 Task: Search for a house in Ayapel, Colombia on Airbnb for 9 guests from July 5 to July 15, with 3 bedrooms, a washing machine, and a price range of 15000 to 25000.
Action: Mouse moved to (527, 117)
Screenshot: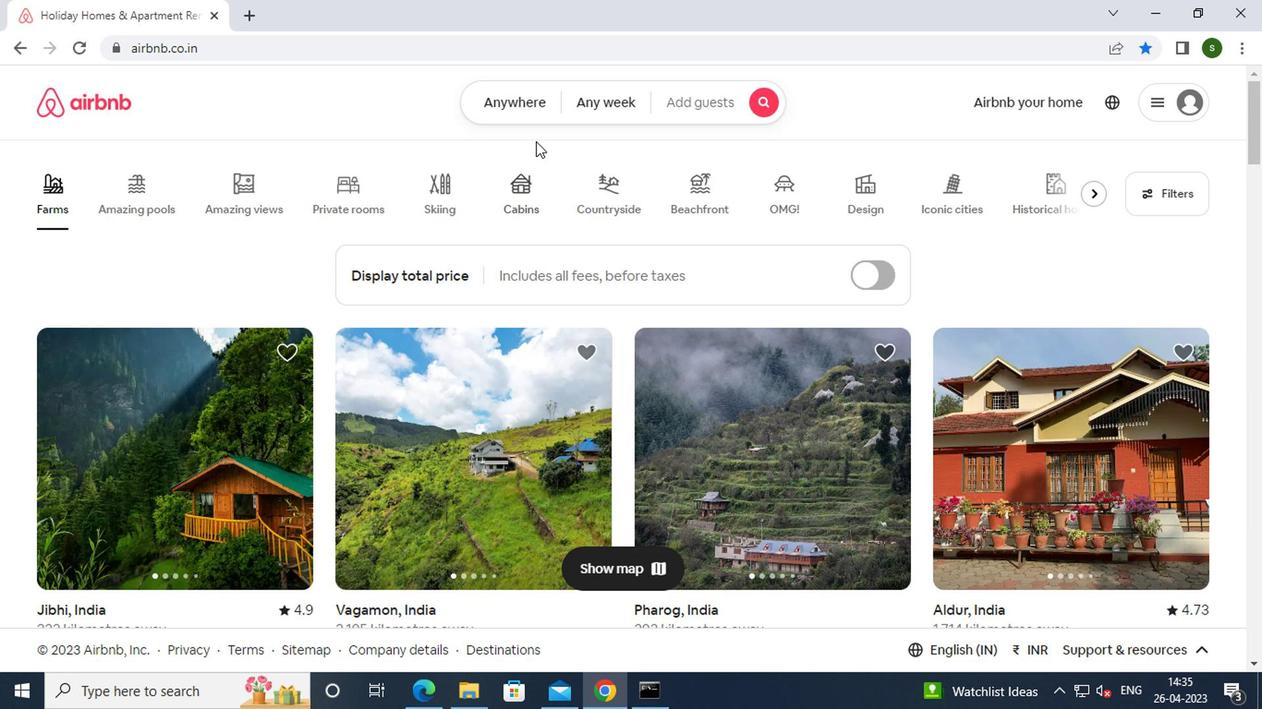 
Action: Mouse pressed left at (527, 117)
Screenshot: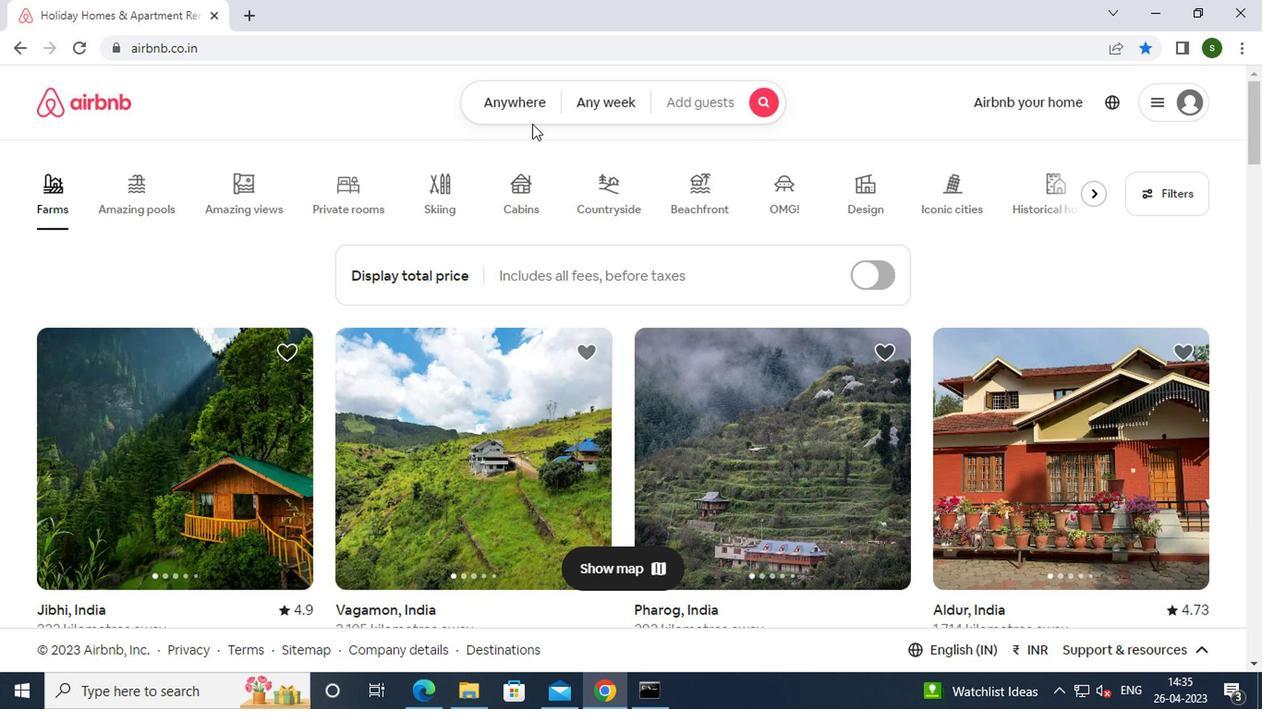 
Action: Mouse moved to (414, 176)
Screenshot: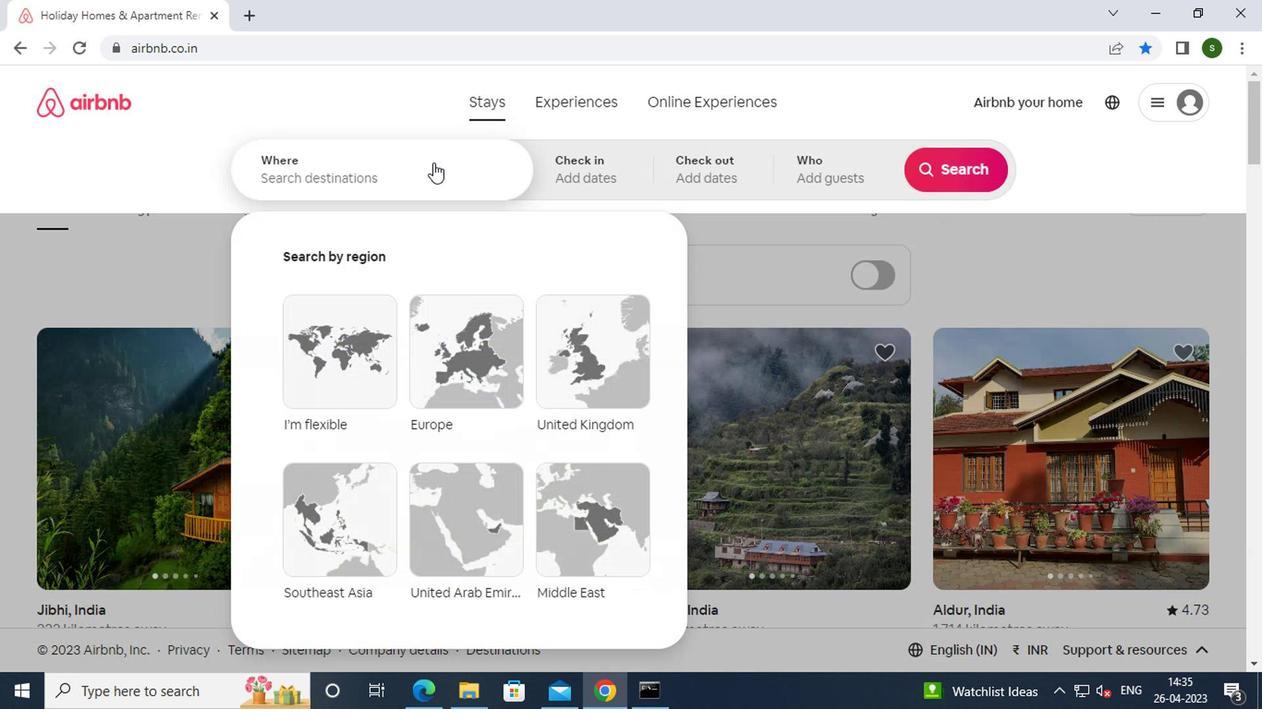 
Action: Mouse pressed left at (414, 176)
Screenshot: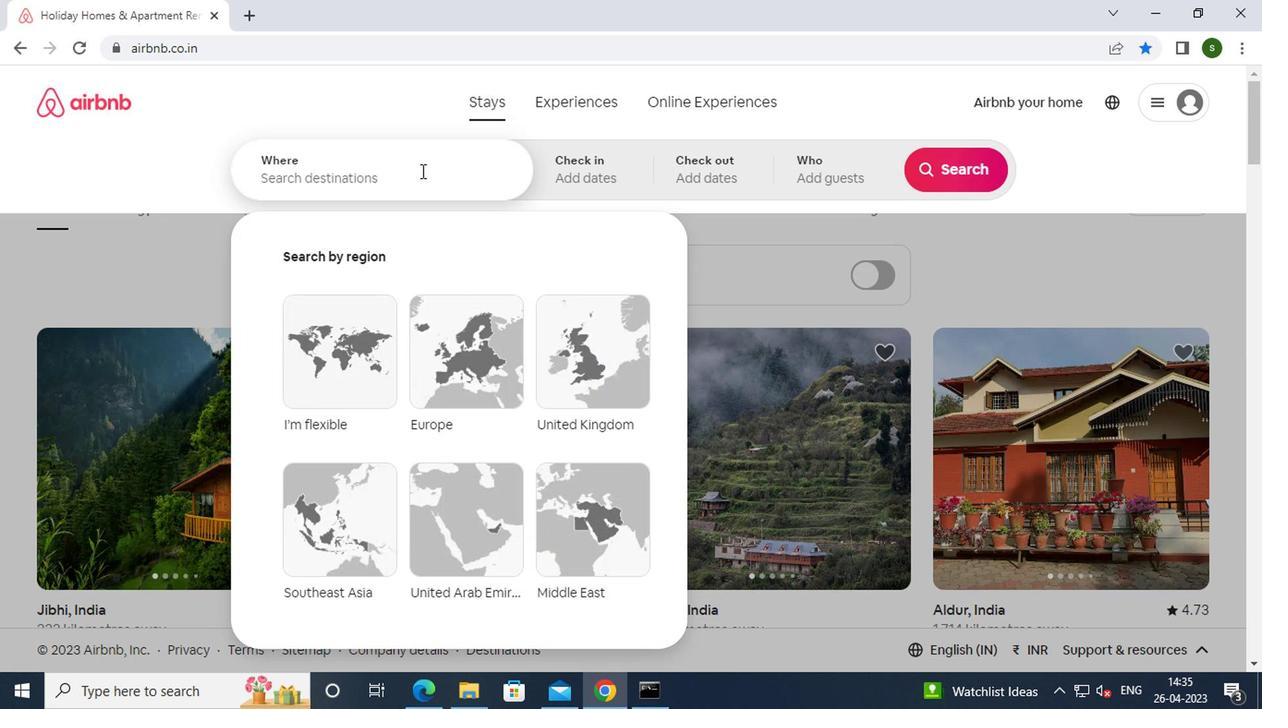 
Action: Key pressed a<Key.caps_lock>yapel,<Key.space><Key.caps_lock>c<Key.caps_lock>olombia<Key.enter>
Screenshot: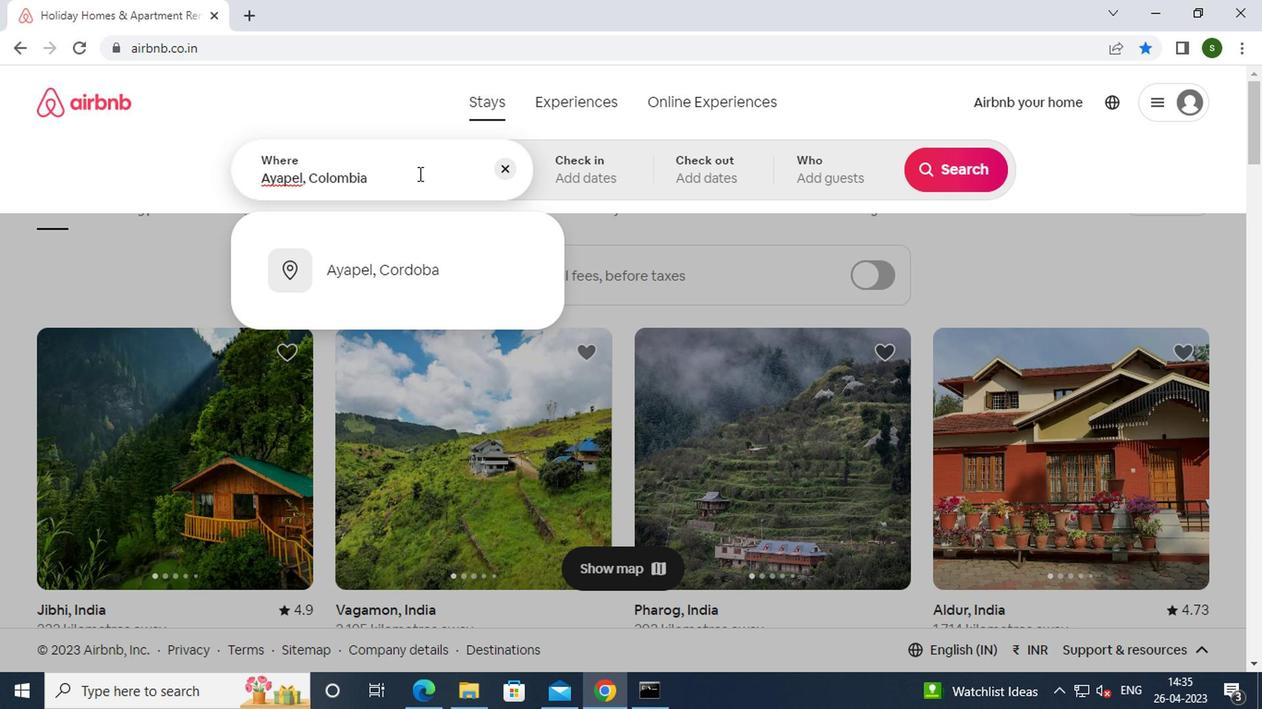 
Action: Mouse moved to (945, 316)
Screenshot: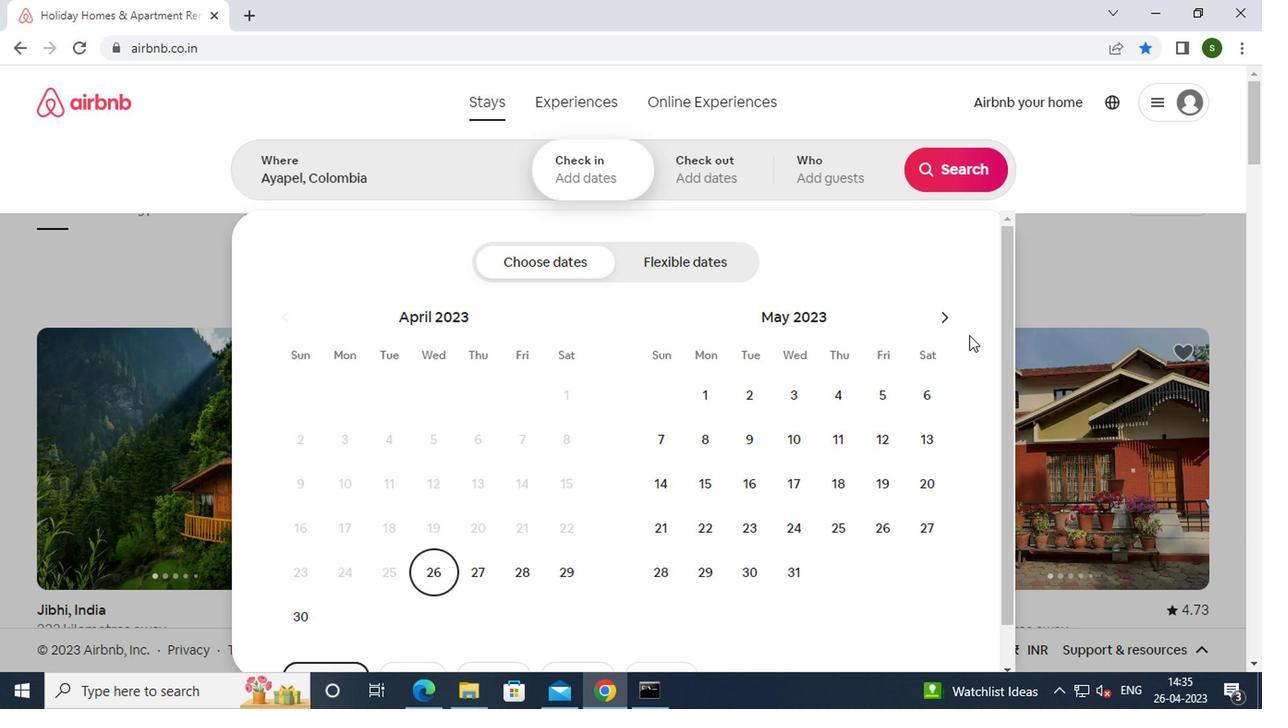 
Action: Mouse pressed left at (945, 316)
Screenshot: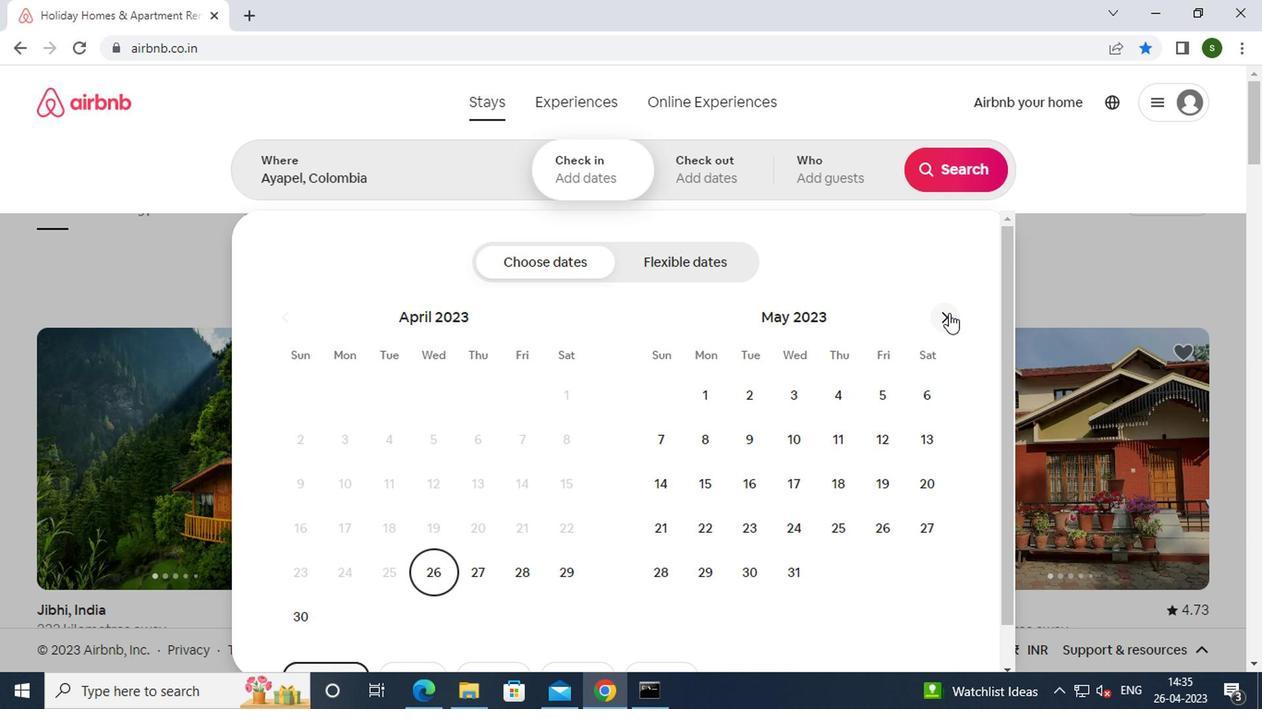 
Action: Mouse pressed left at (945, 316)
Screenshot: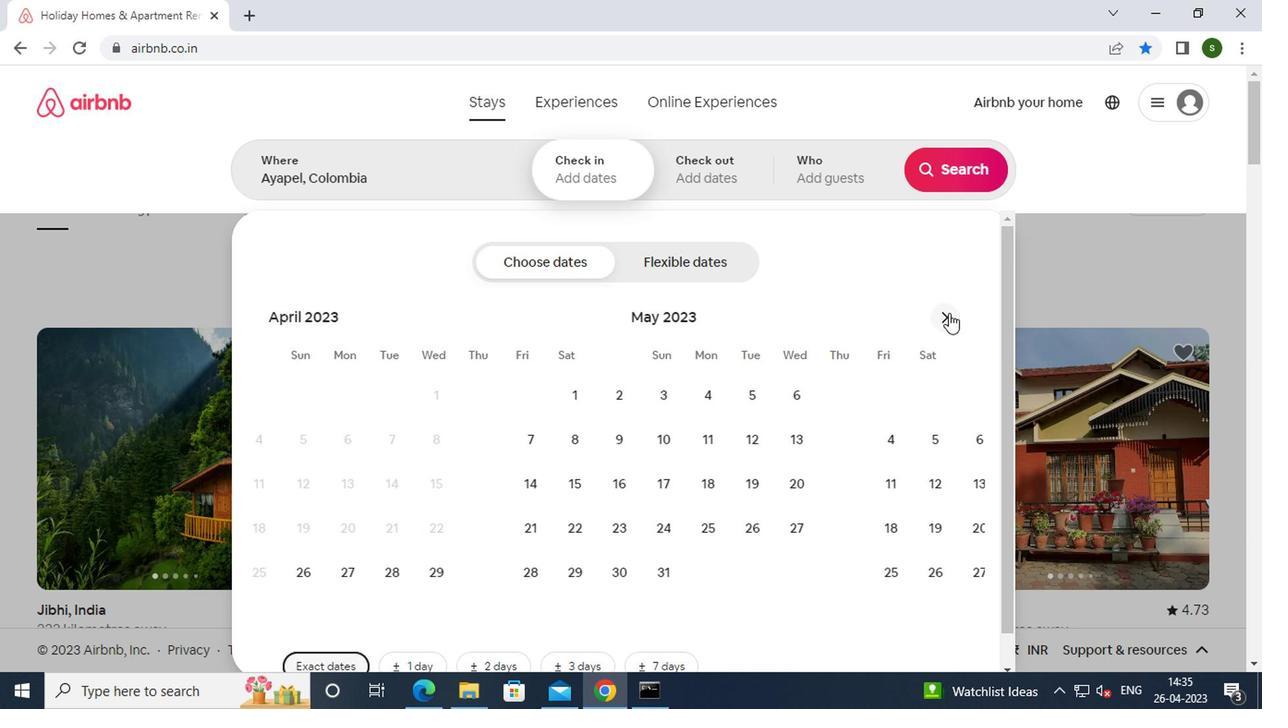 
Action: Mouse moved to (784, 429)
Screenshot: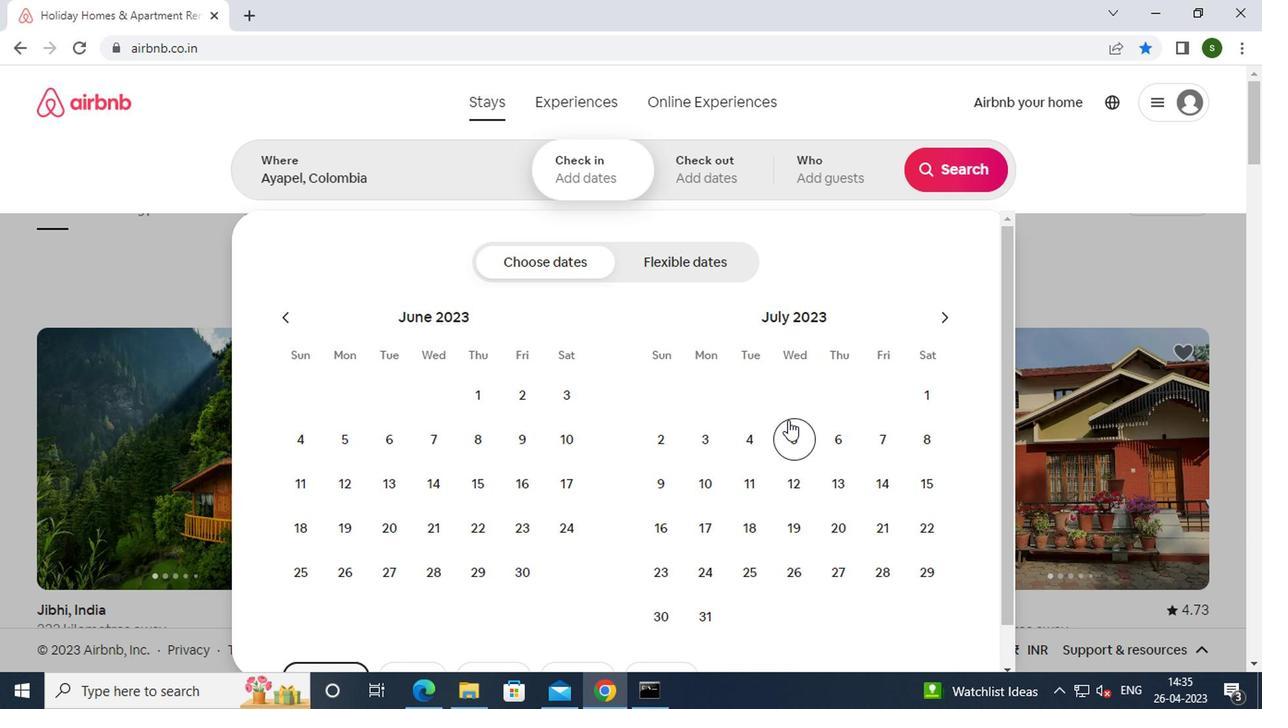 
Action: Mouse pressed left at (784, 429)
Screenshot: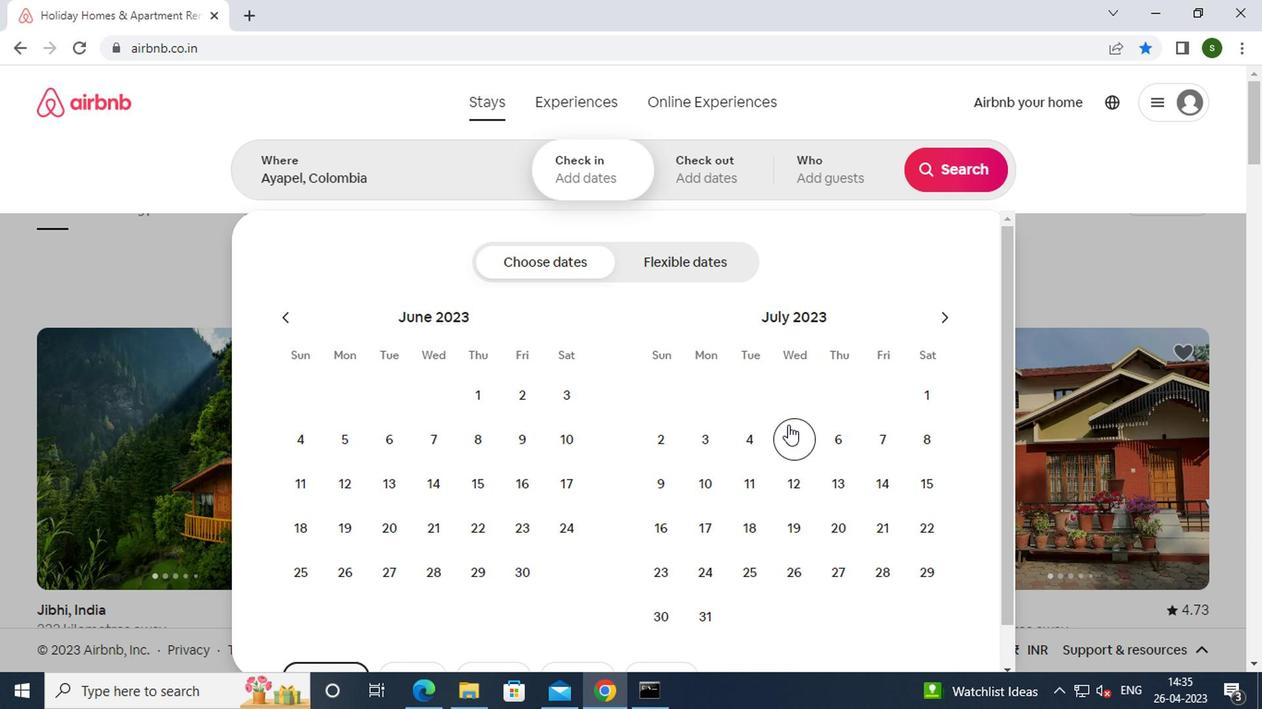 
Action: Mouse moved to (916, 483)
Screenshot: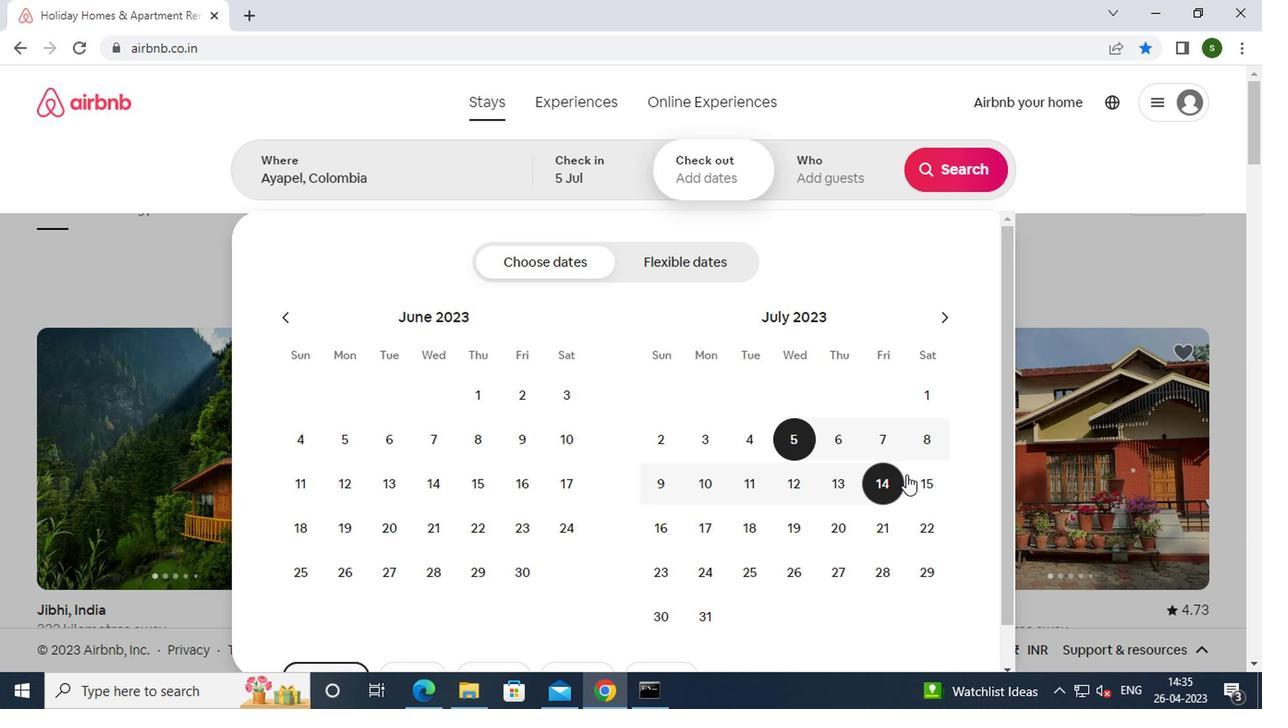 
Action: Mouse pressed left at (916, 483)
Screenshot: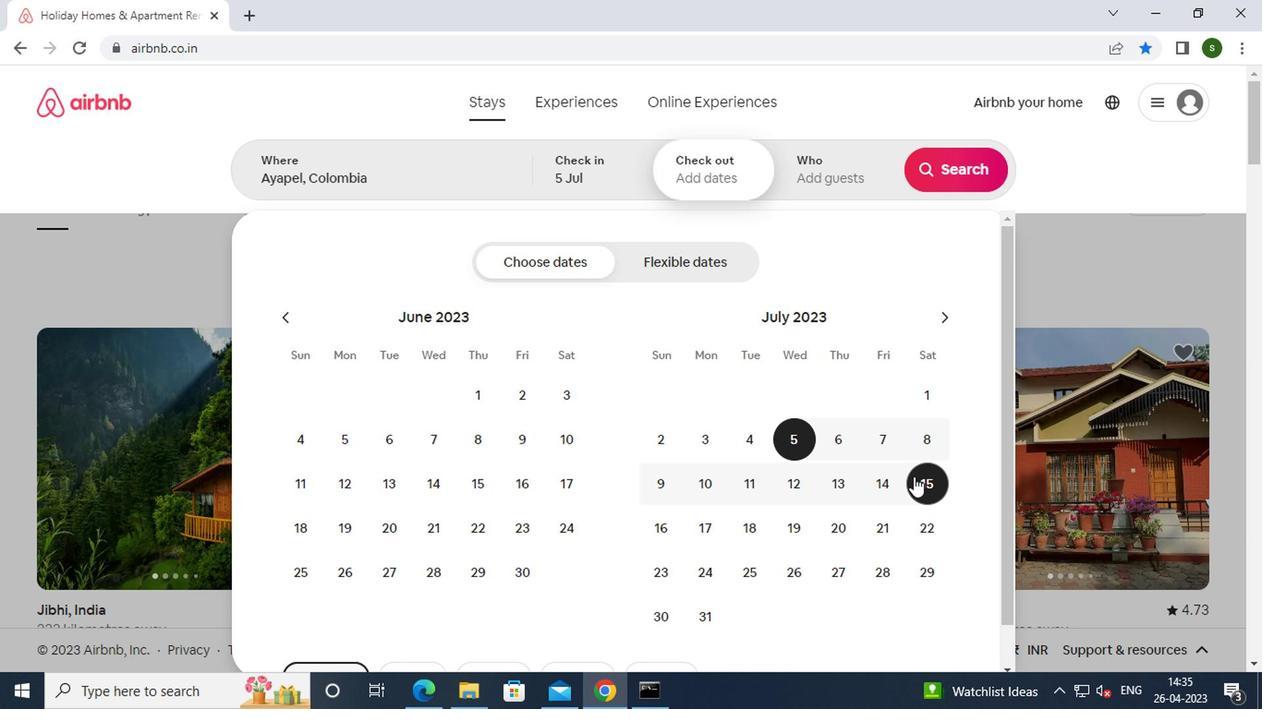 
Action: Mouse moved to (825, 183)
Screenshot: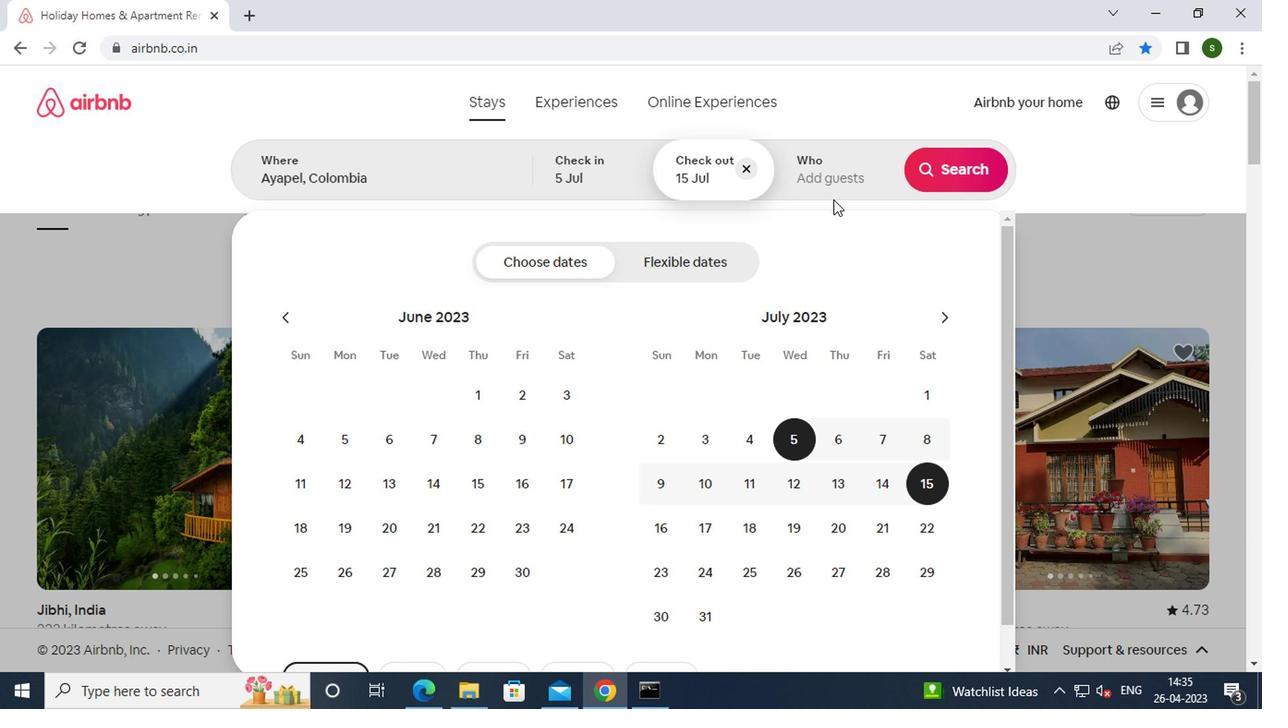 
Action: Mouse pressed left at (825, 183)
Screenshot: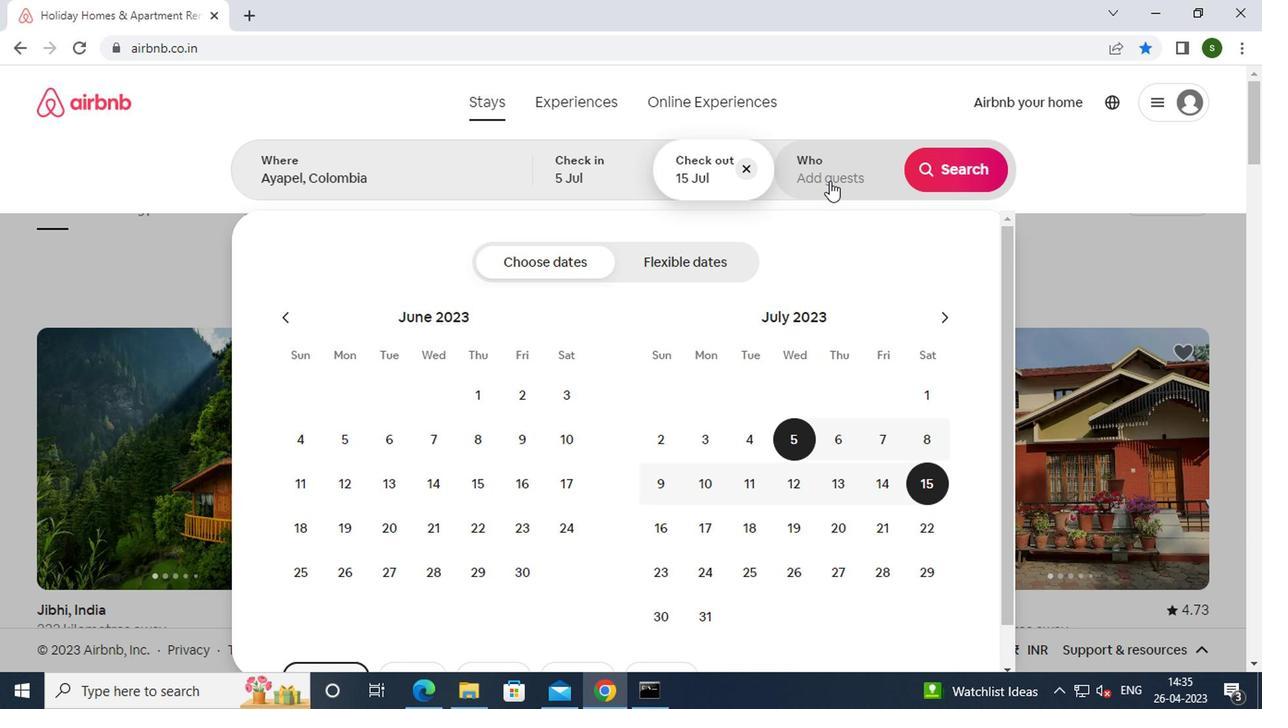
Action: Mouse moved to (959, 265)
Screenshot: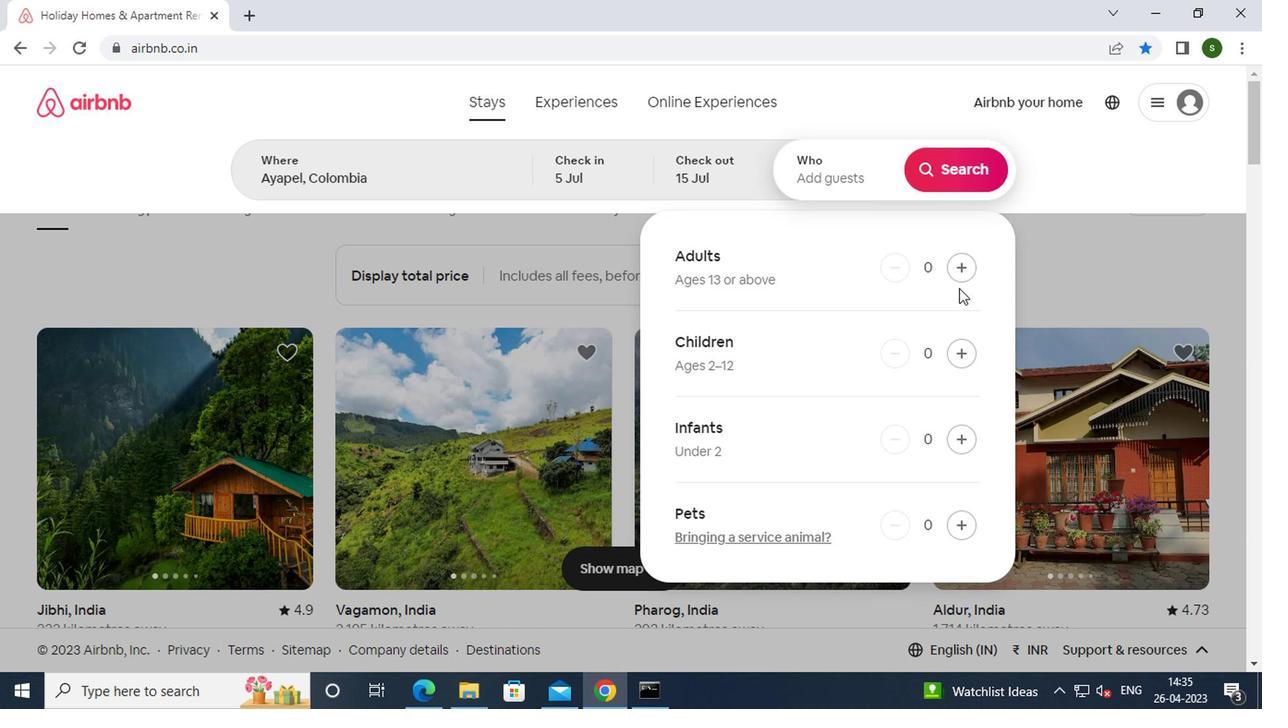 
Action: Mouse pressed left at (959, 265)
Screenshot: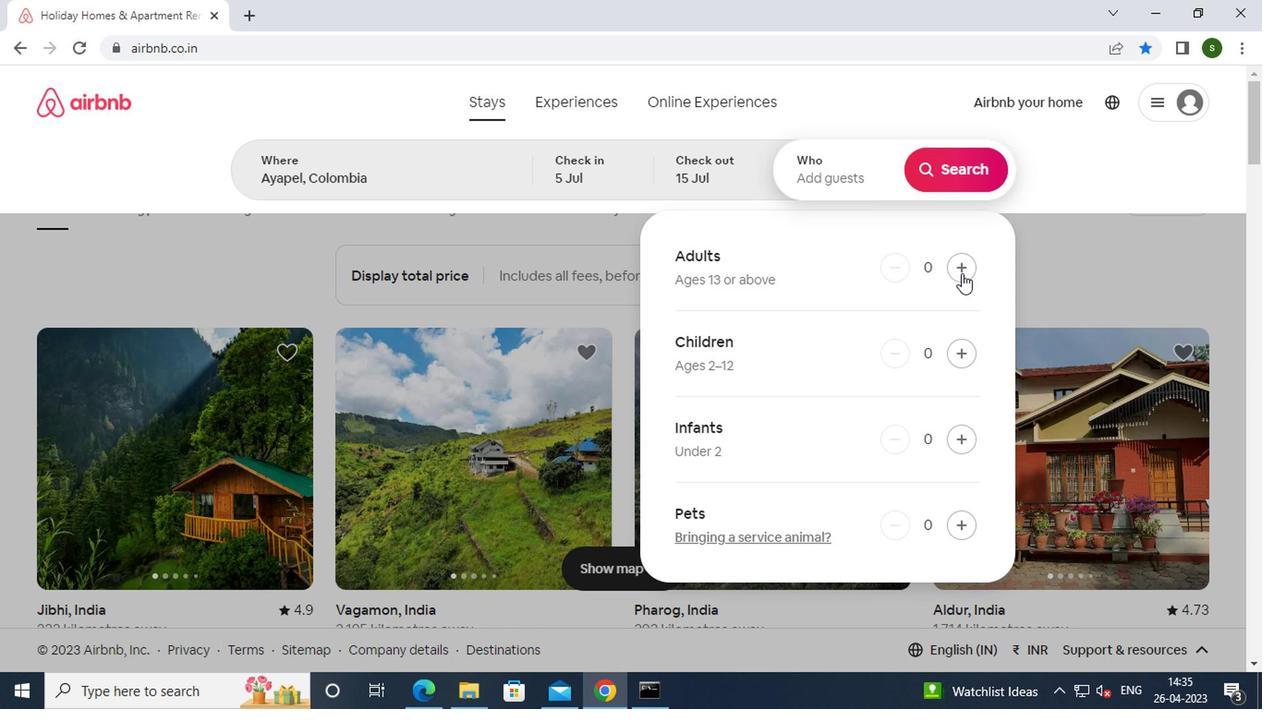 
Action: Mouse pressed left at (959, 265)
Screenshot: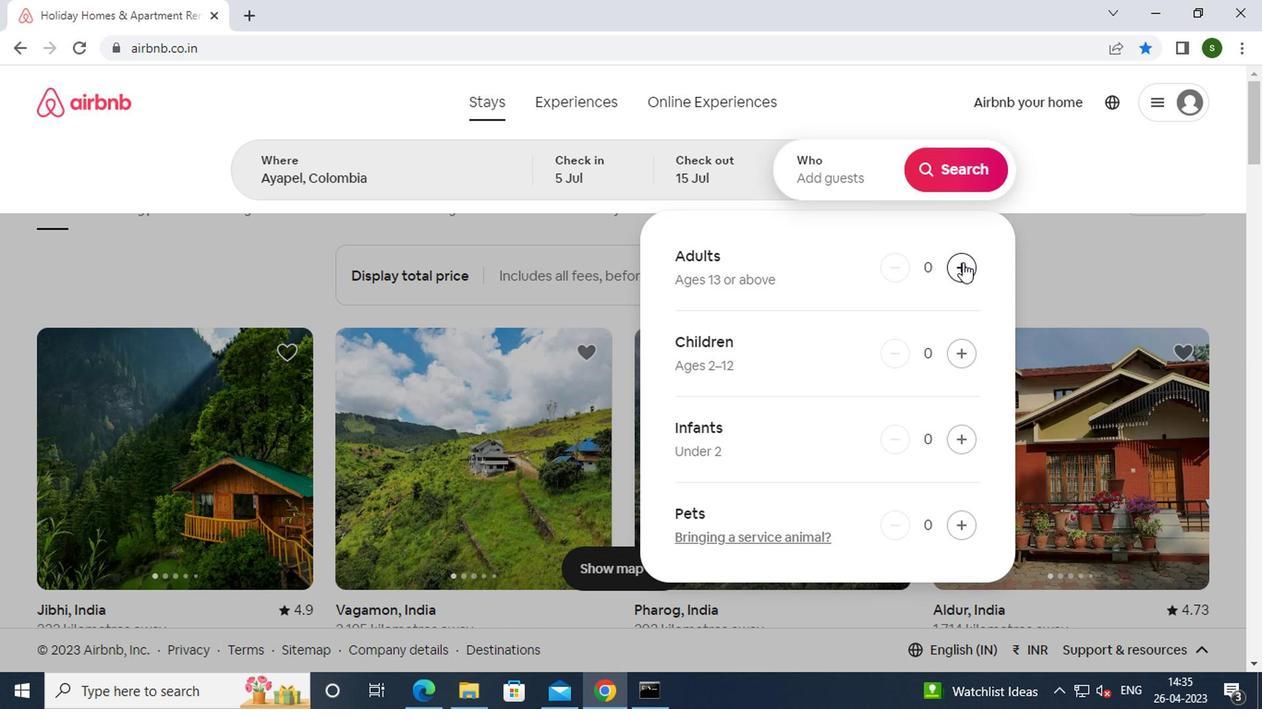 
Action: Mouse pressed left at (959, 265)
Screenshot: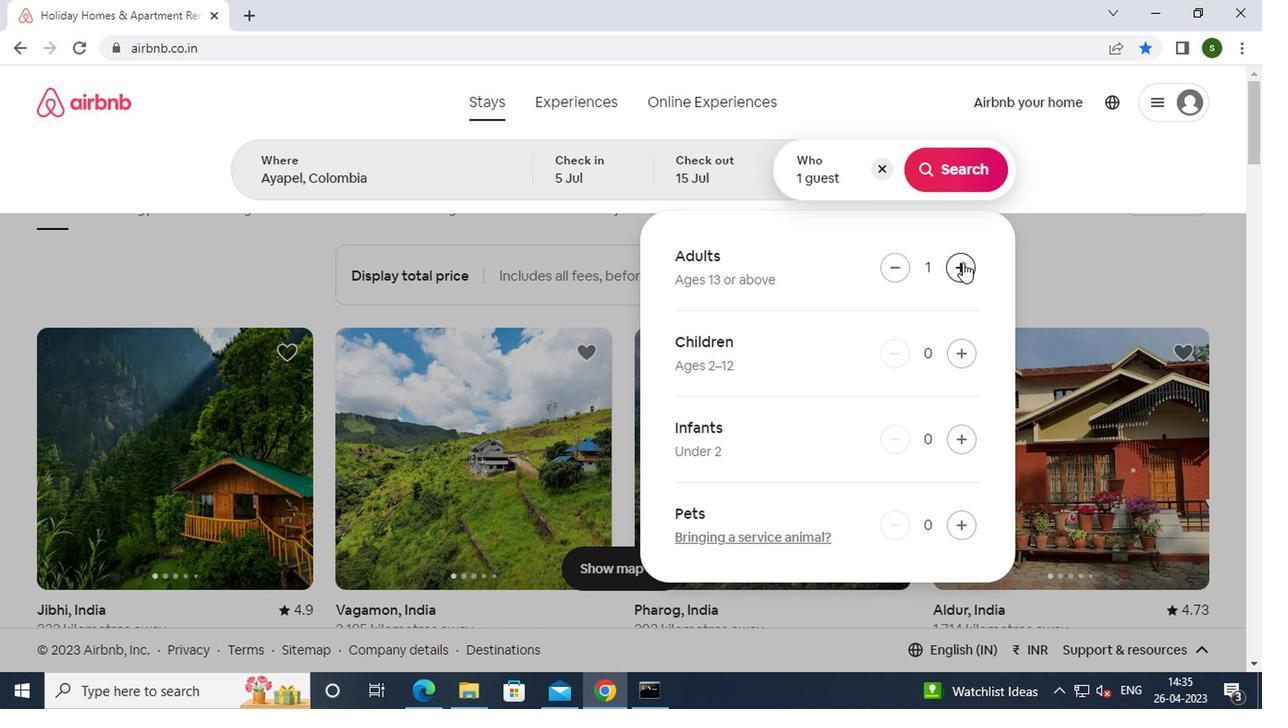 
Action: Mouse pressed left at (959, 265)
Screenshot: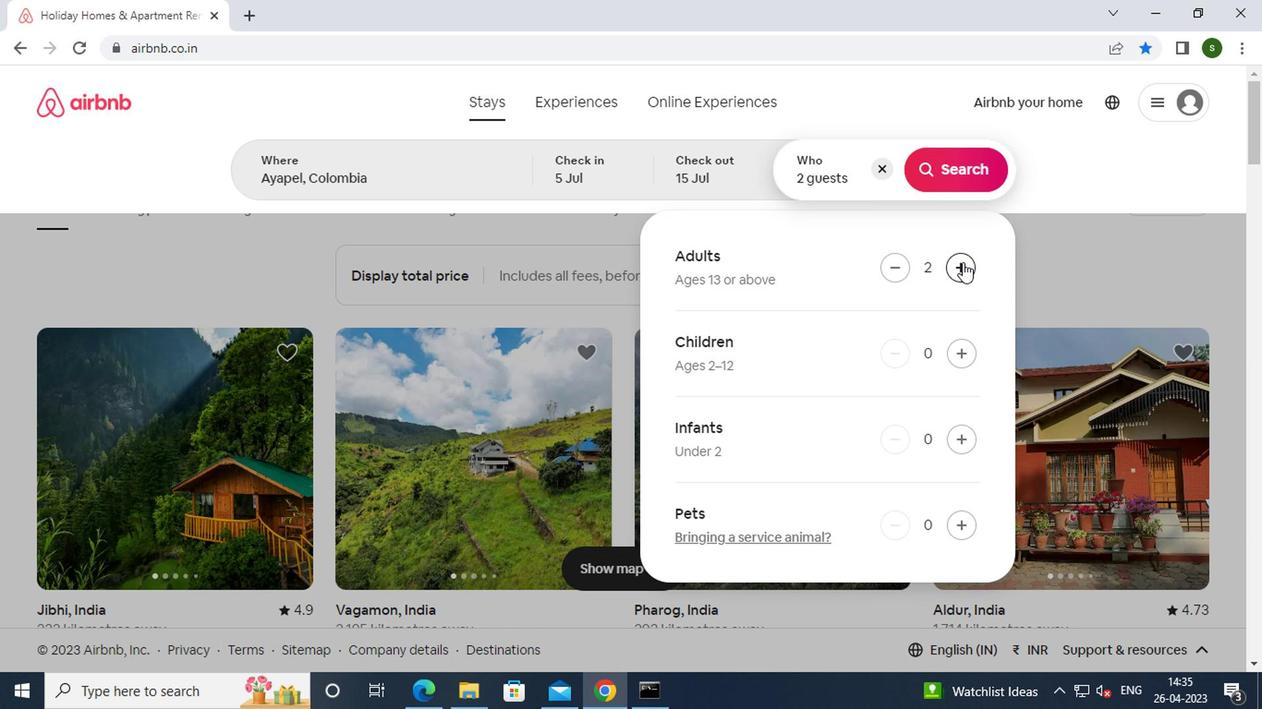 
Action: Mouse pressed left at (959, 265)
Screenshot: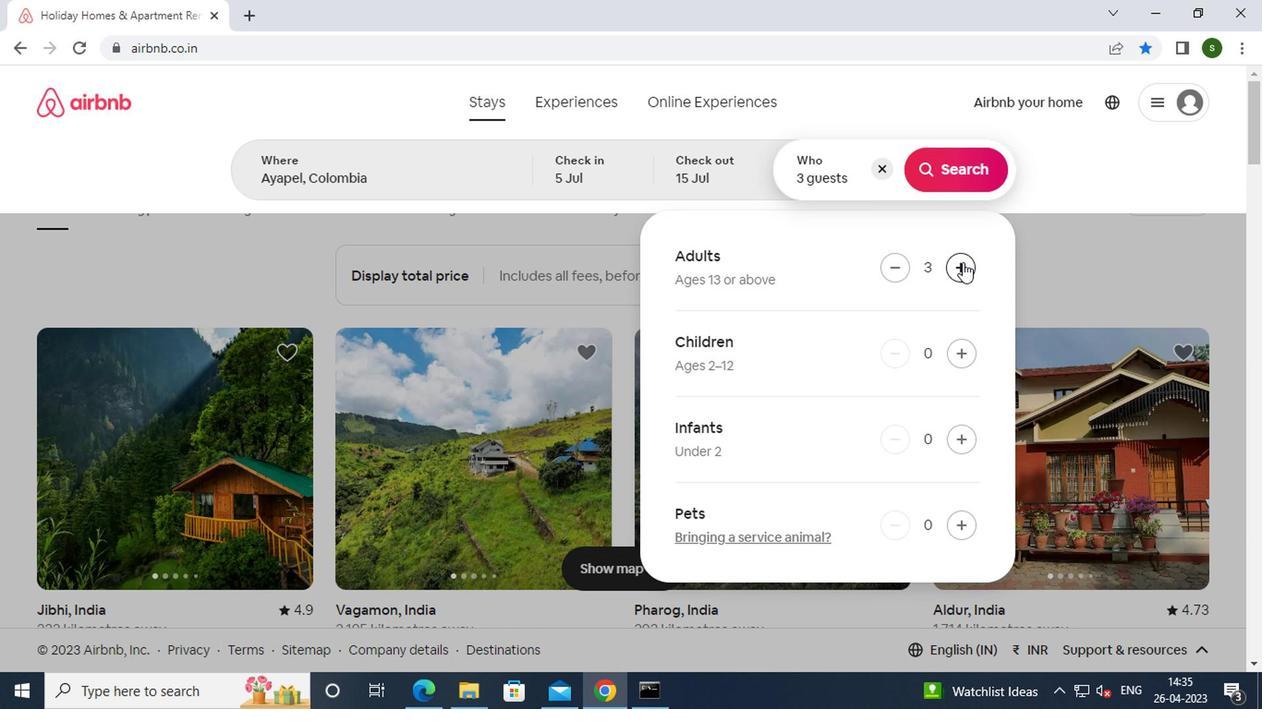 
Action: Mouse pressed left at (959, 265)
Screenshot: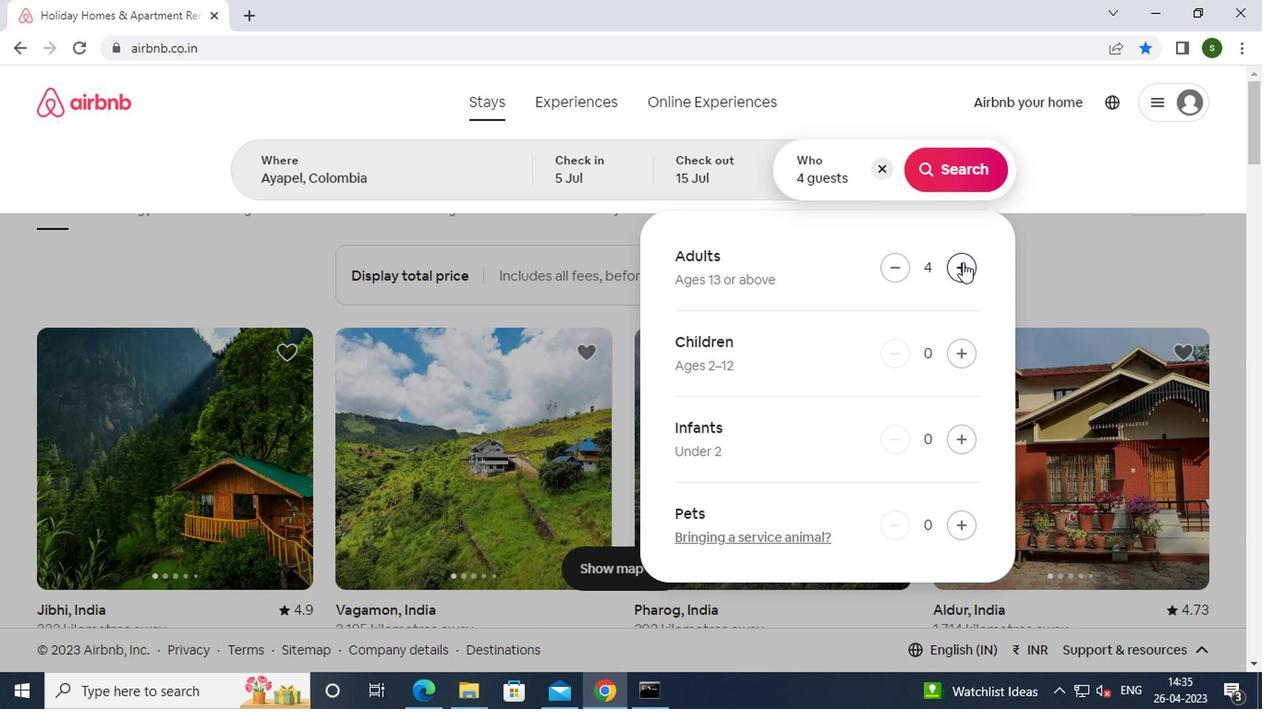 
Action: Mouse pressed left at (959, 265)
Screenshot: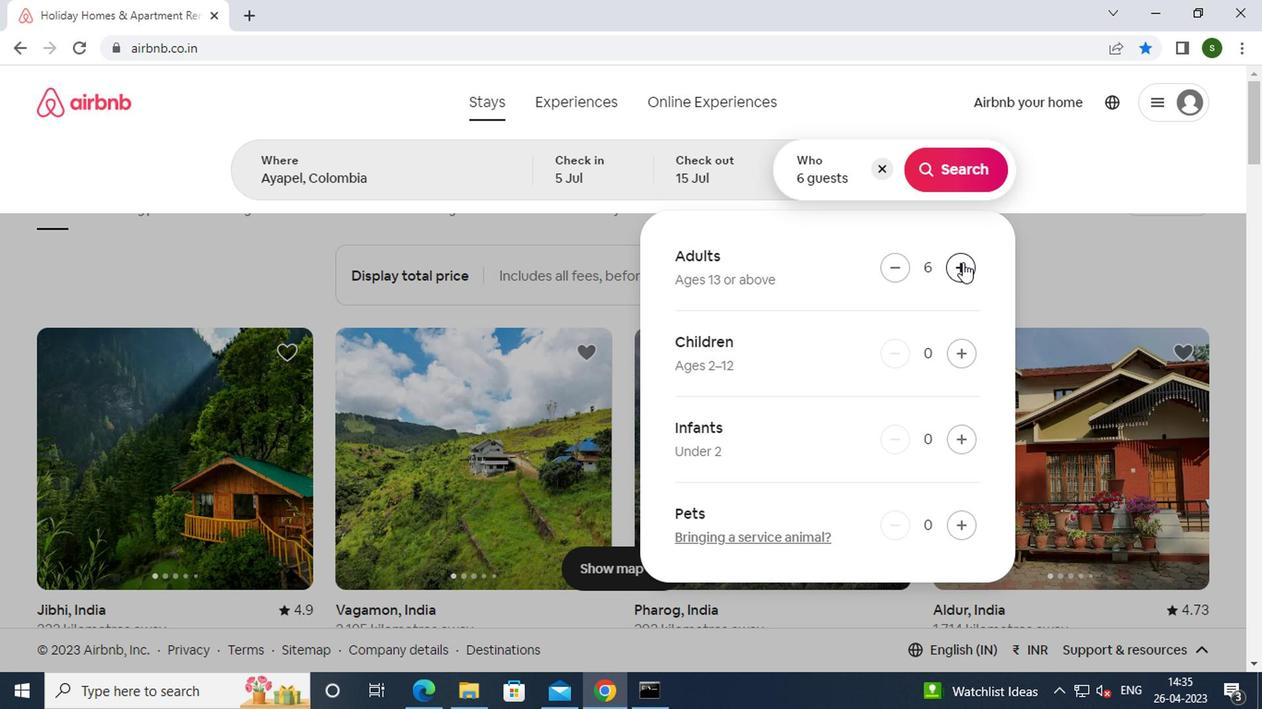 
Action: Mouse pressed left at (959, 265)
Screenshot: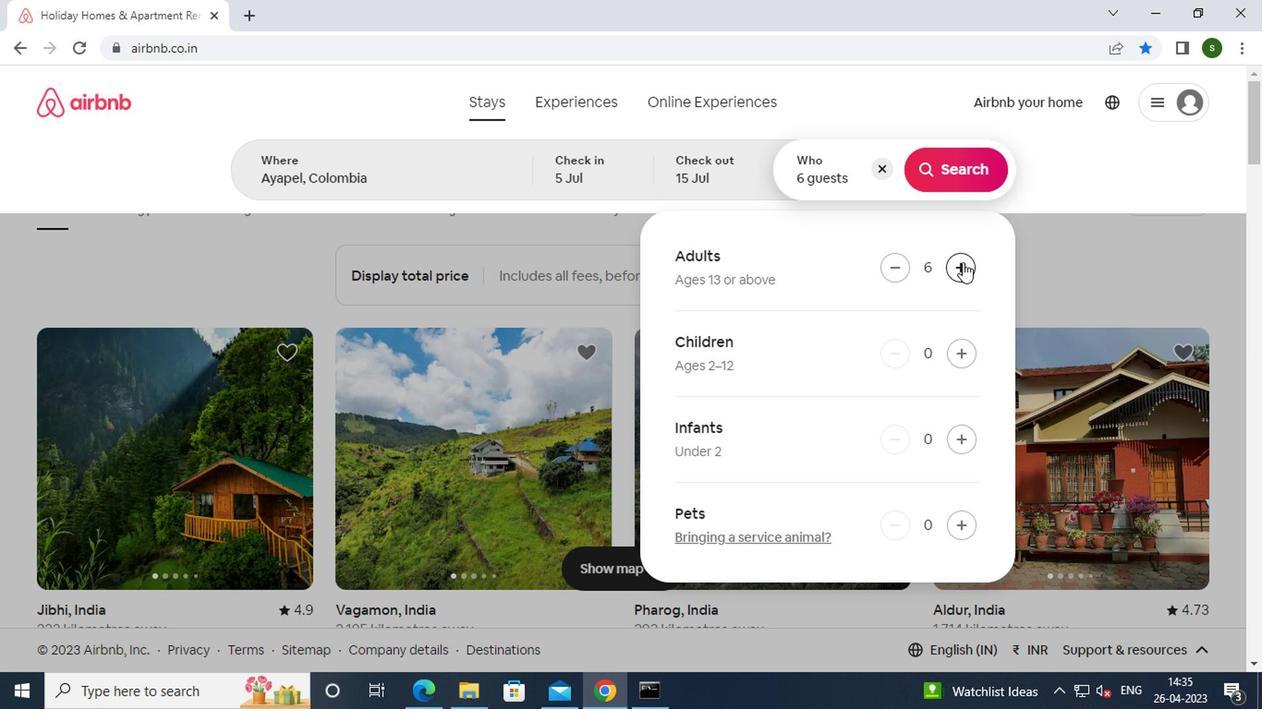
Action: Mouse pressed left at (959, 265)
Screenshot: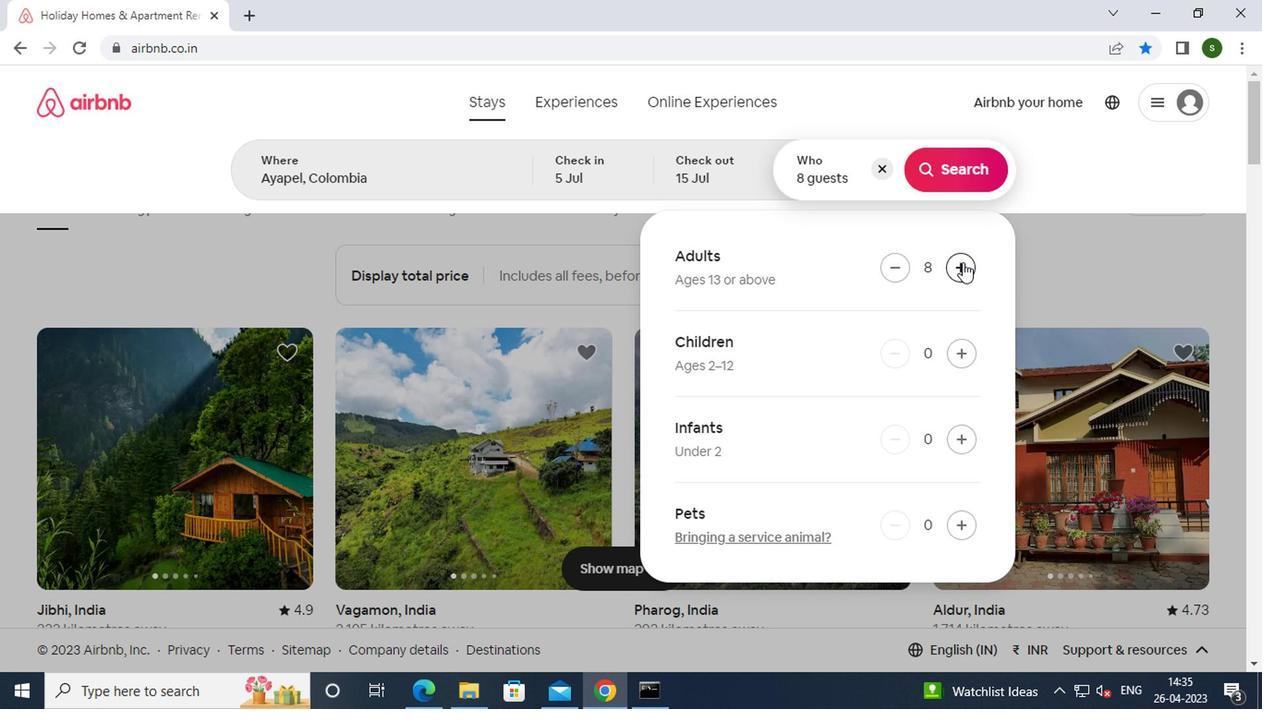 
Action: Mouse moved to (948, 182)
Screenshot: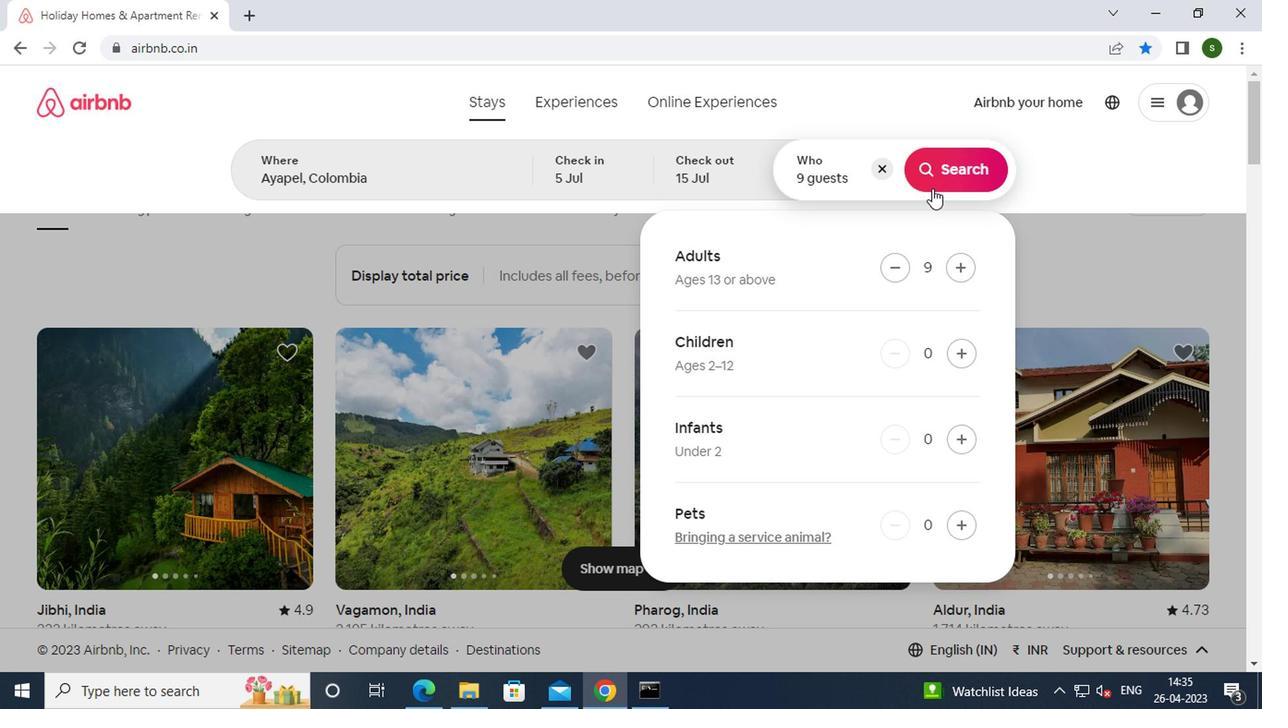 
Action: Mouse pressed left at (948, 182)
Screenshot: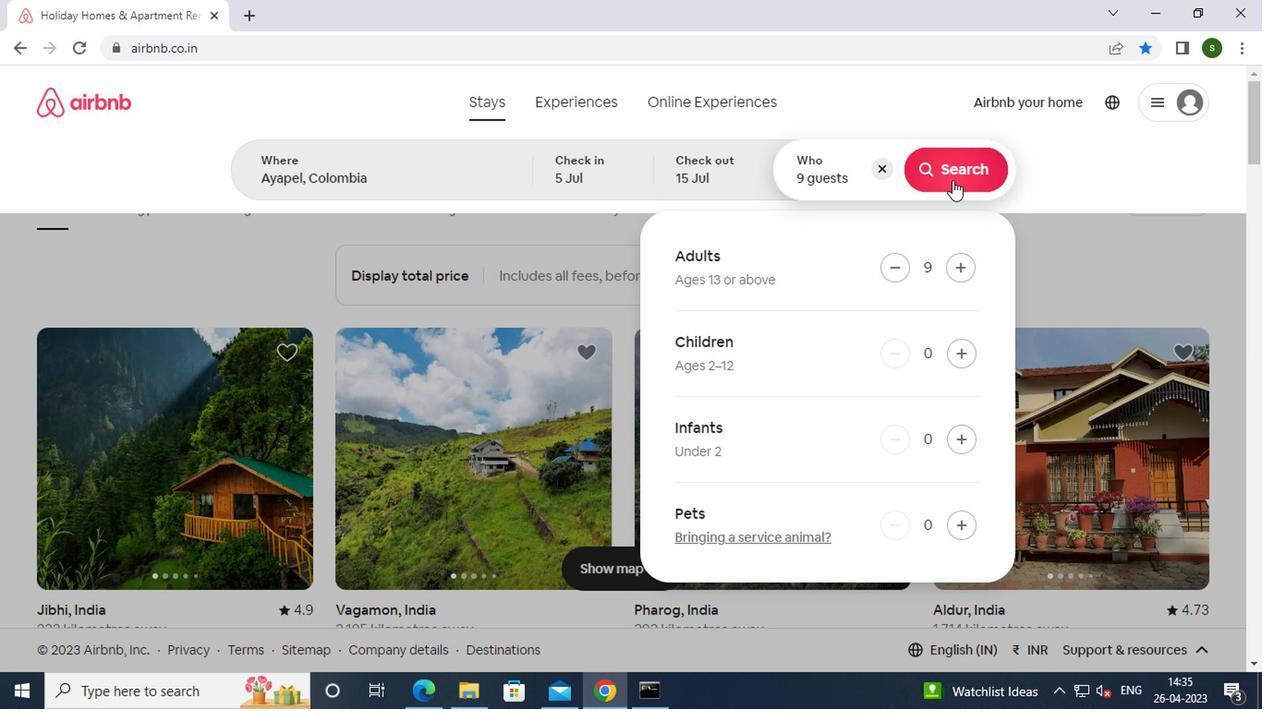 
Action: Mouse moved to (1170, 176)
Screenshot: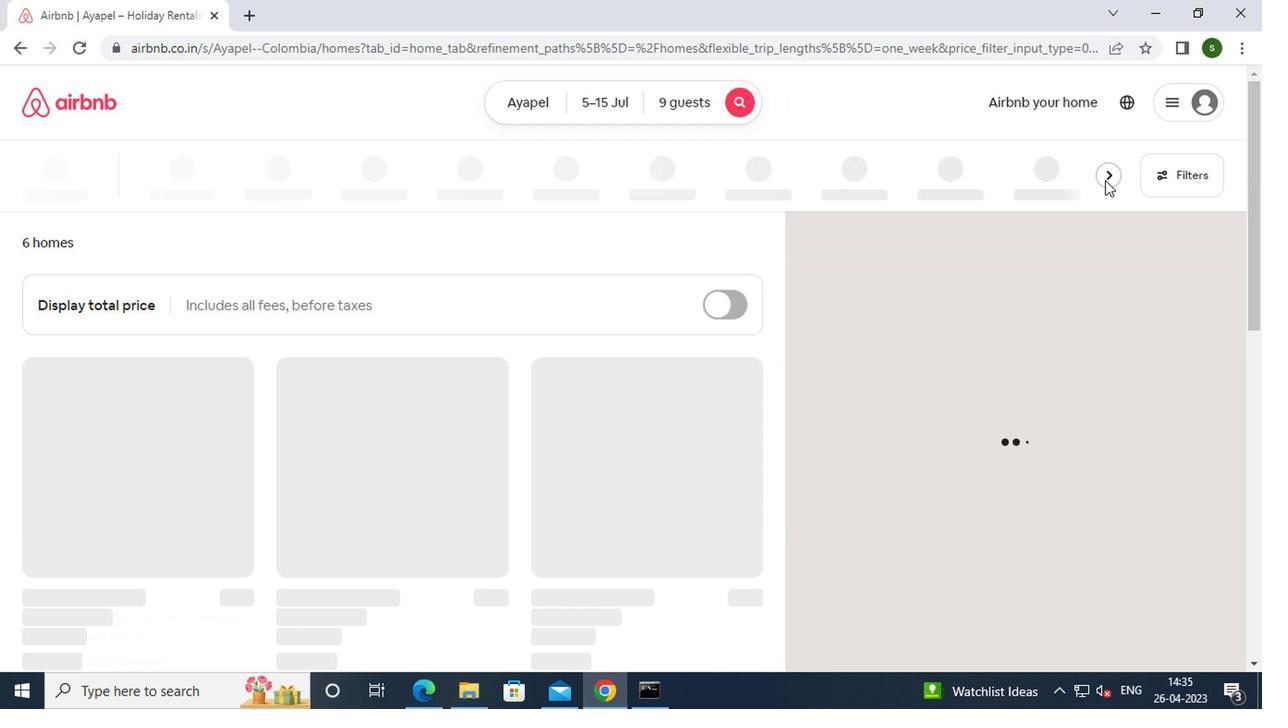 
Action: Mouse pressed left at (1170, 176)
Screenshot: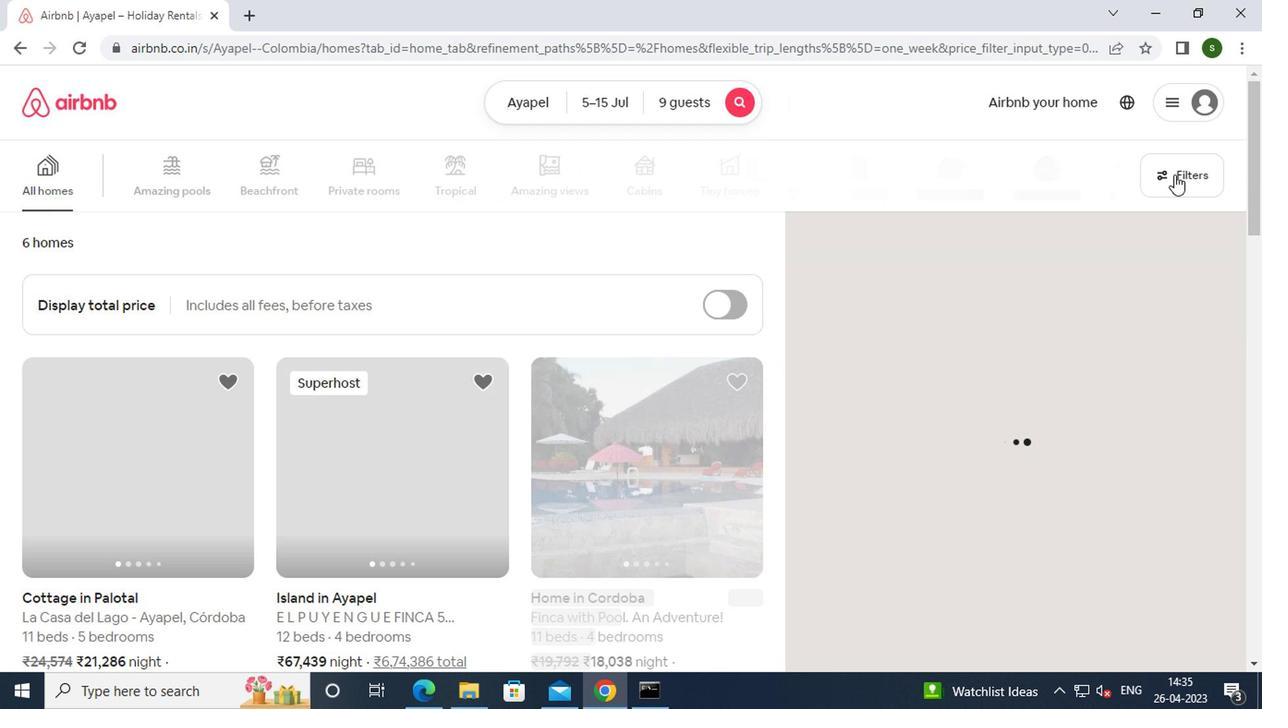 
Action: Mouse moved to (448, 410)
Screenshot: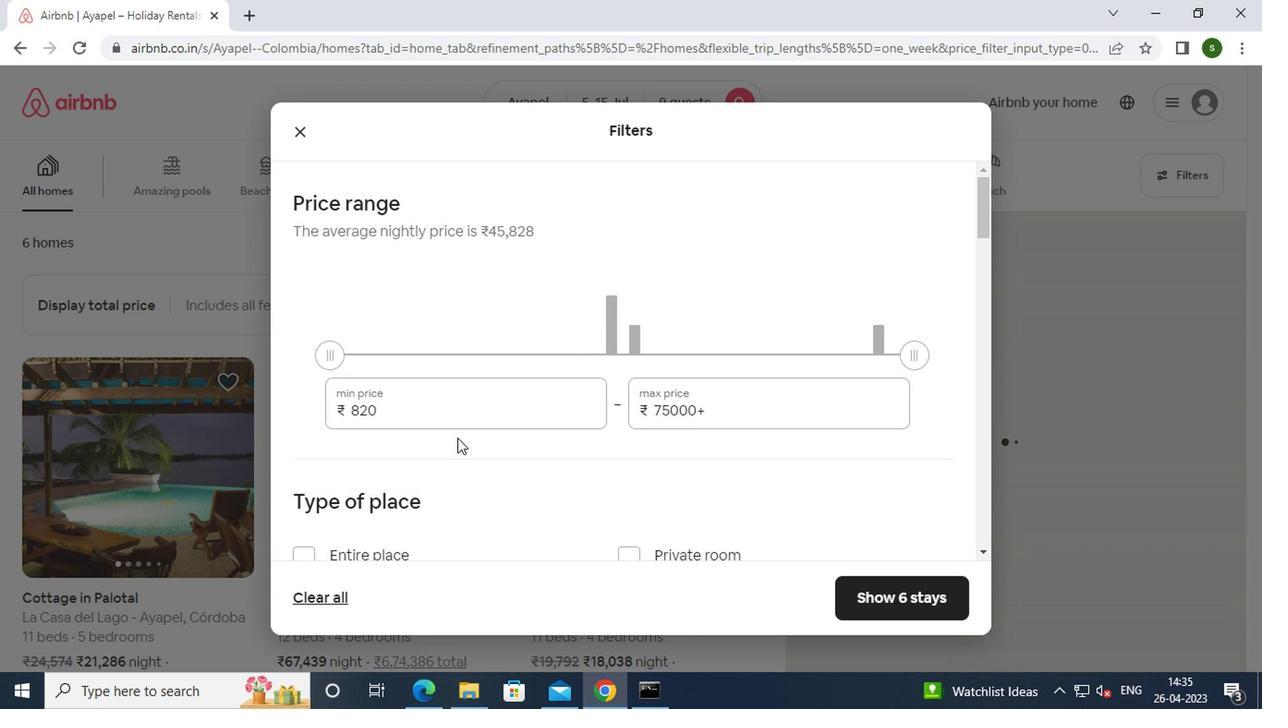 
Action: Mouse pressed left at (448, 410)
Screenshot: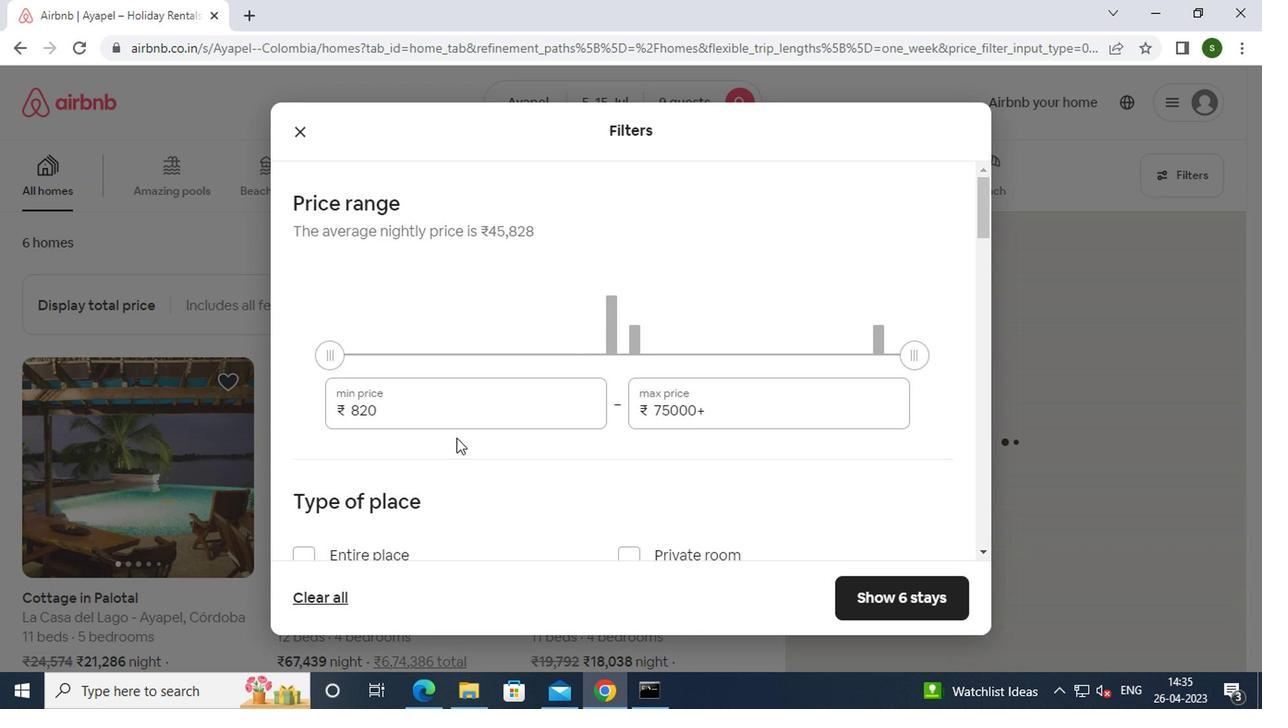 
Action: Key pressed <Key.backspace><Key.backspace><Key.backspace><Key.backspace><Key.backspace><Key.backspace><Key.backspace><Key.backspace>15000
Screenshot: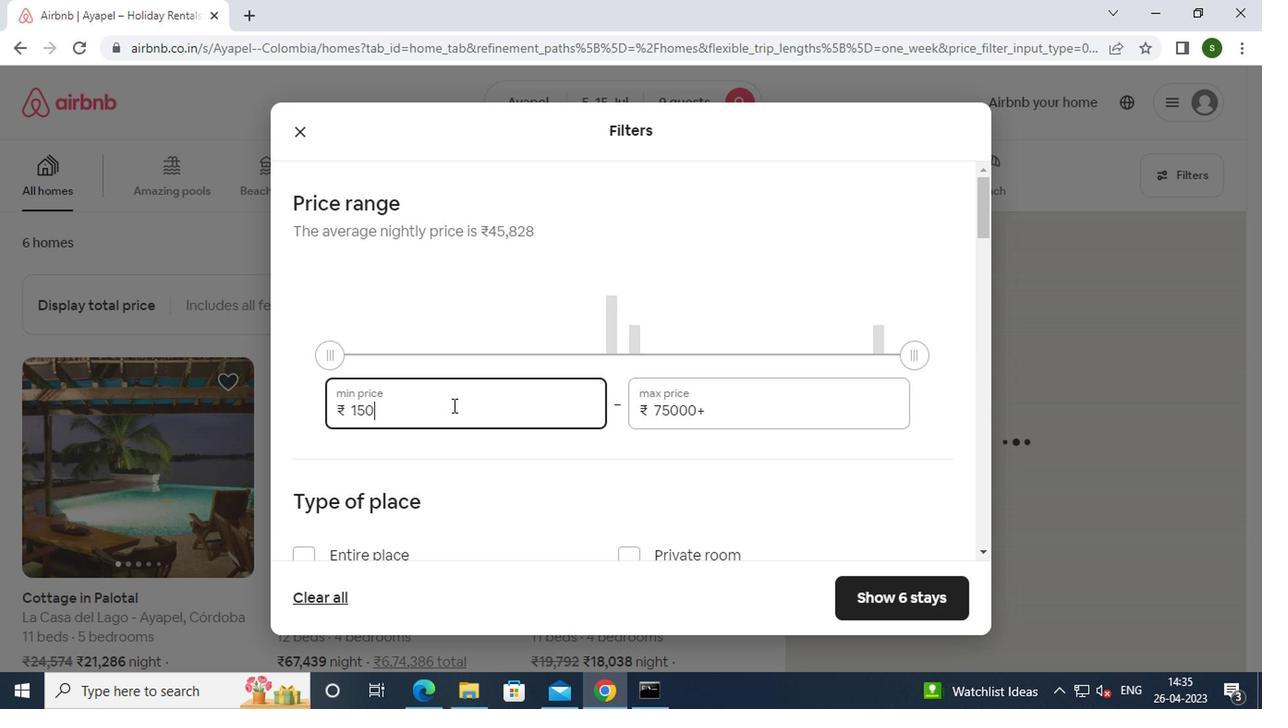 
Action: Mouse moved to (702, 413)
Screenshot: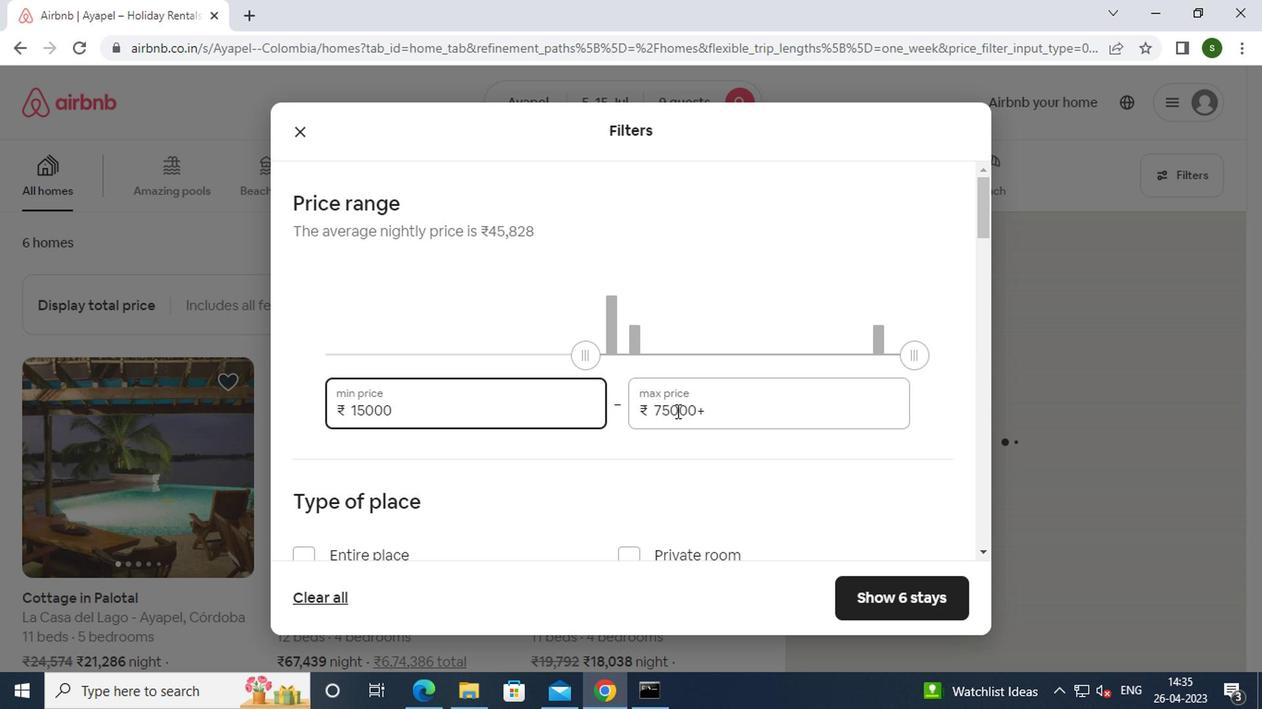 
Action: Mouse pressed left at (702, 413)
Screenshot: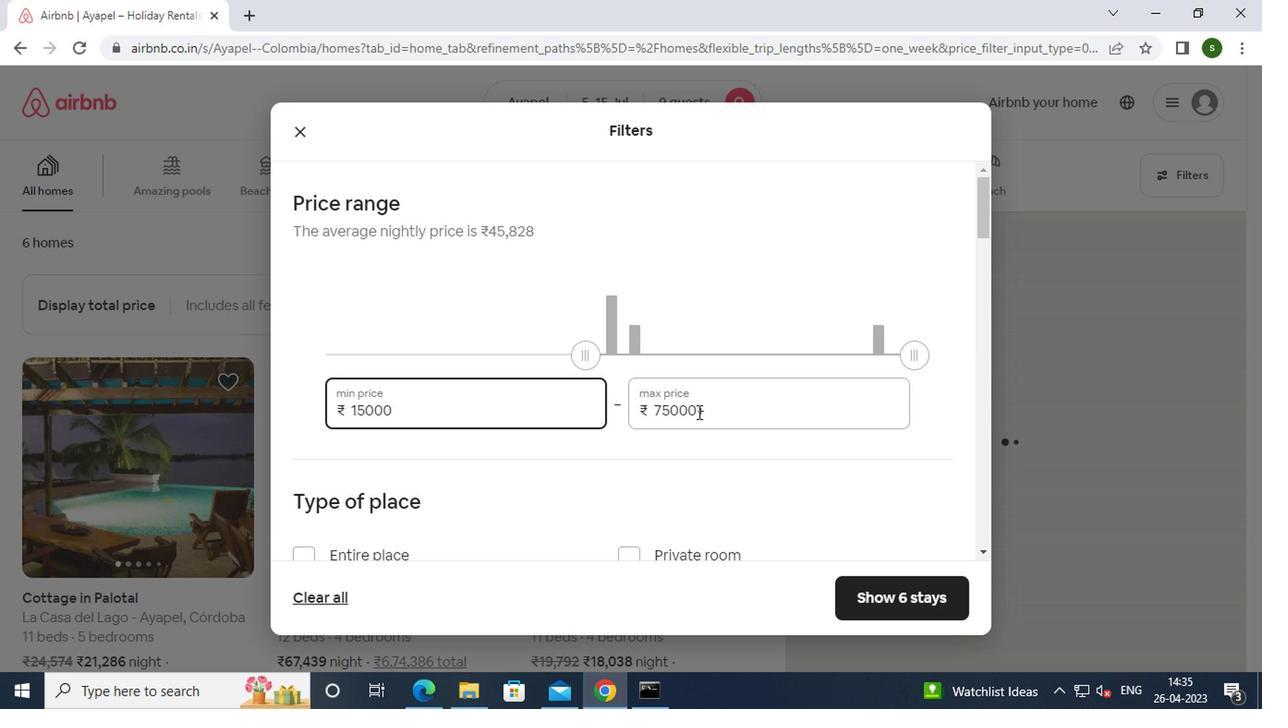 
Action: Key pressed <Key.backspace><Key.backspace><Key.backspace><Key.backspace><Key.backspace><Key.backspace><Key.backspace><Key.backspace><Key.backspace><Key.backspace><Key.backspace>25000
Screenshot: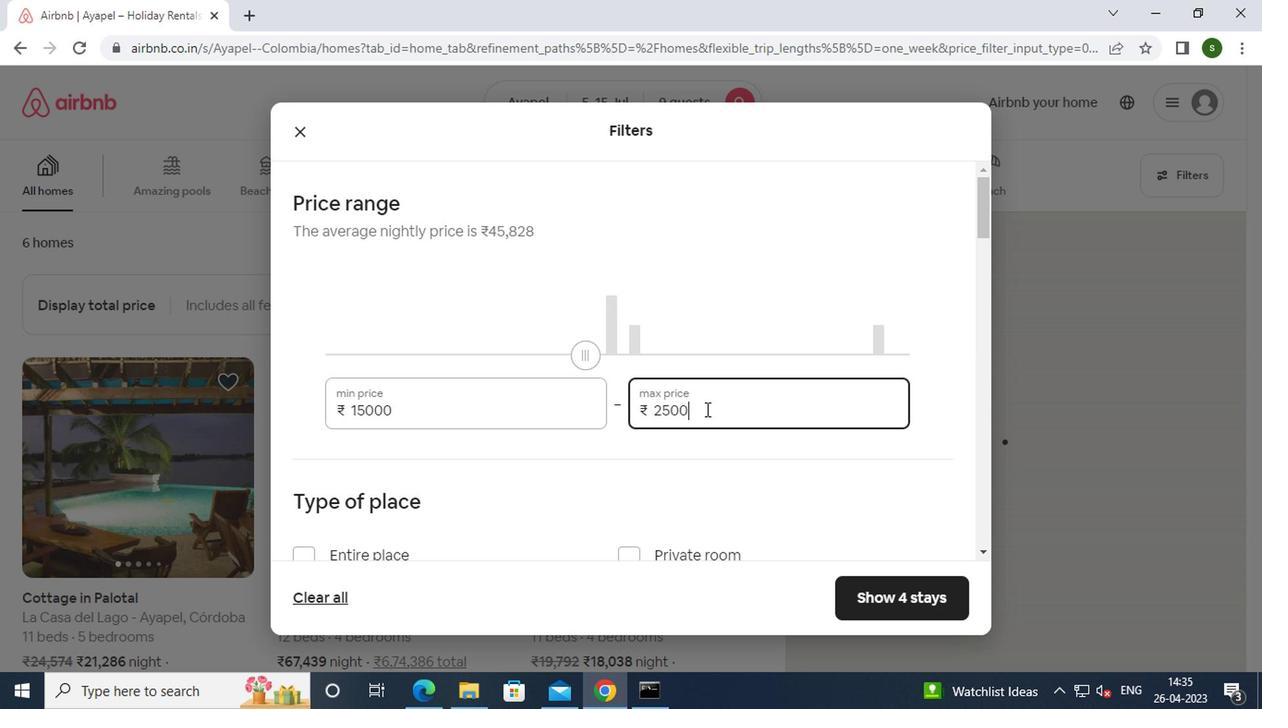 
Action: Mouse moved to (554, 430)
Screenshot: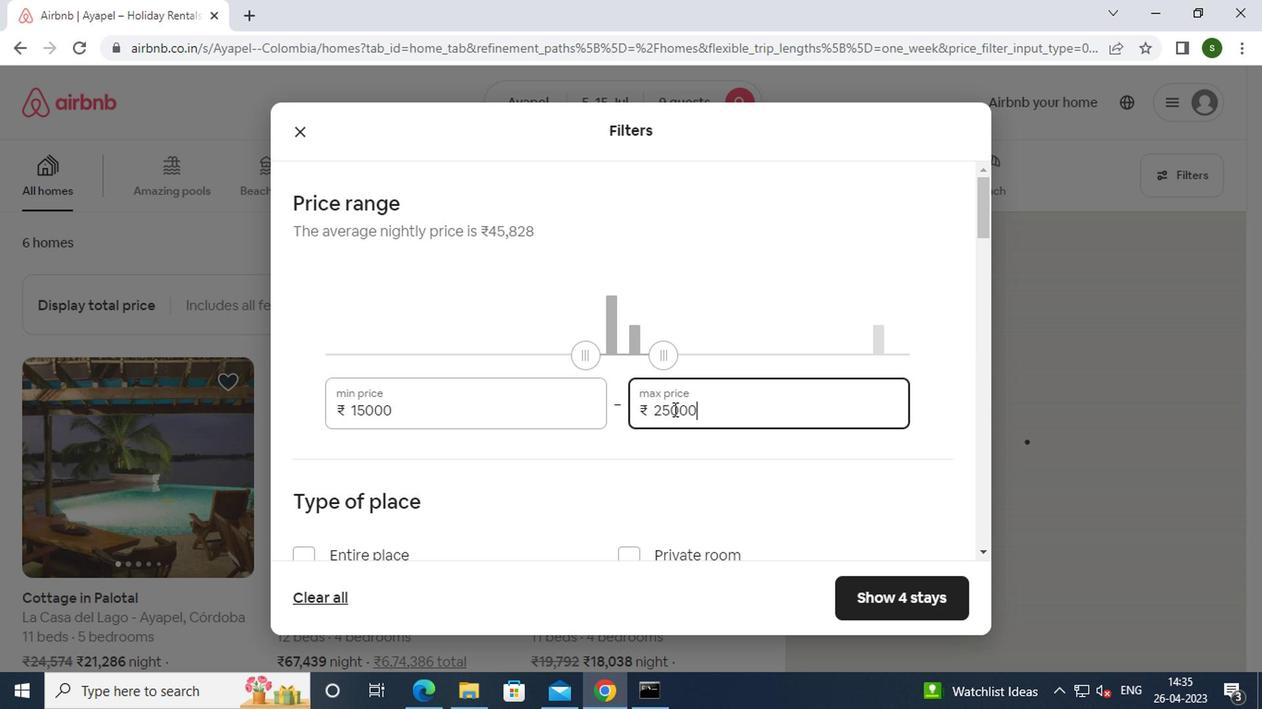 
Action: Mouse scrolled (554, 429) with delta (0, 0)
Screenshot: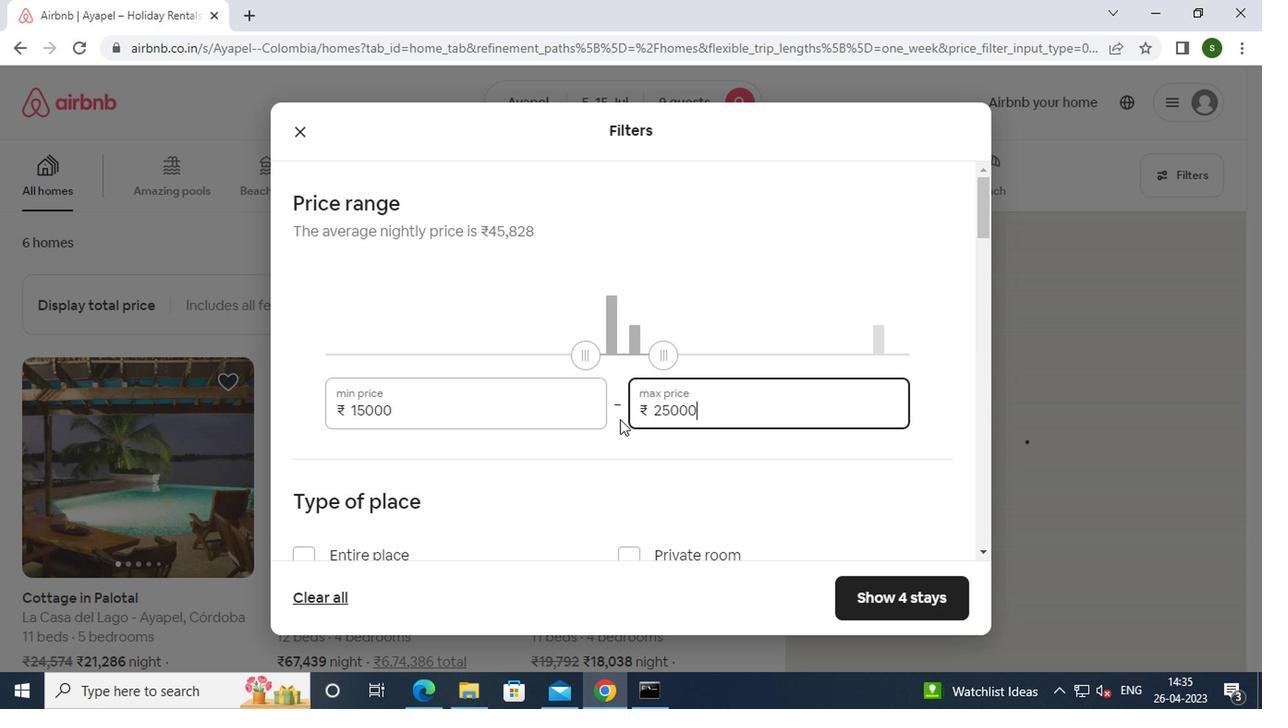 
Action: Mouse moved to (554, 430)
Screenshot: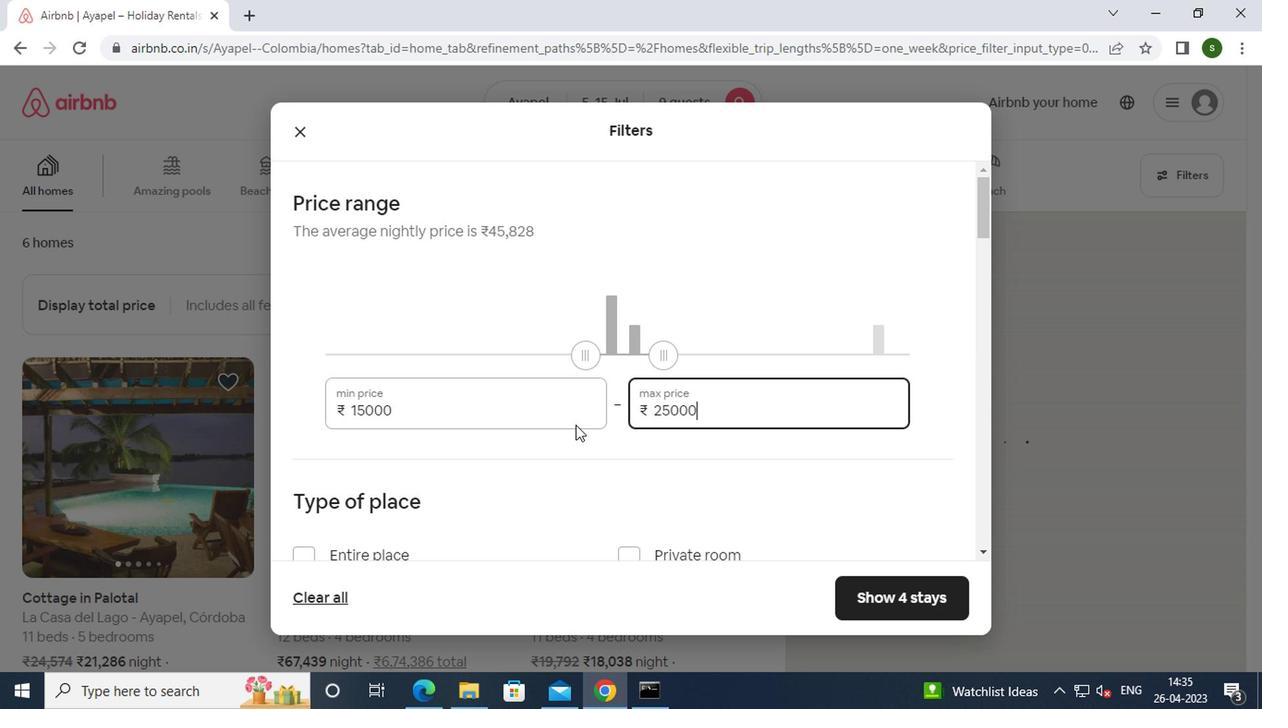 
Action: Mouse scrolled (554, 429) with delta (0, 0)
Screenshot: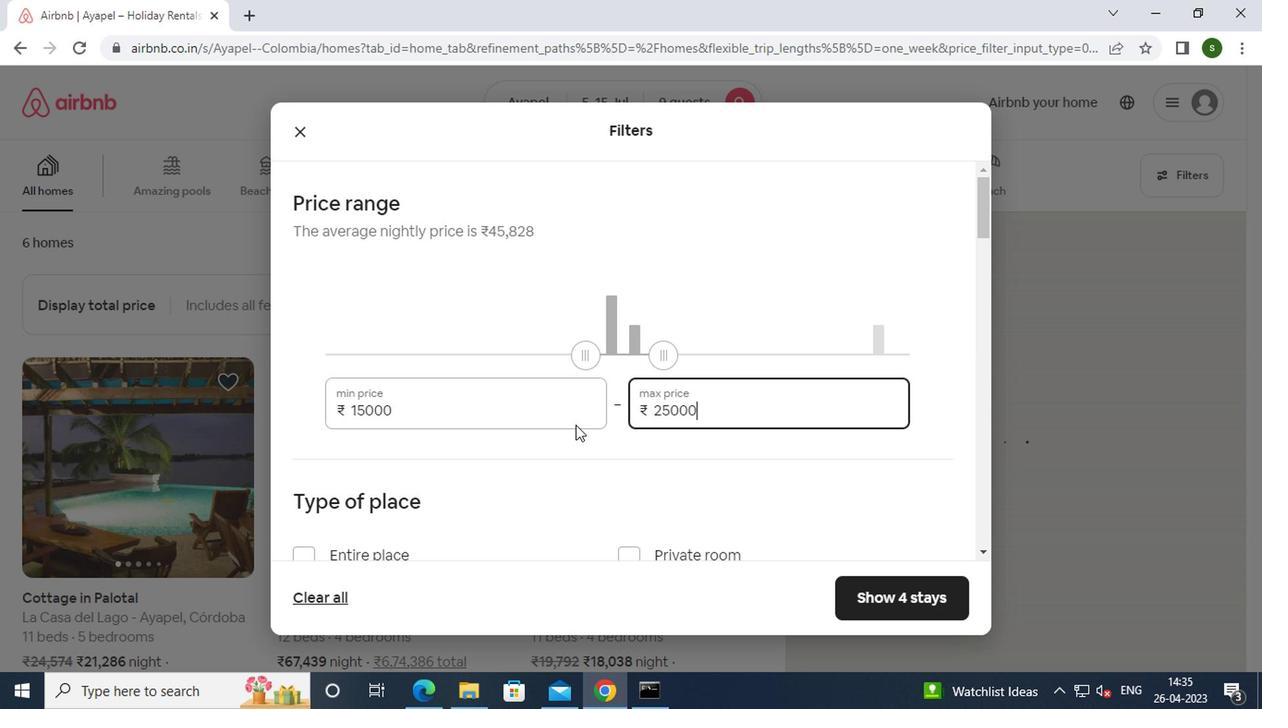 
Action: Mouse moved to (341, 384)
Screenshot: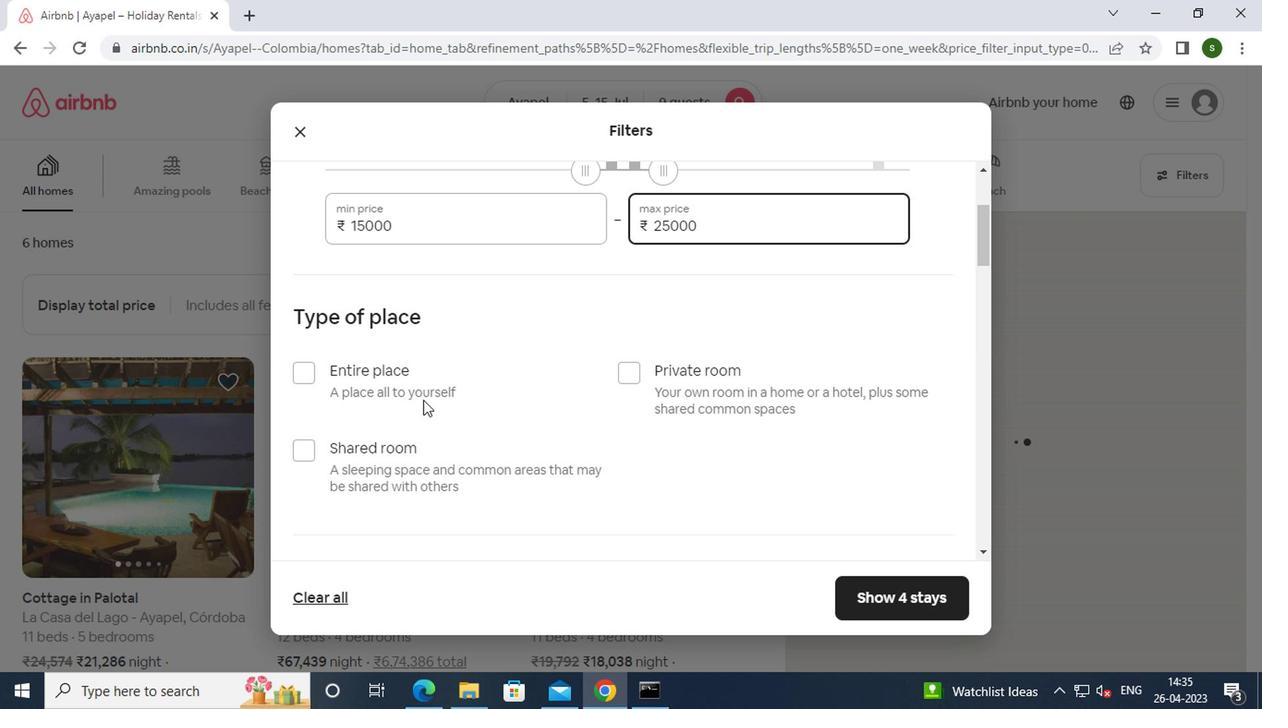 
Action: Mouse pressed left at (341, 384)
Screenshot: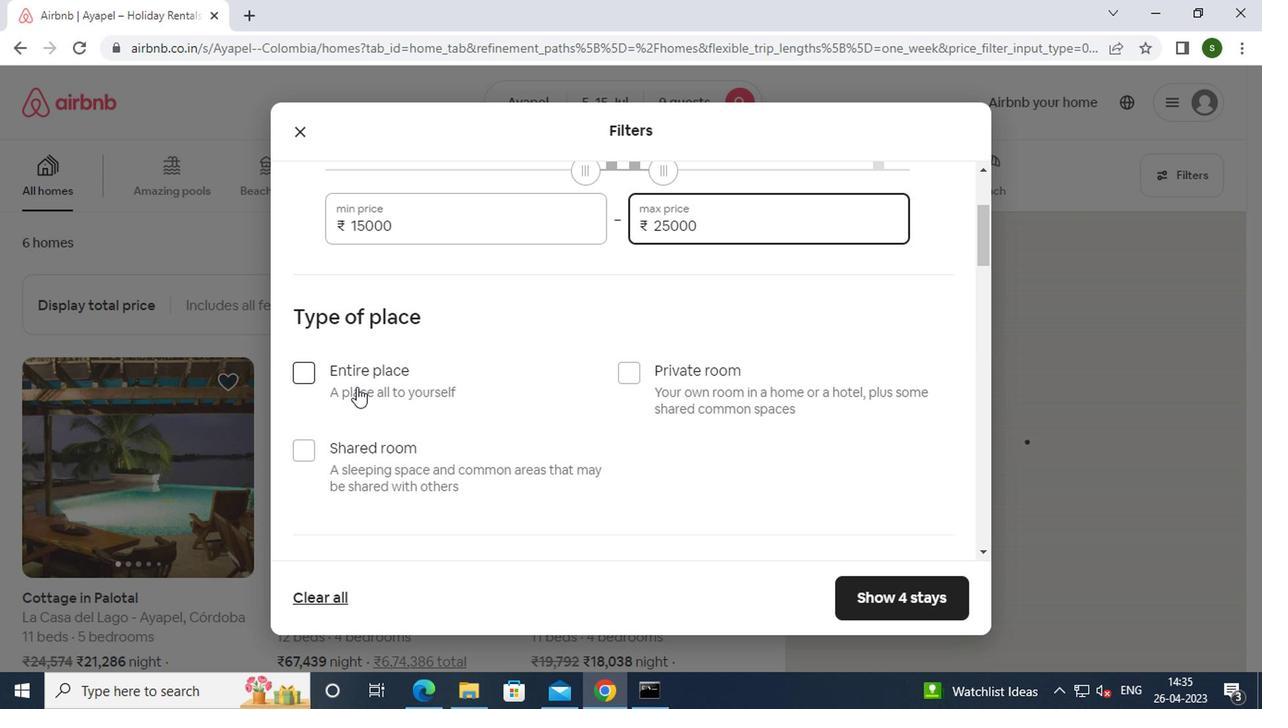 
Action: Mouse moved to (538, 391)
Screenshot: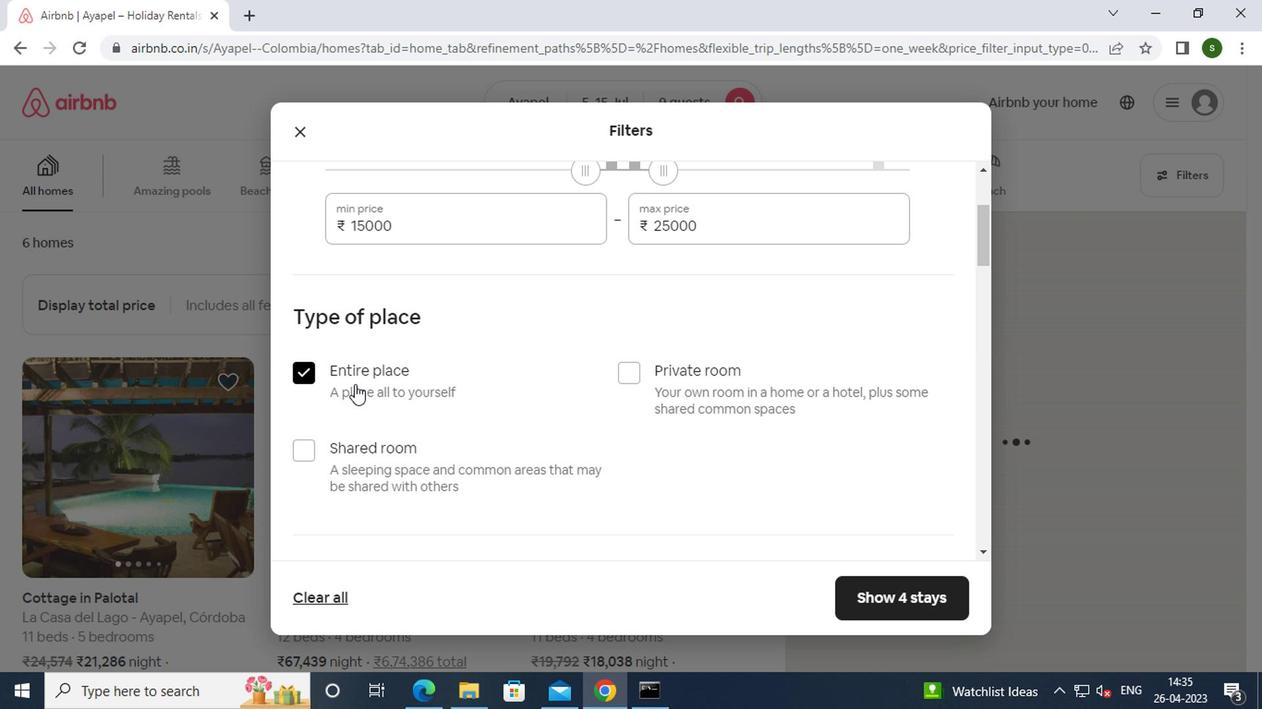
Action: Mouse scrolled (538, 390) with delta (0, 0)
Screenshot: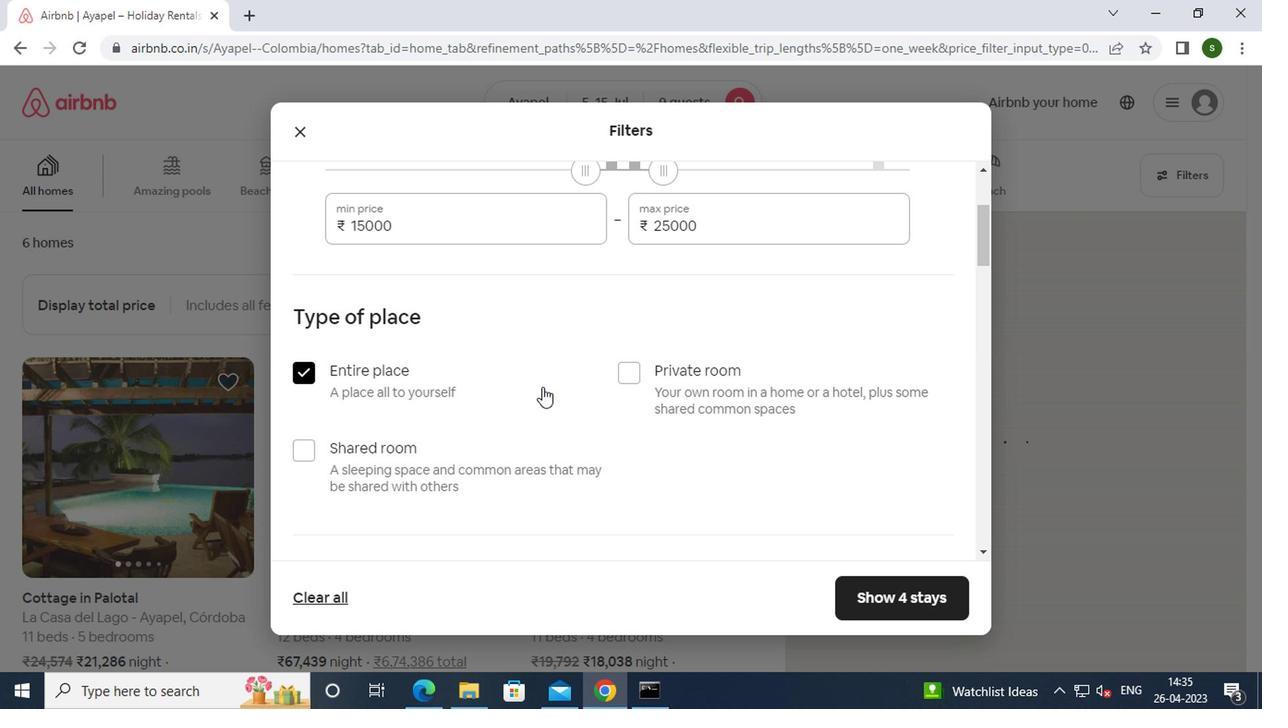 
Action: Mouse scrolled (538, 390) with delta (0, 0)
Screenshot: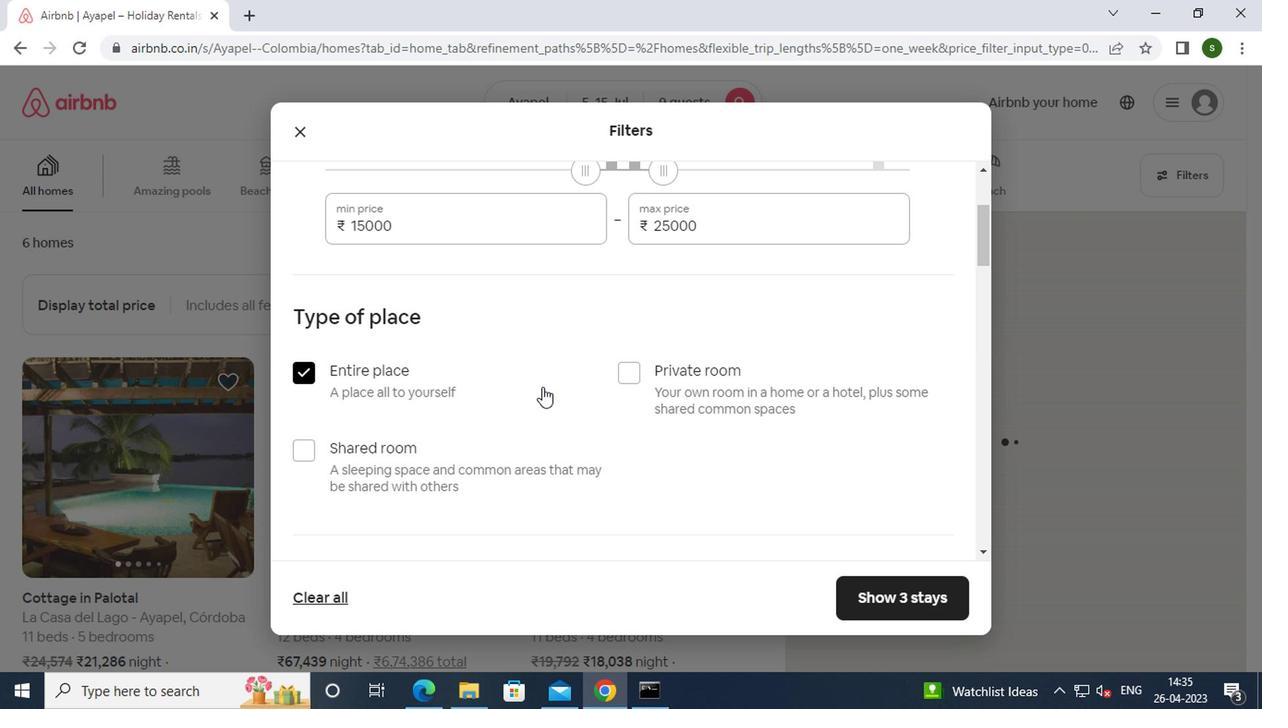 
Action: Mouse scrolled (538, 390) with delta (0, 0)
Screenshot: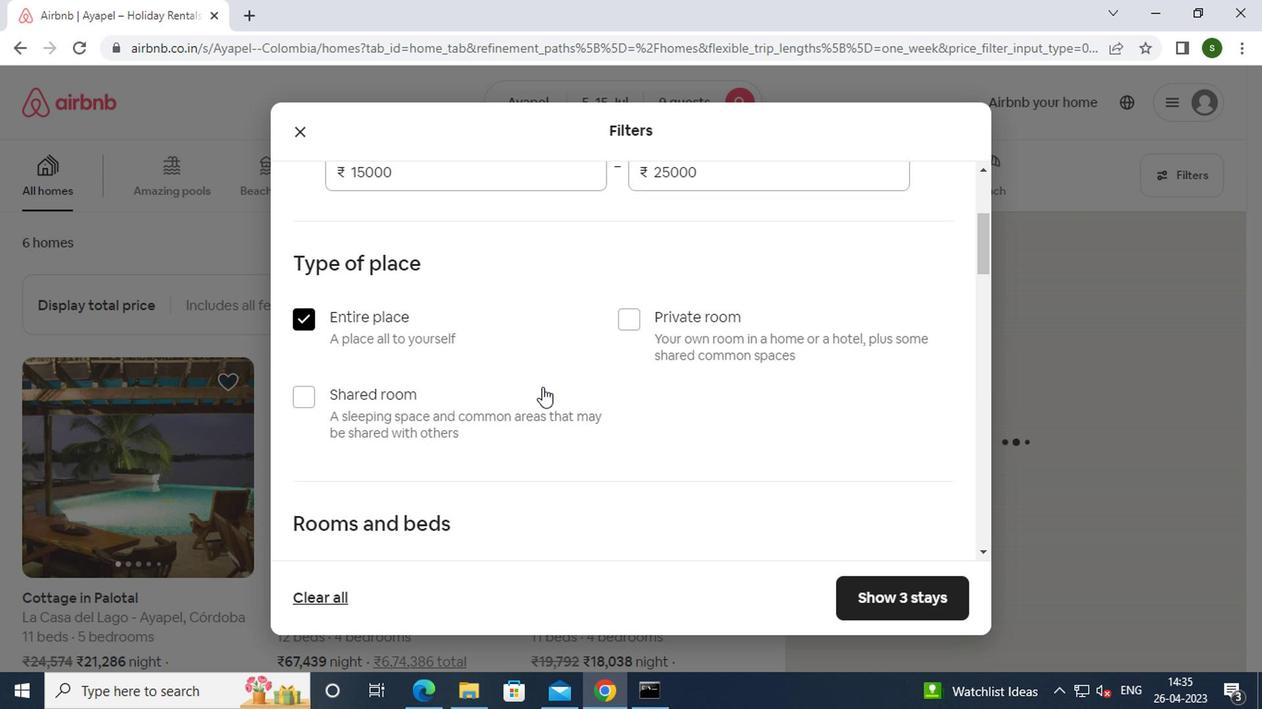 
Action: Mouse scrolled (538, 390) with delta (0, 0)
Screenshot: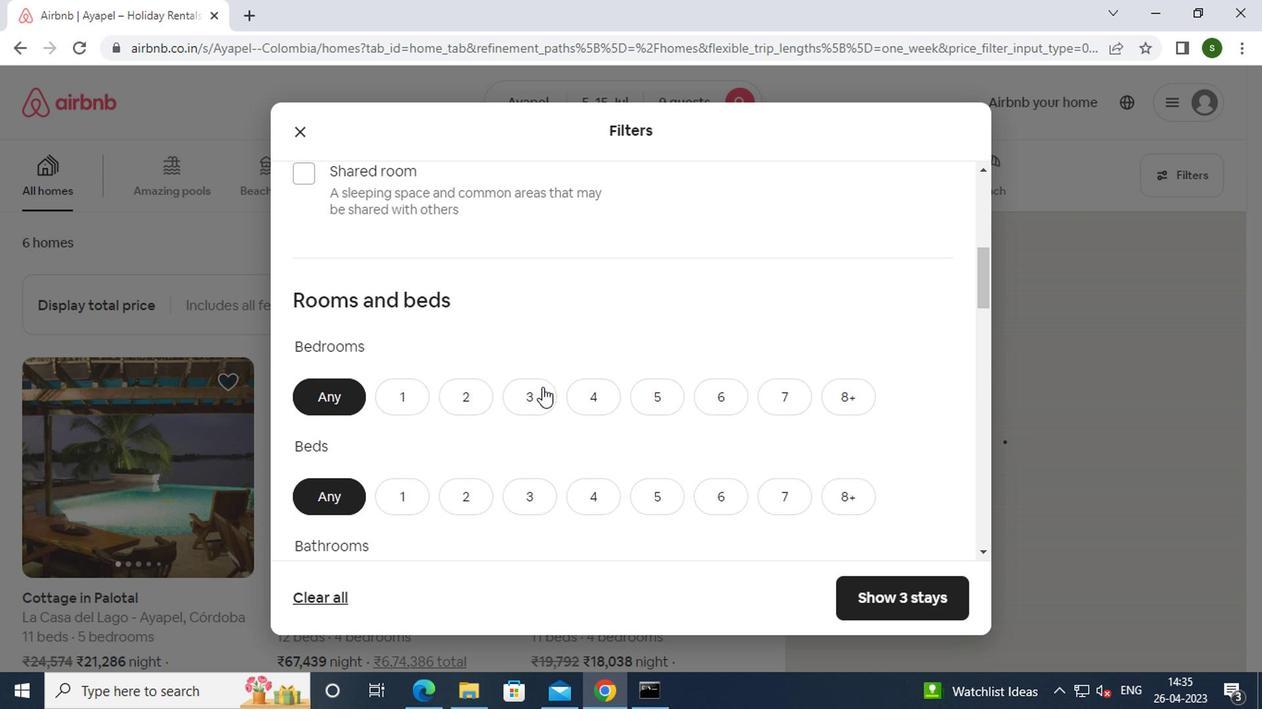 
Action: Mouse scrolled (538, 390) with delta (0, 0)
Screenshot: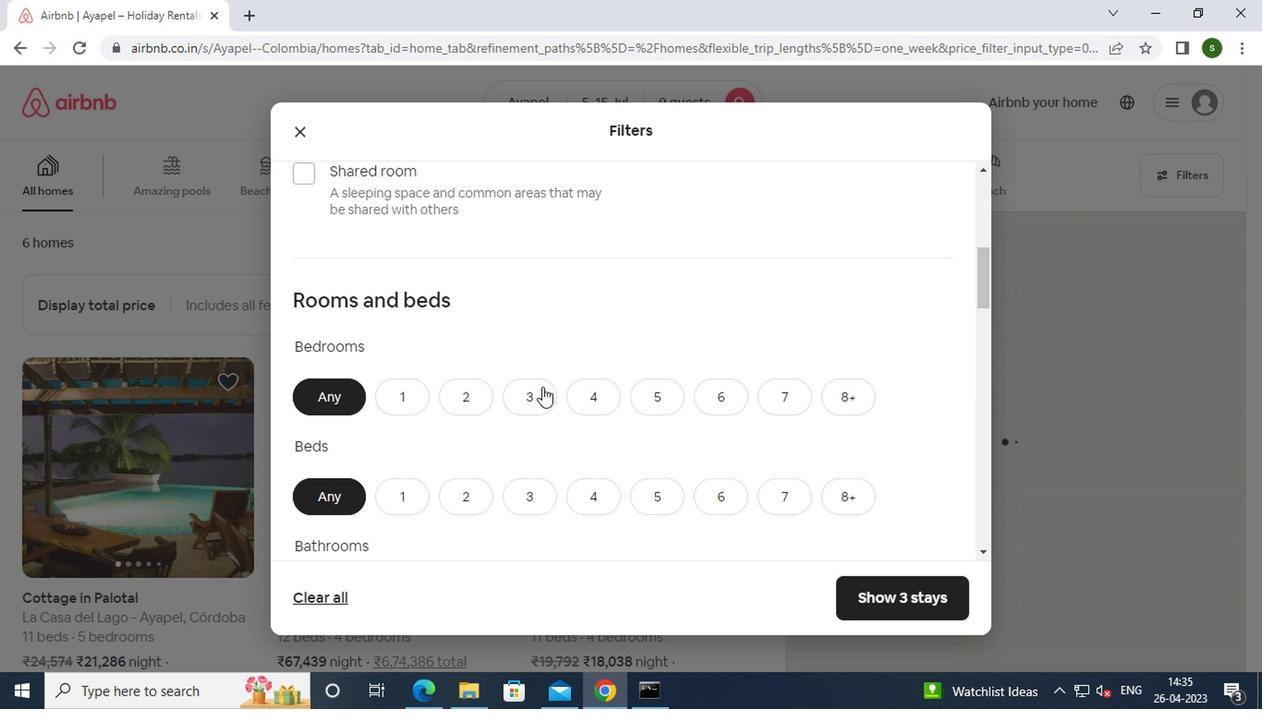 
Action: Mouse moved to (661, 223)
Screenshot: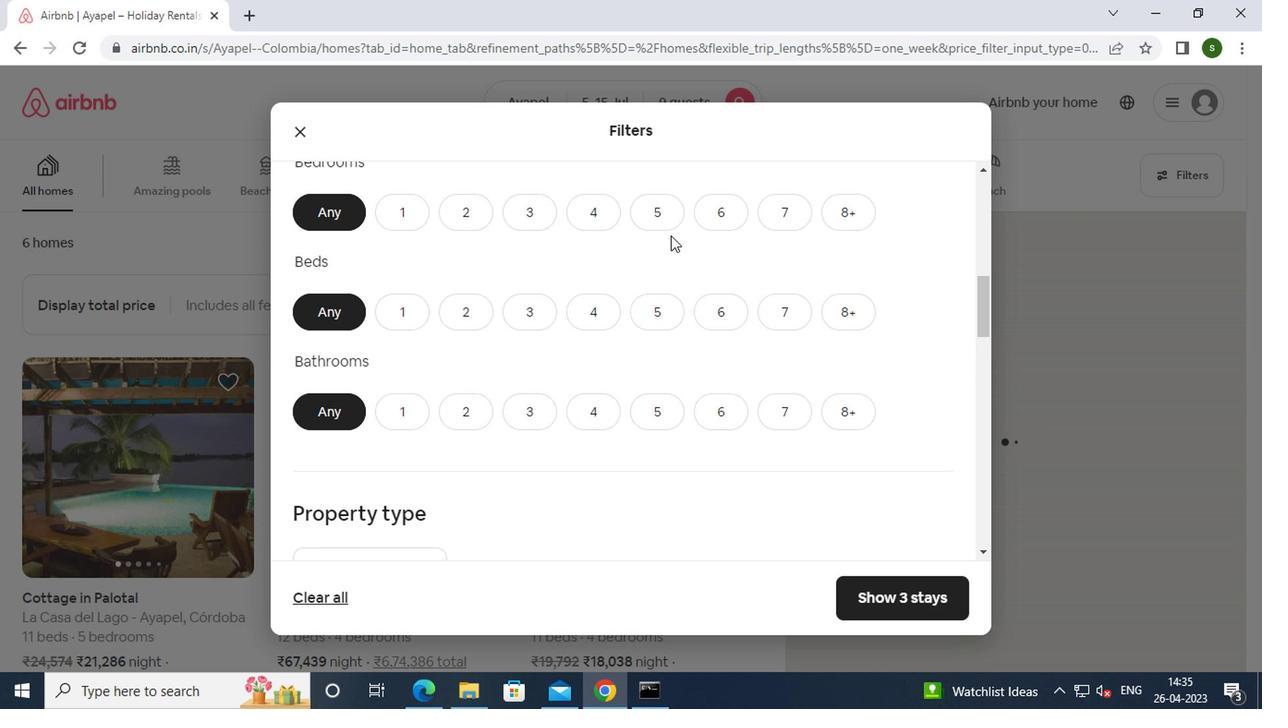 
Action: Mouse pressed left at (661, 223)
Screenshot: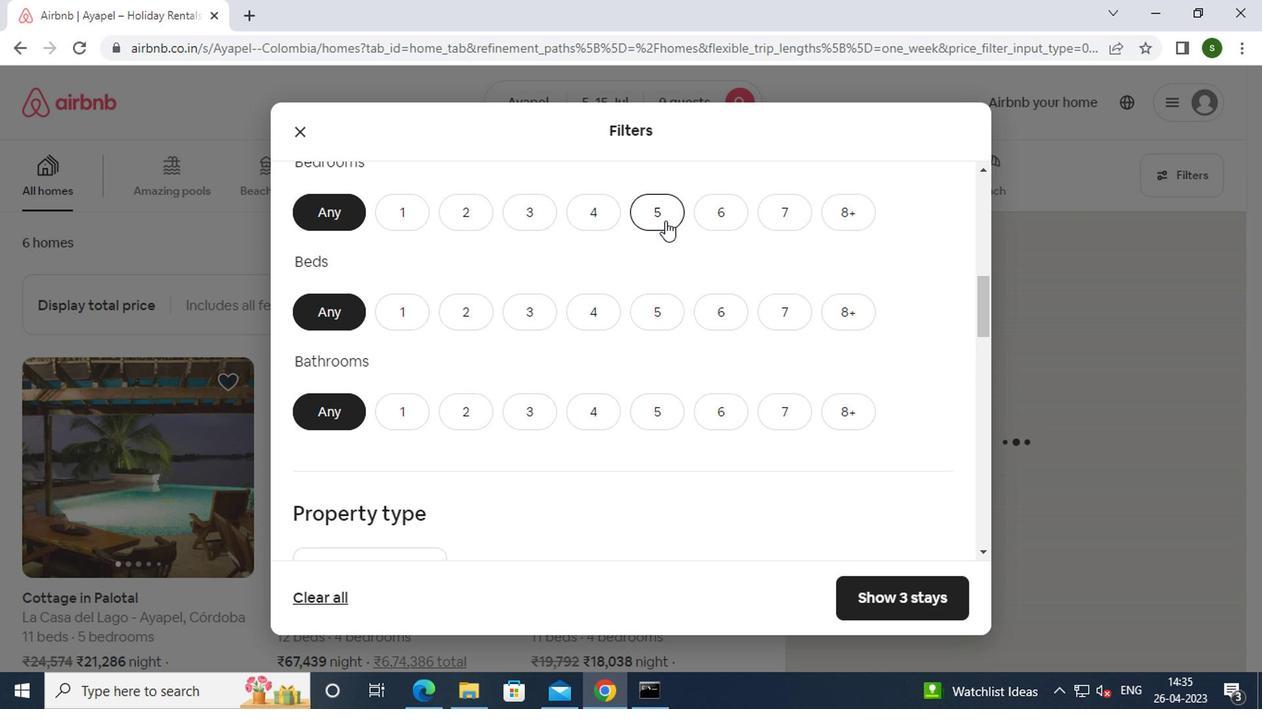 
Action: Mouse moved to (645, 317)
Screenshot: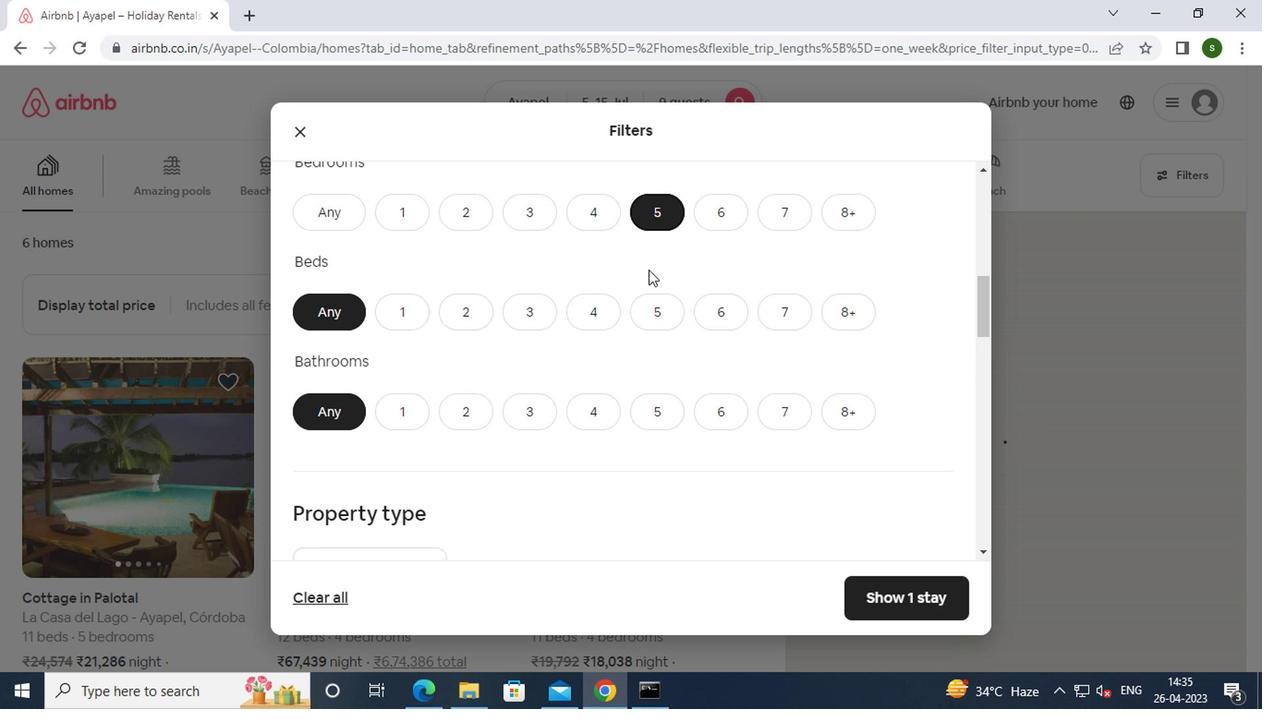 
Action: Mouse pressed left at (645, 317)
Screenshot: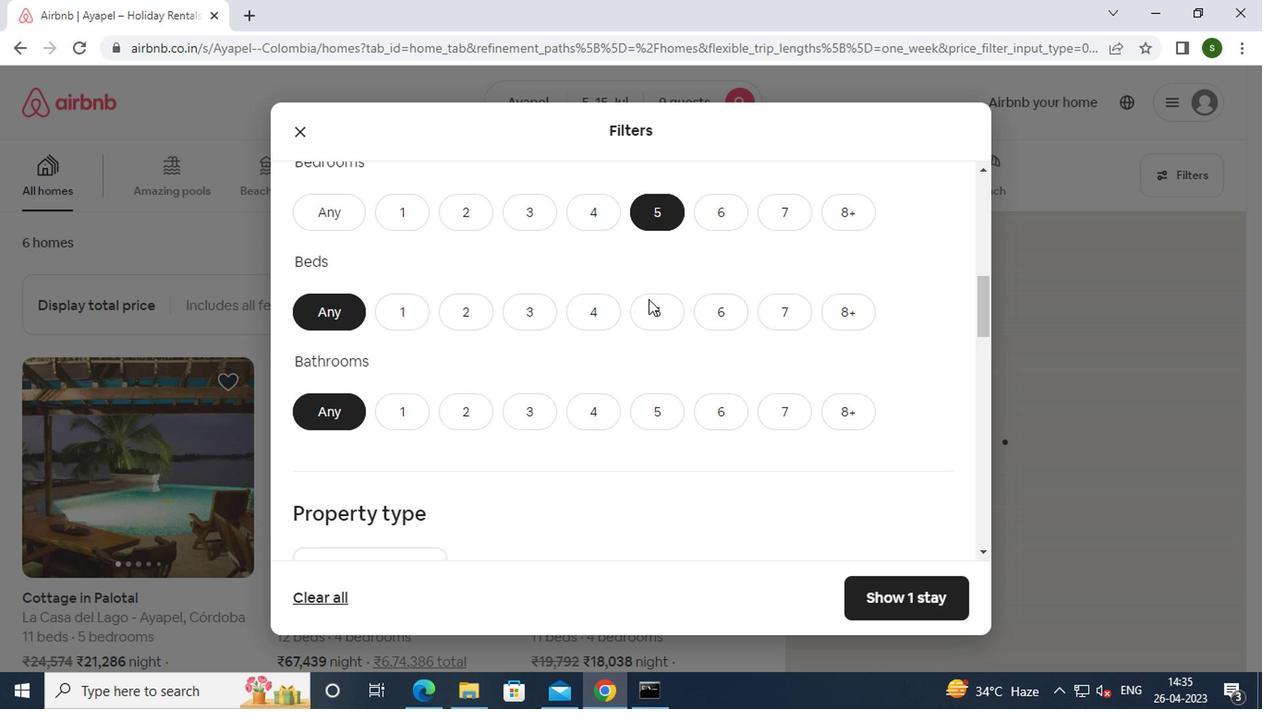 
Action: Mouse moved to (659, 406)
Screenshot: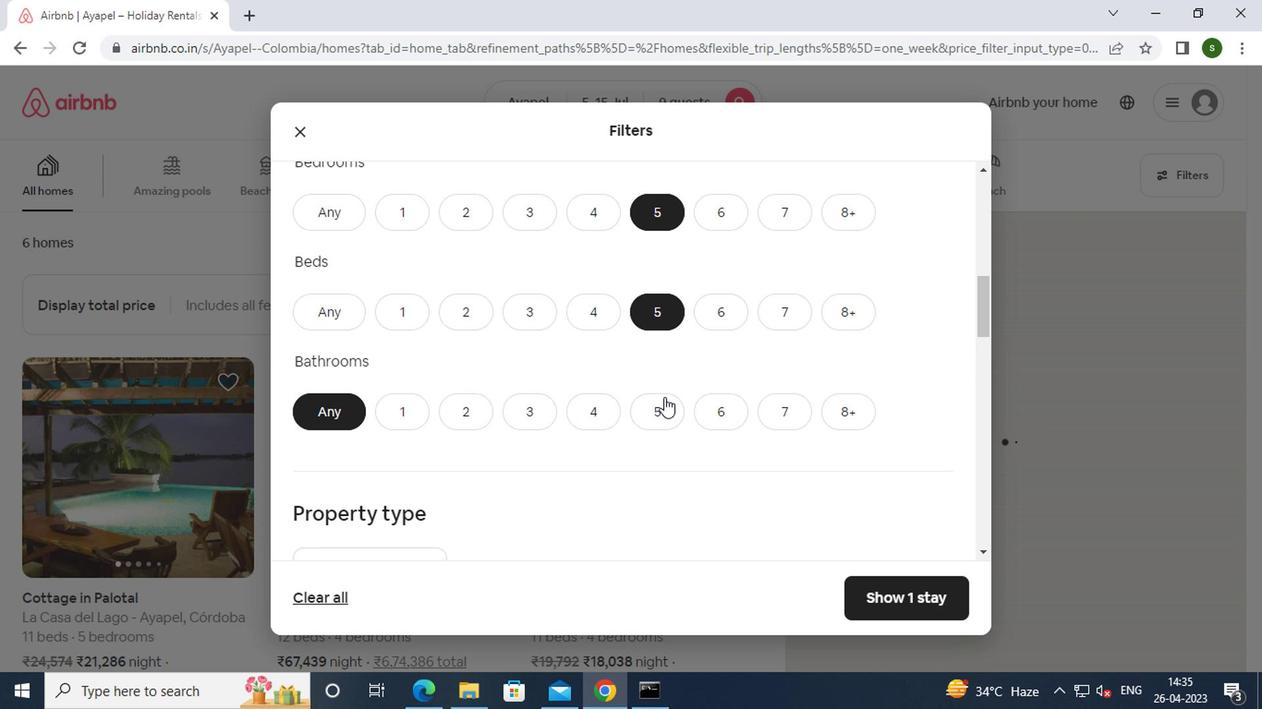 
Action: Mouse pressed left at (659, 406)
Screenshot: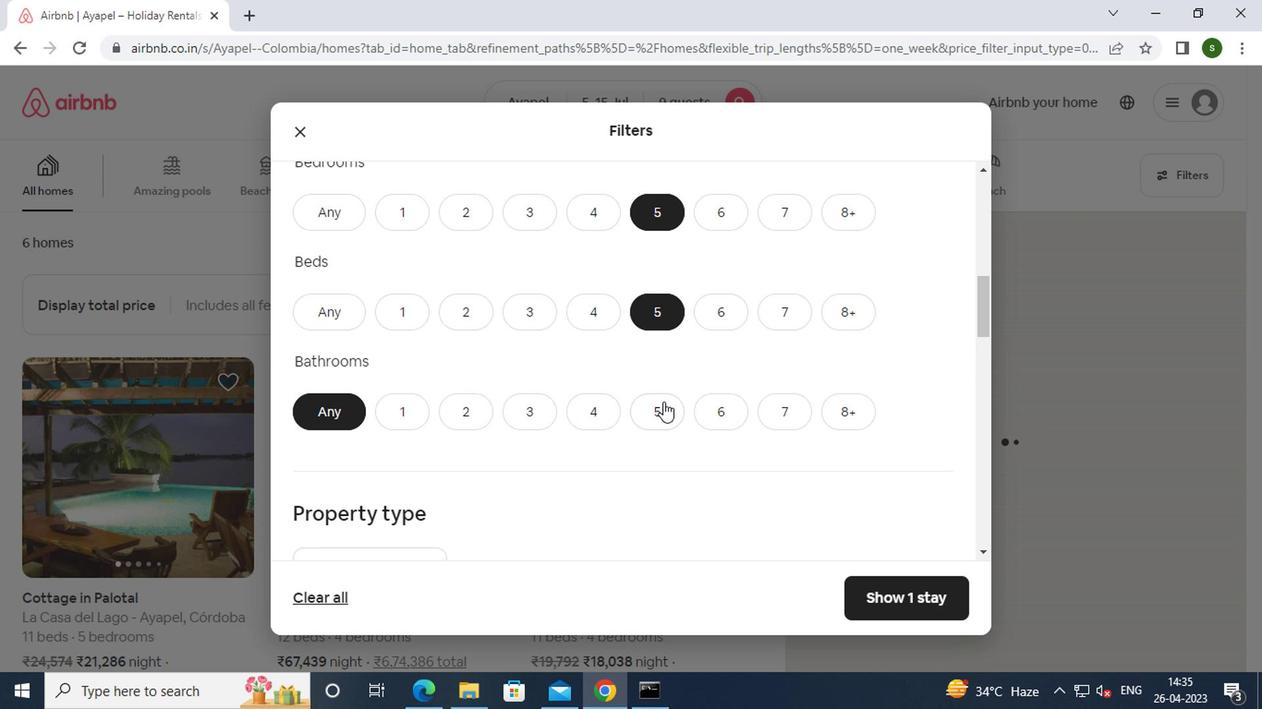 
Action: Mouse moved to (659, 368)
Screenshot: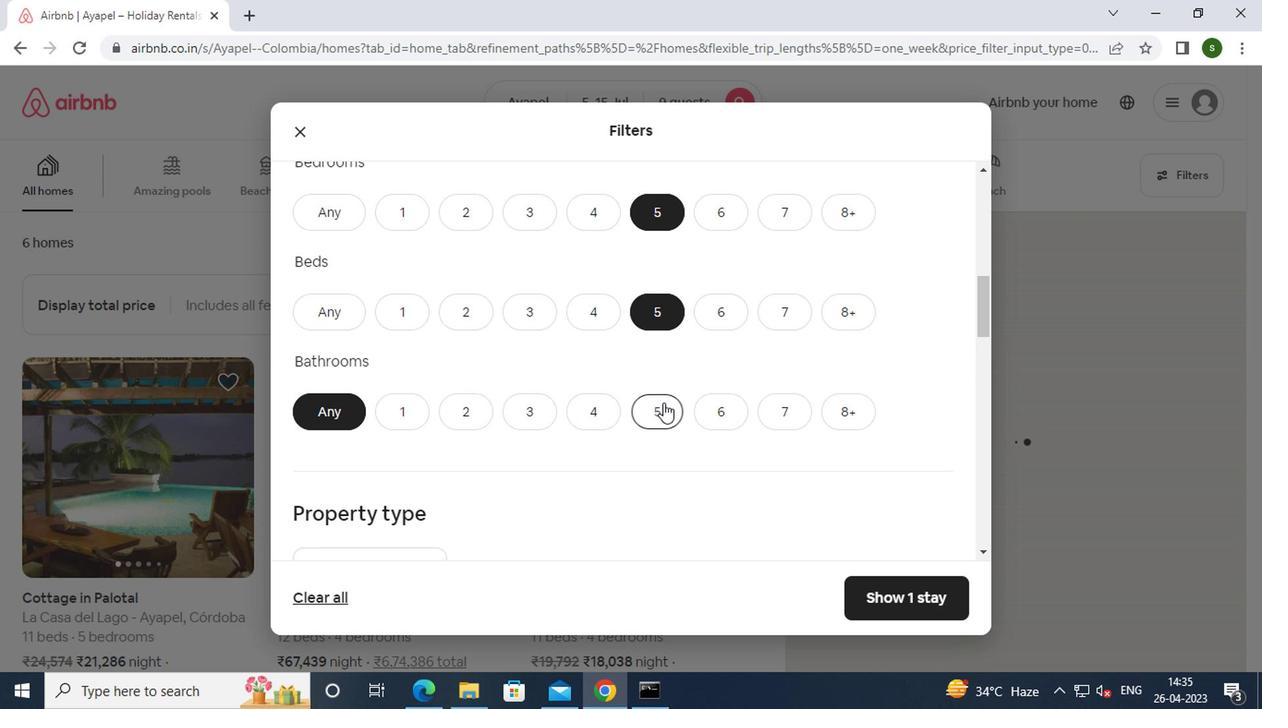 
Action: Mouse scrolled (659, 368) with delta (0, 0)
Screenshot: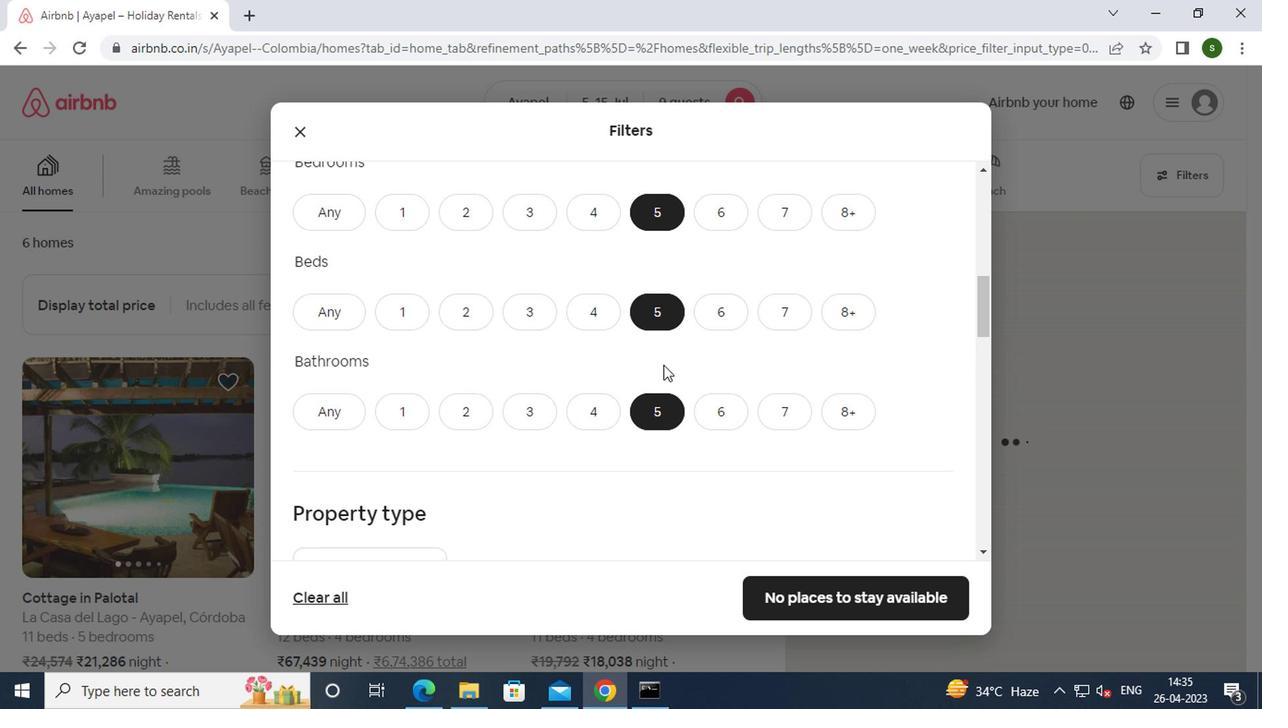 
Action: Mouse scrolled (659, 368) with delta (0, 0)
Screenshot: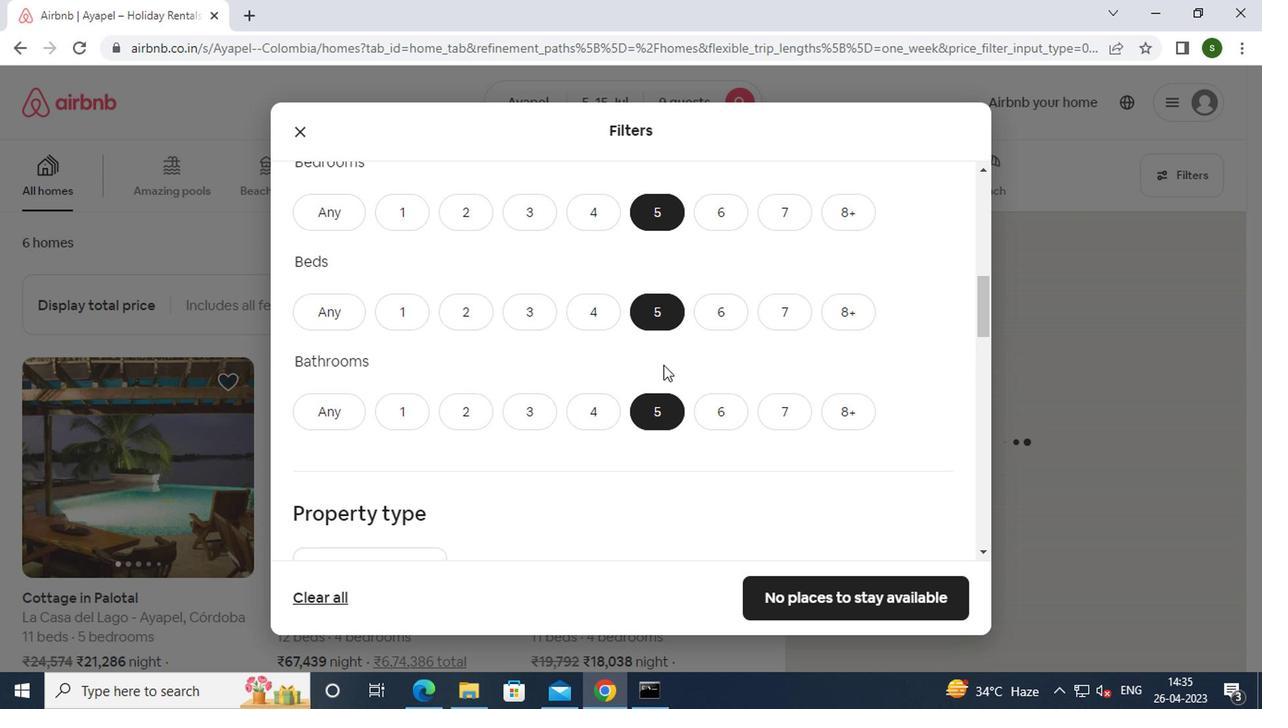 
Action: Mouse scrolled (659, 368) with delta (0, 0)
Screenshot: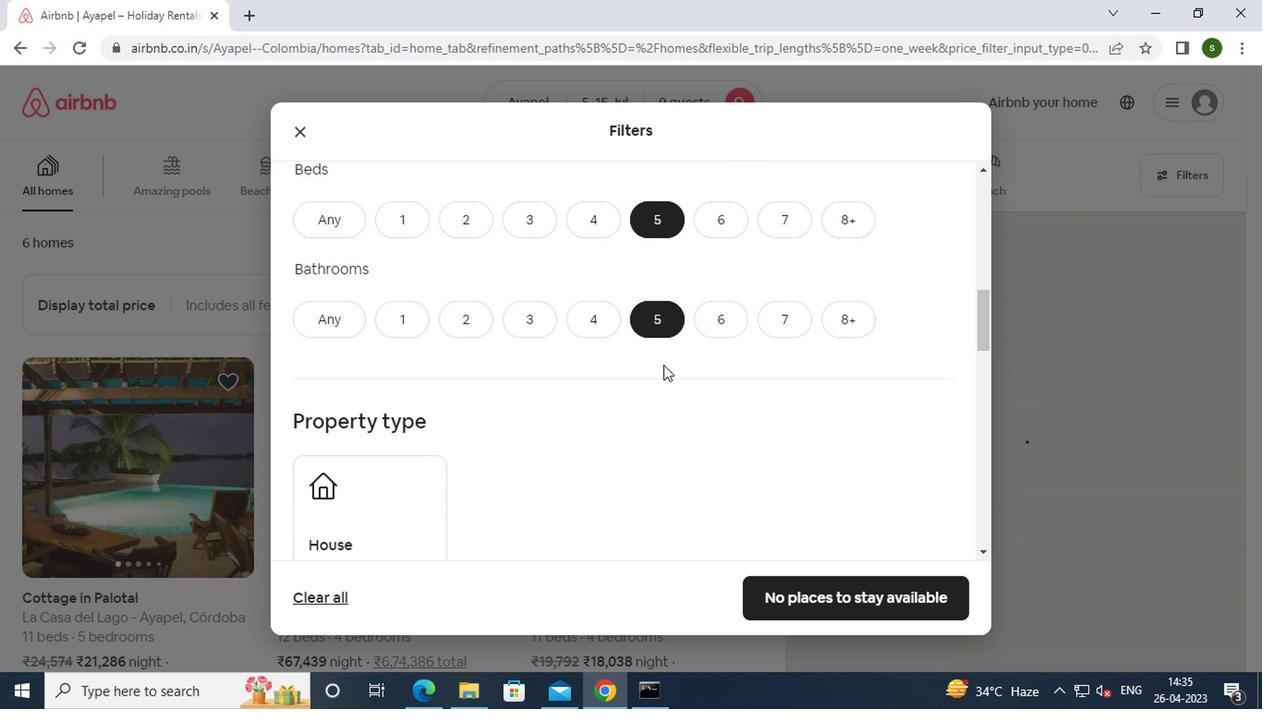 
Action: Mouse moved to (335, 328)
Screenshot: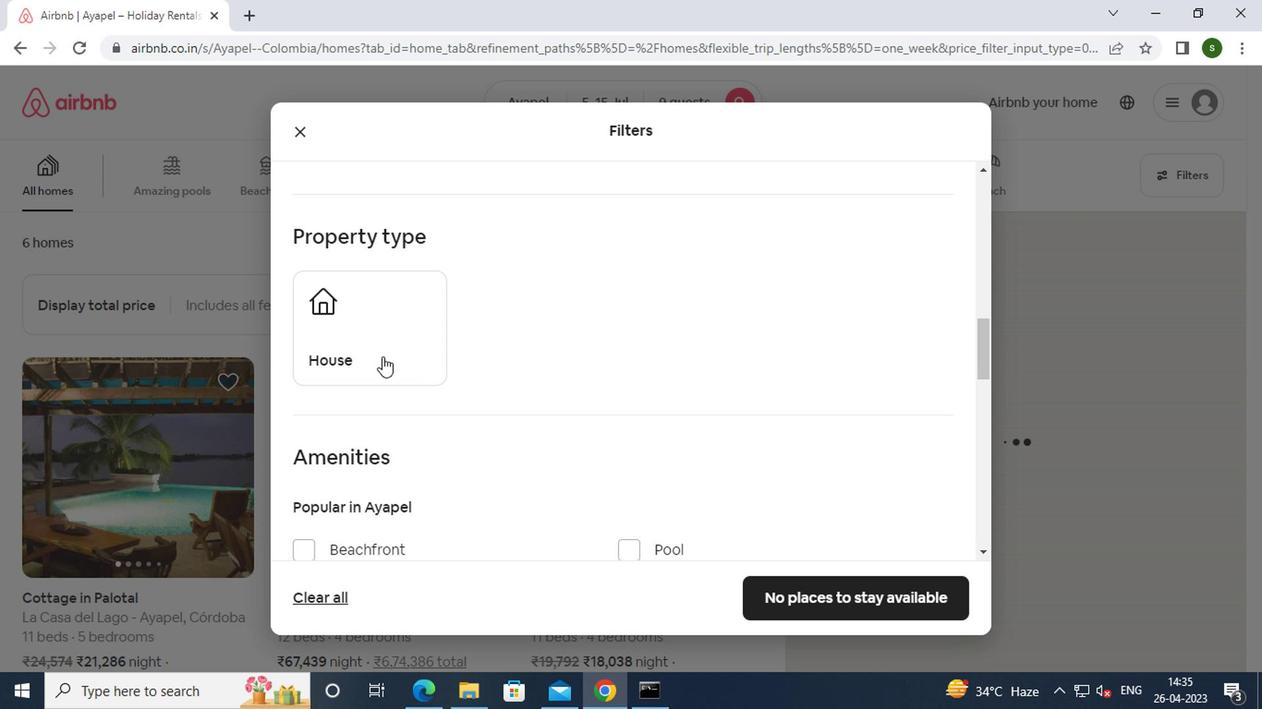 
Action: Mouse pressed left at (335, 328)
Screenshot: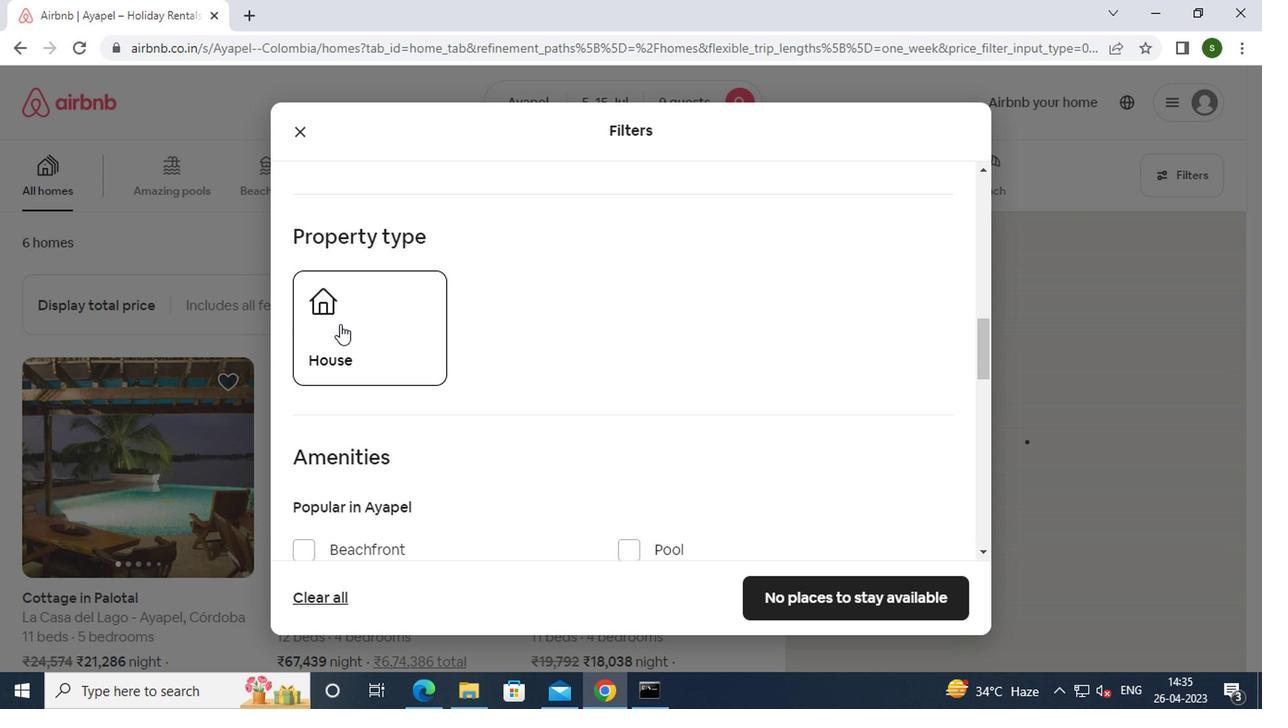 
Action: Mouse moved to (596, 365)
Screenshot: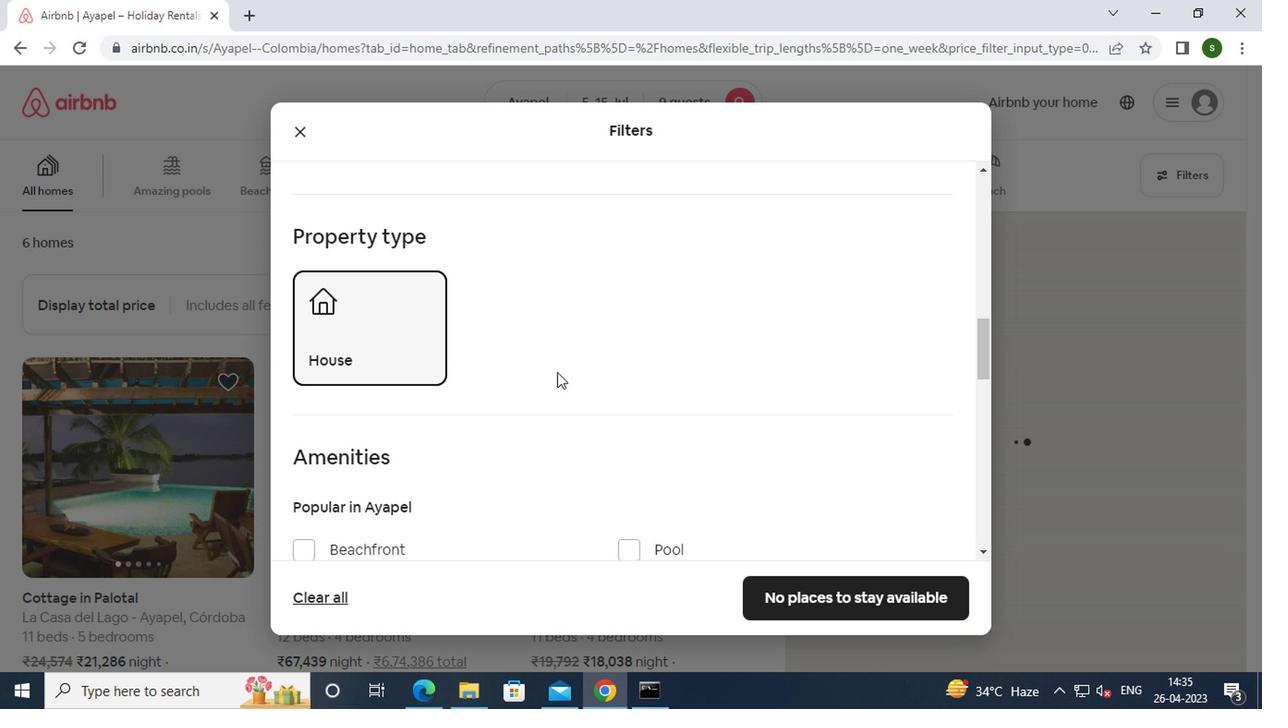 
Action: Mouse scrolled (596, 364) with delta (0, -1)
Screenshot: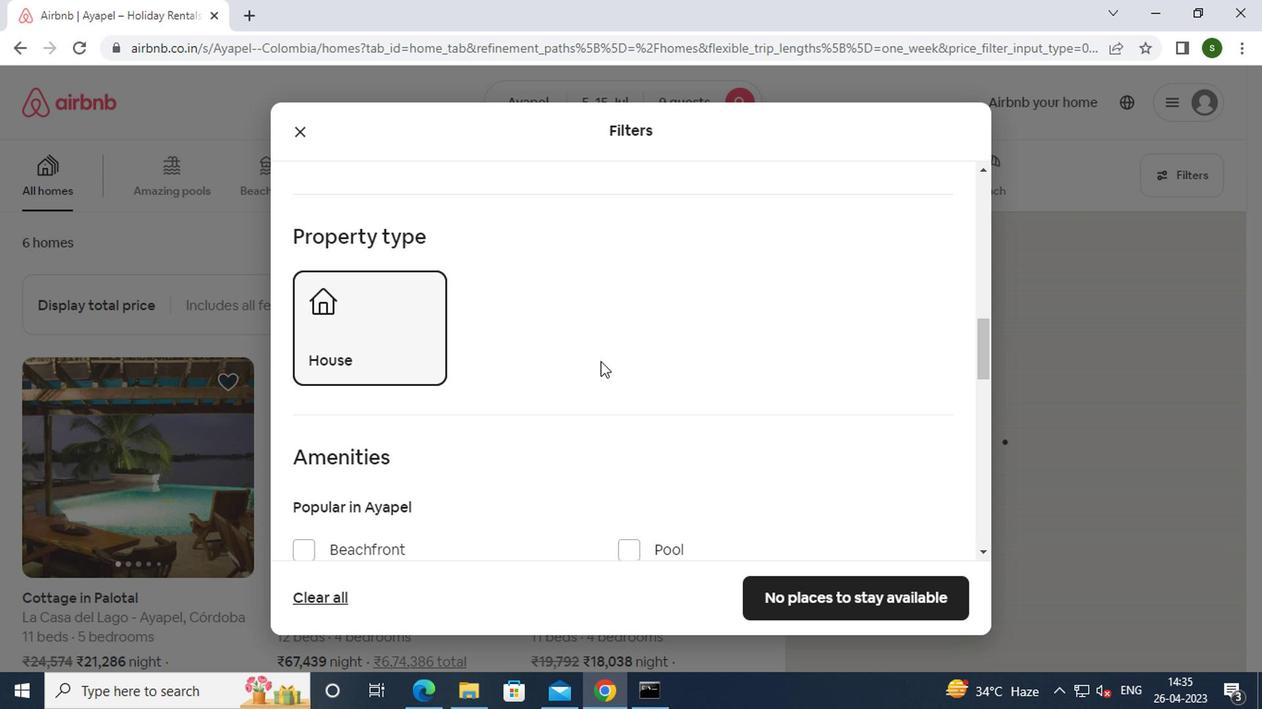 
Action: Mouse scrolled (596, 364) with delta (0, -1)
Screenshot: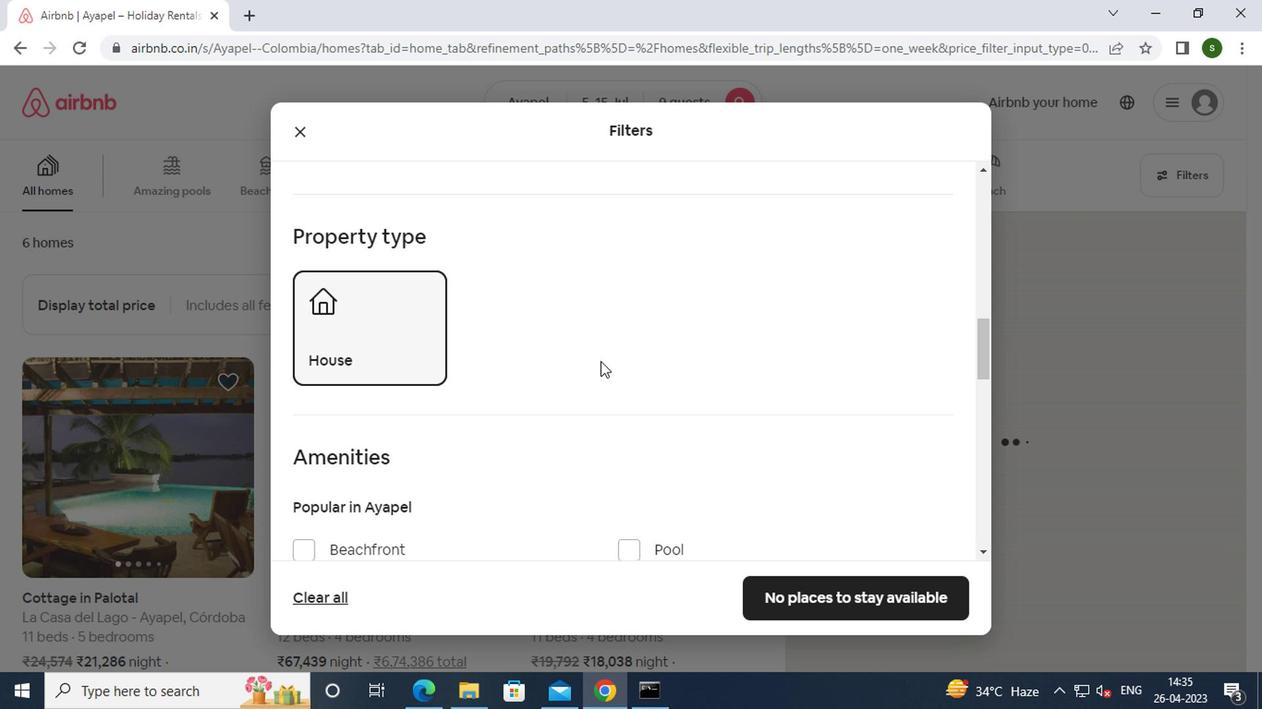 
Action: Mouse scrolled (596, 364) with delta (0, -1)
Screenshot: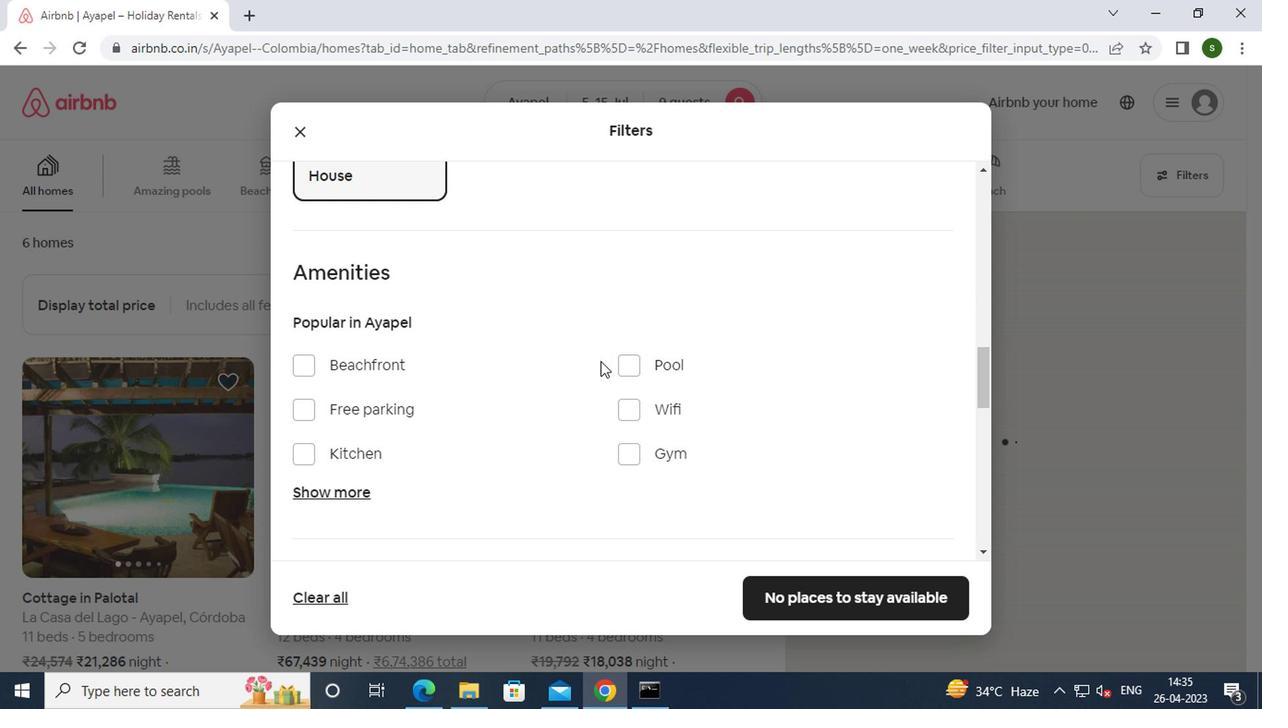 
Action: Mouse moved to (337, 397)
Screenshot: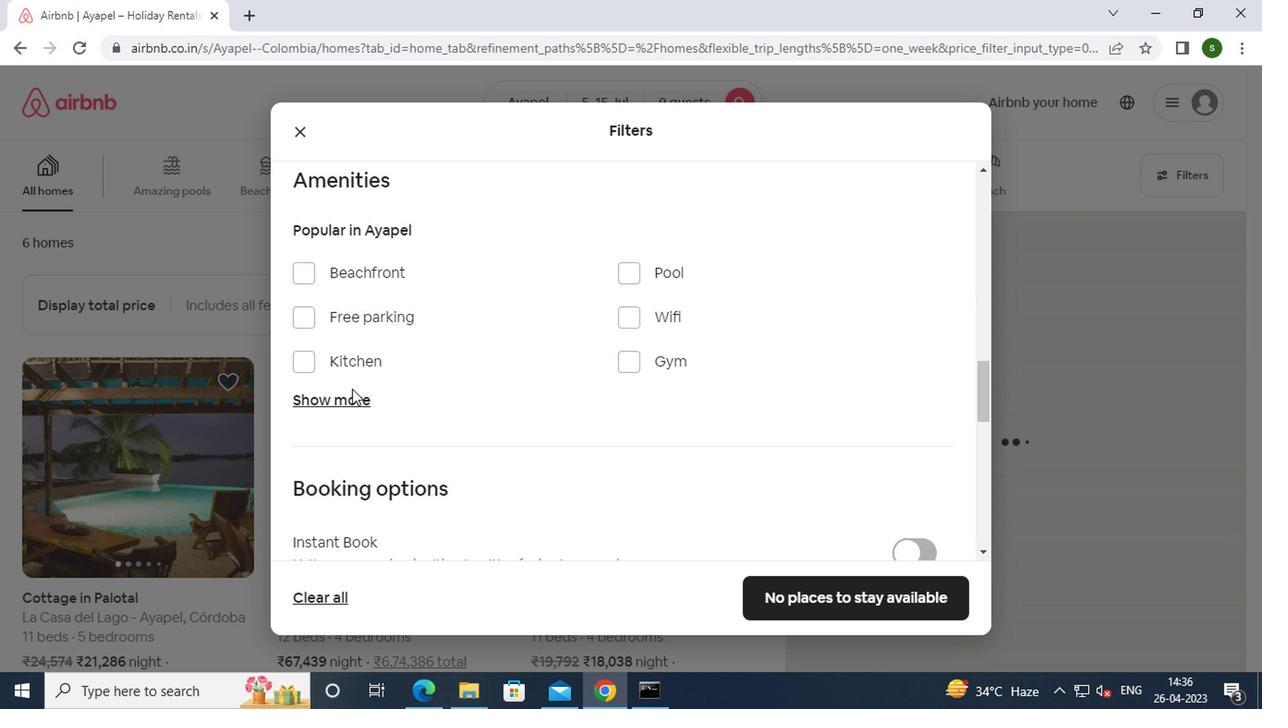 
Action: Mouse pressed left at (337, 397)
Screenshot: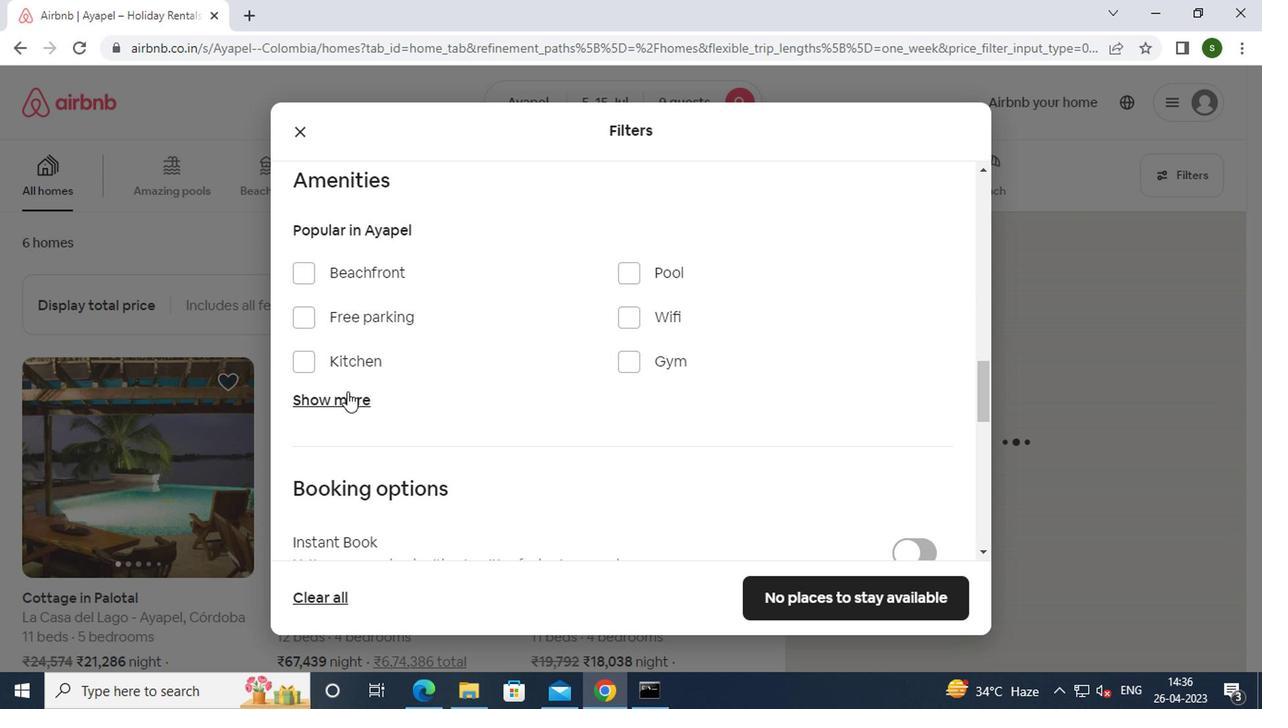 
Action: Mouse moved to (464, 394)
Screenshot: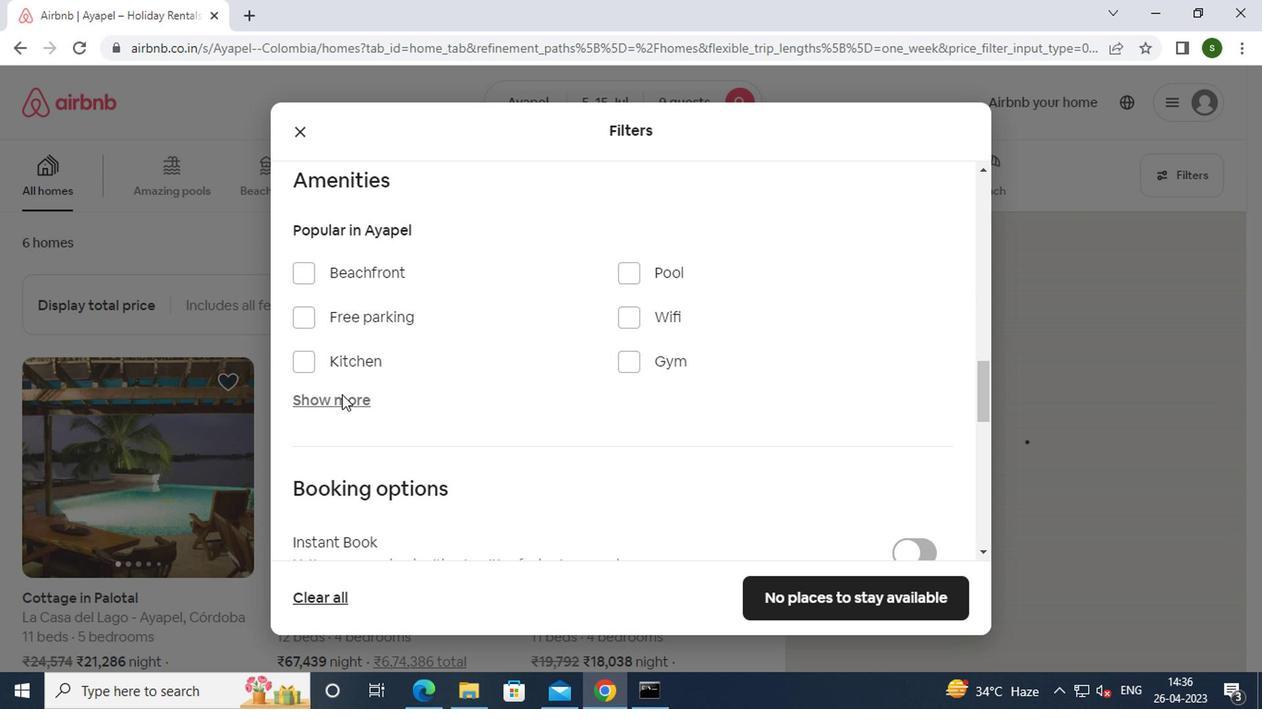 
Action: Mouse scrolled (464, 393) with delta (0, -1)
Screenshot: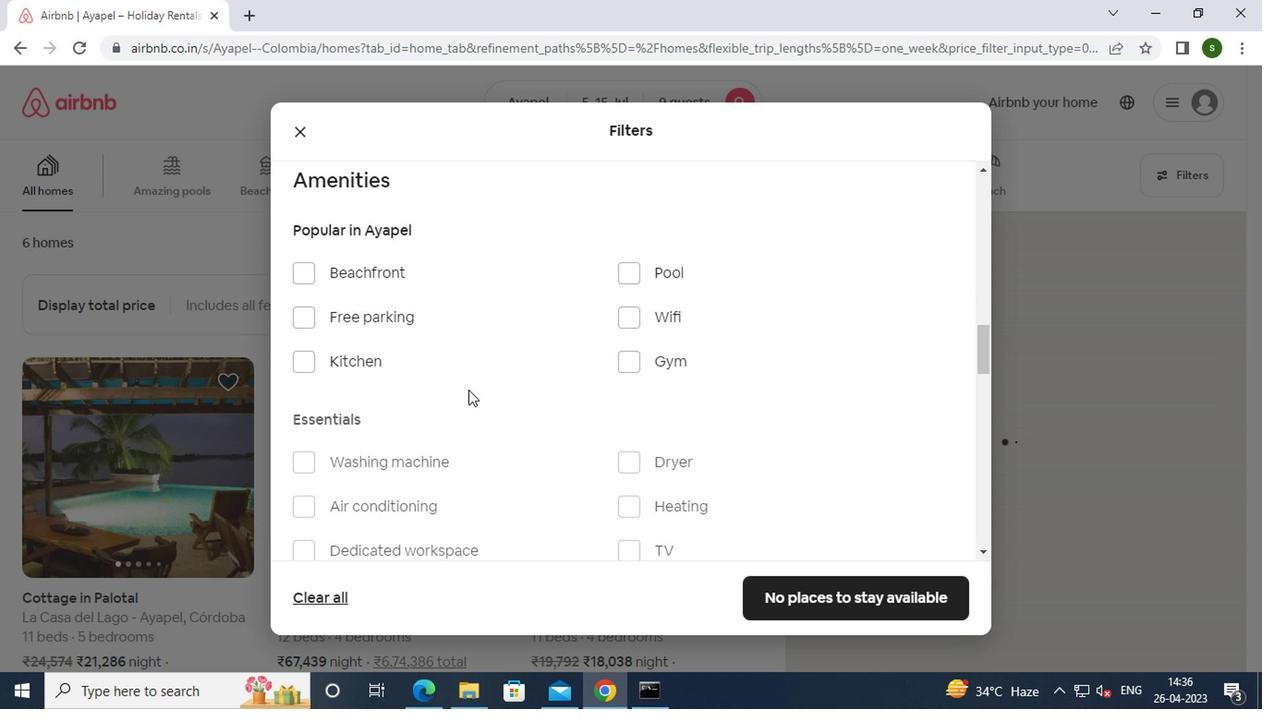 
Action: Mouse moved to (416, 366)
Screenshot: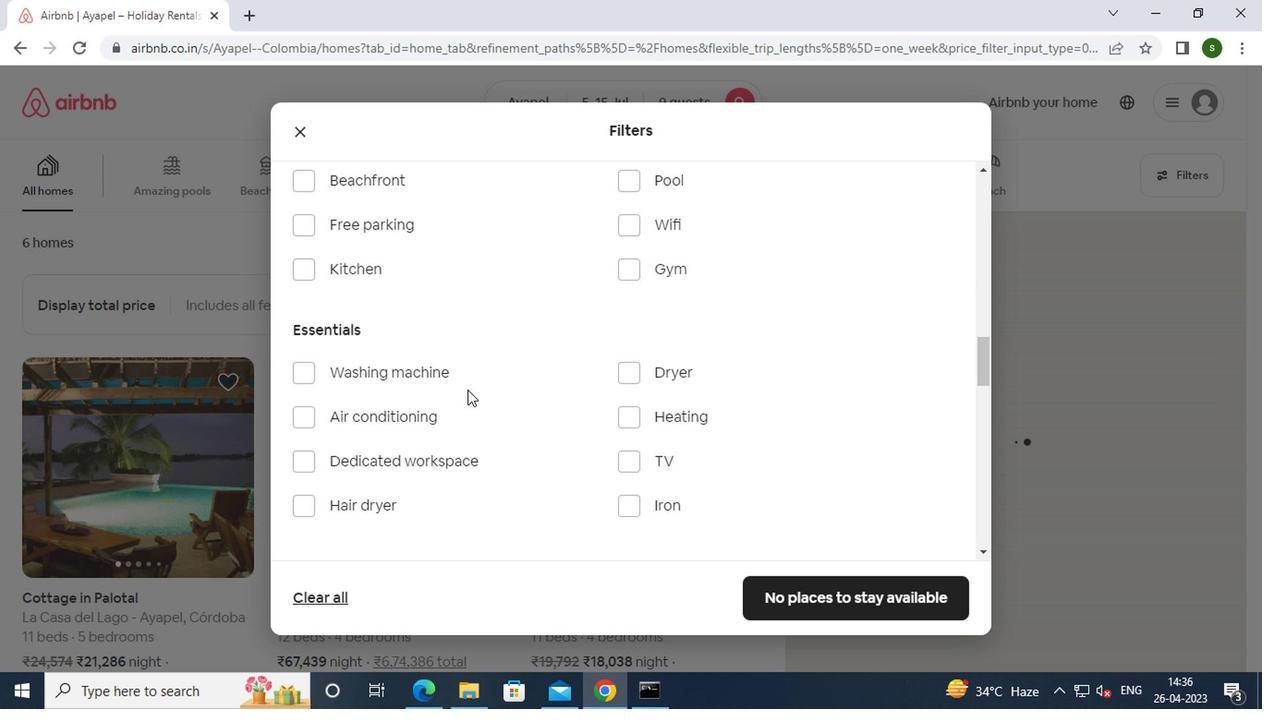 
Action: Mouse pressed left at (416, 366)
Screenshot: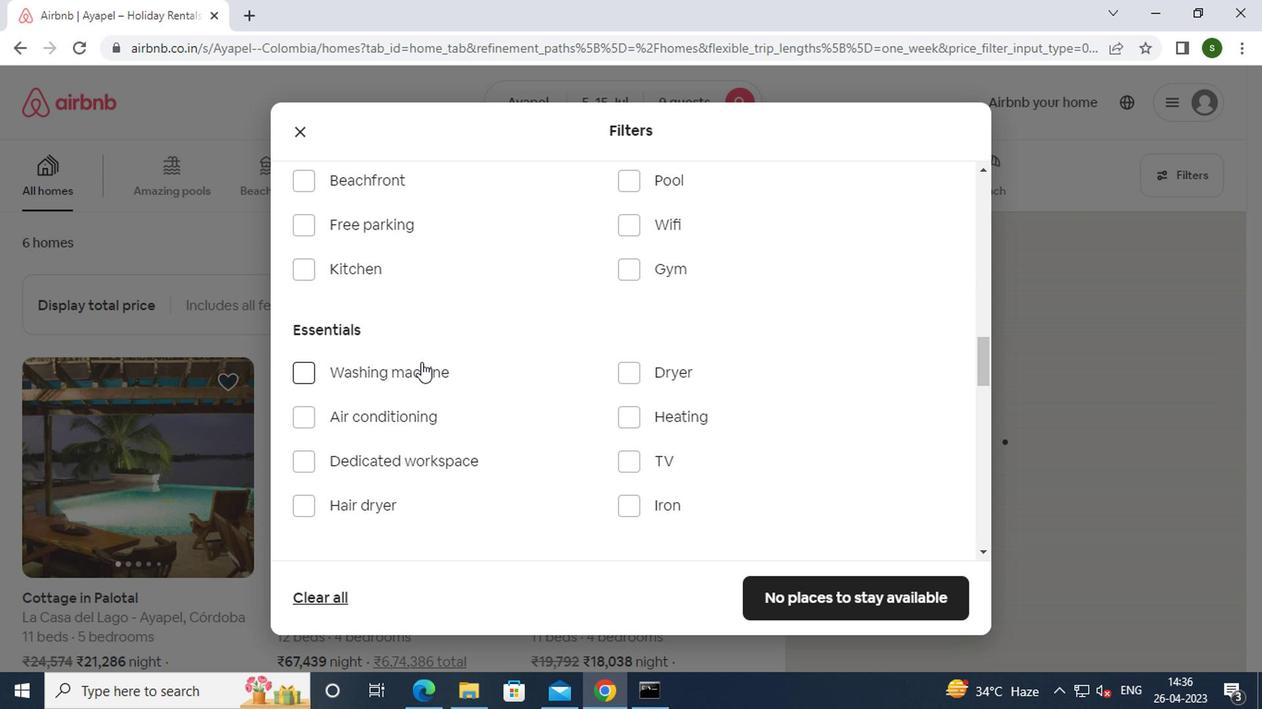 
Action: Mouse moved to (598, 386)
Screenshot: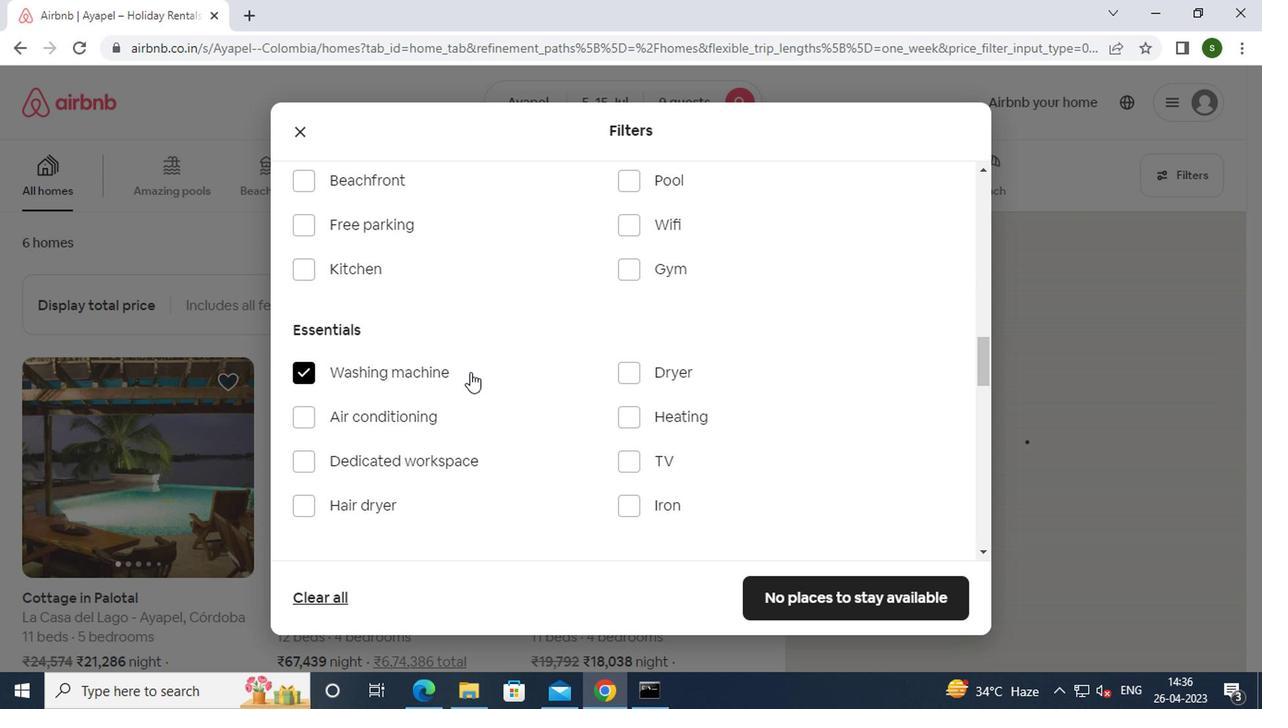 
Action: Mouse scrolled (598, 385) with delta (0, 0)
Screenshot: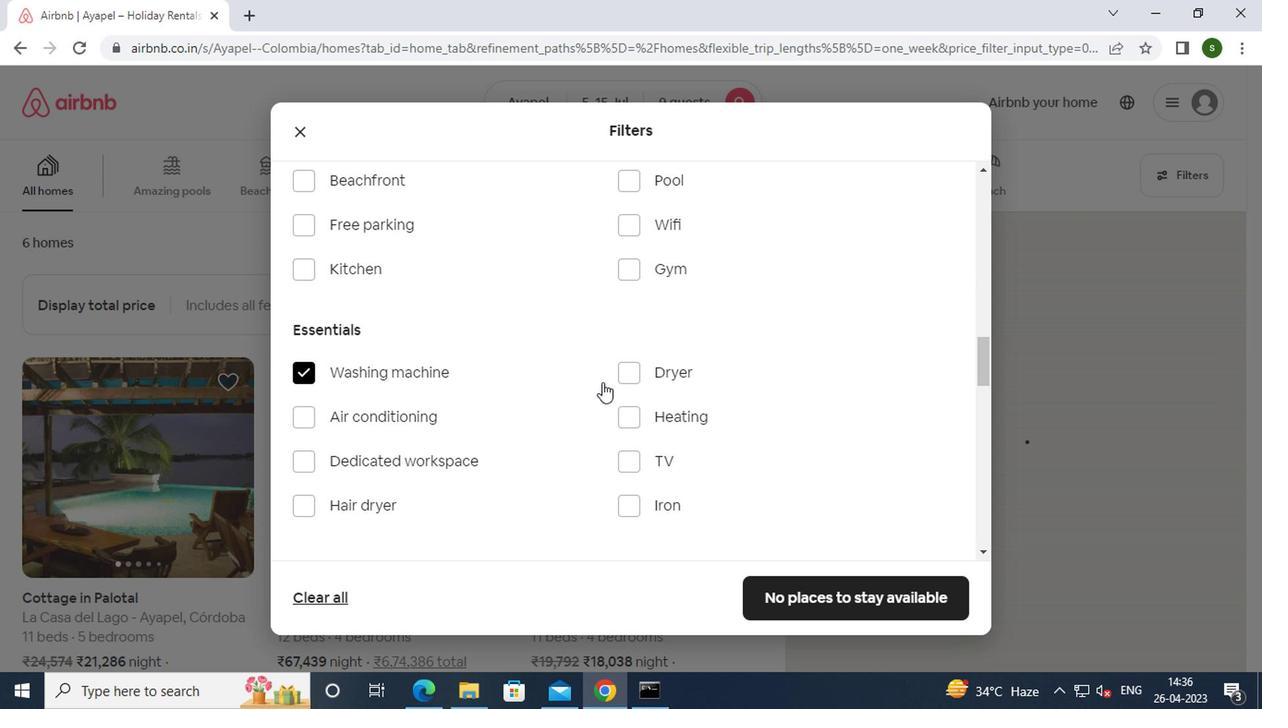 
Action: Mouse scrolled (598, 385) with delta (0, 0)
Screenshot: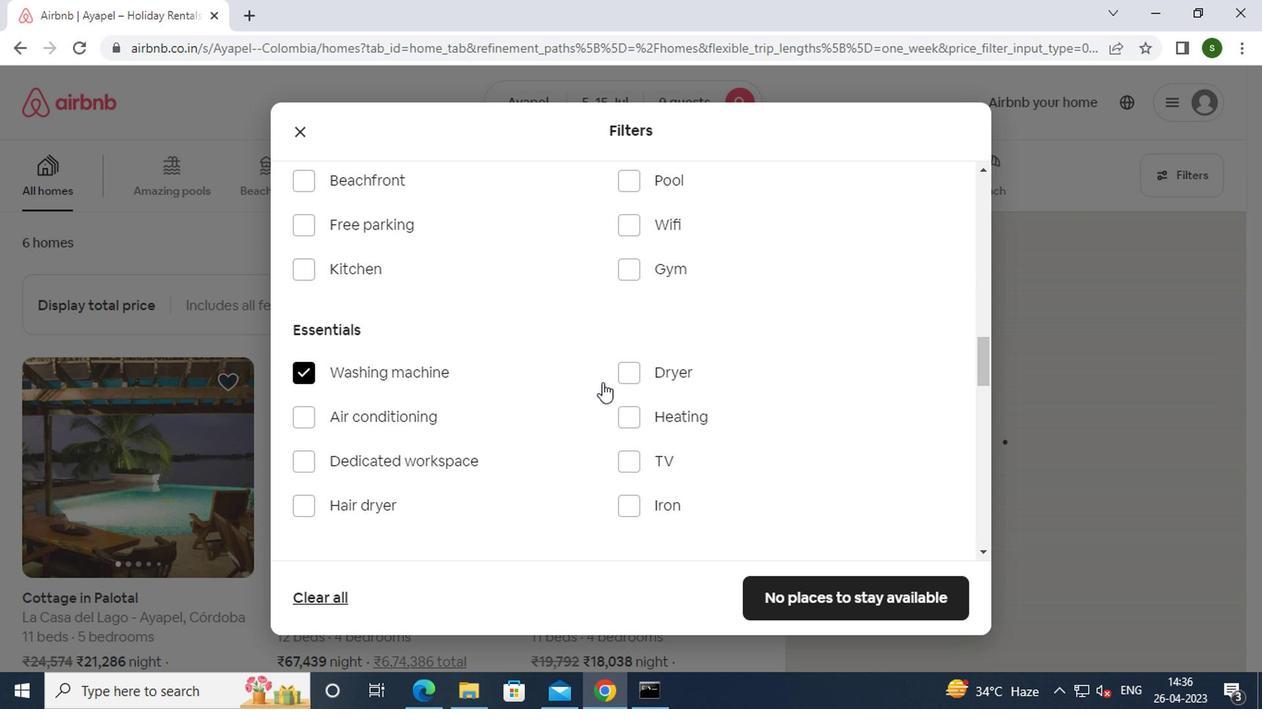 
Action: Mouse scrolled (598, 385) with delta (0, 0)
Screenshot: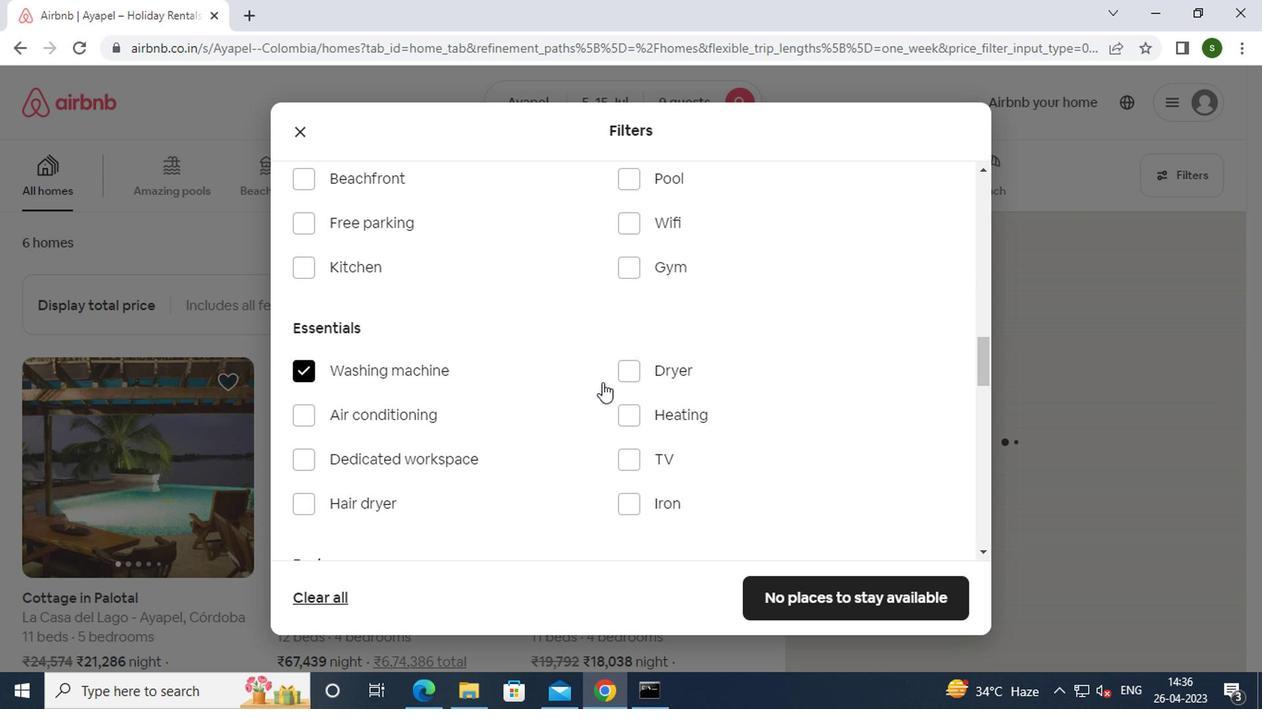 
Action: Mouse scrolled (598, 385) with delta (0, 0)
Screenshot: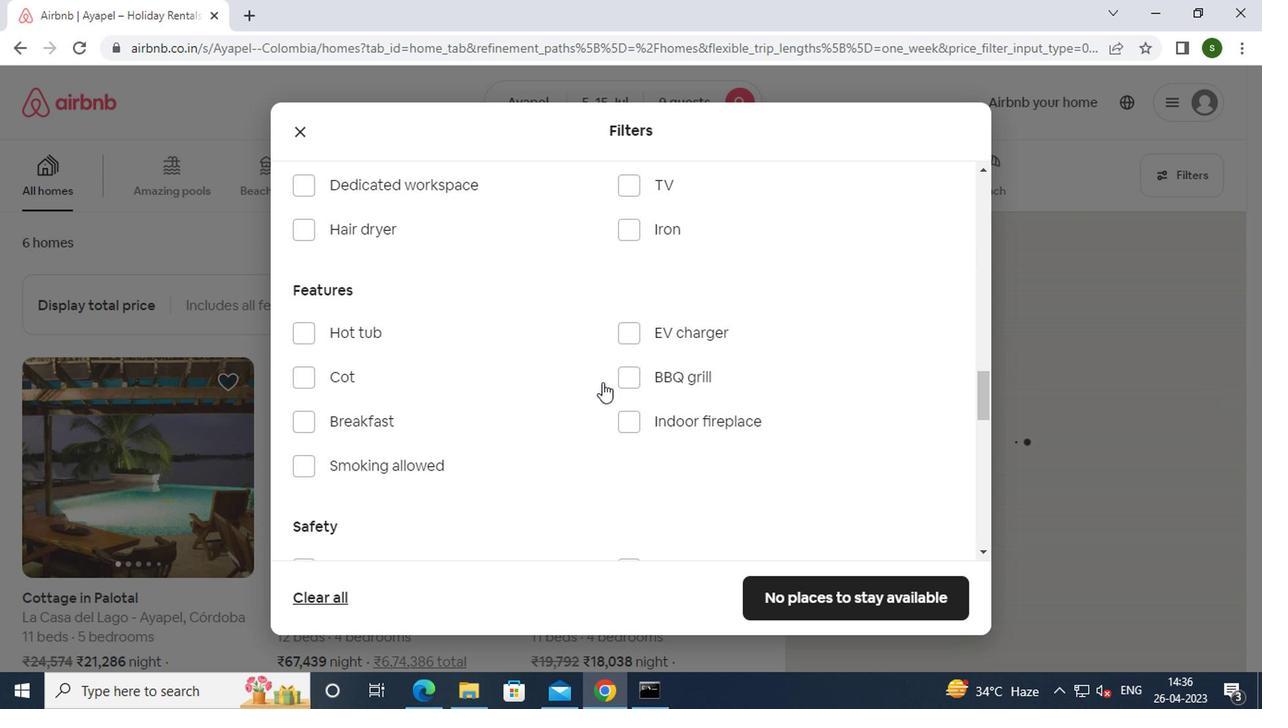 
Action: Mouse scrolled (598, 385) with delta (0, 0)
Screenshot: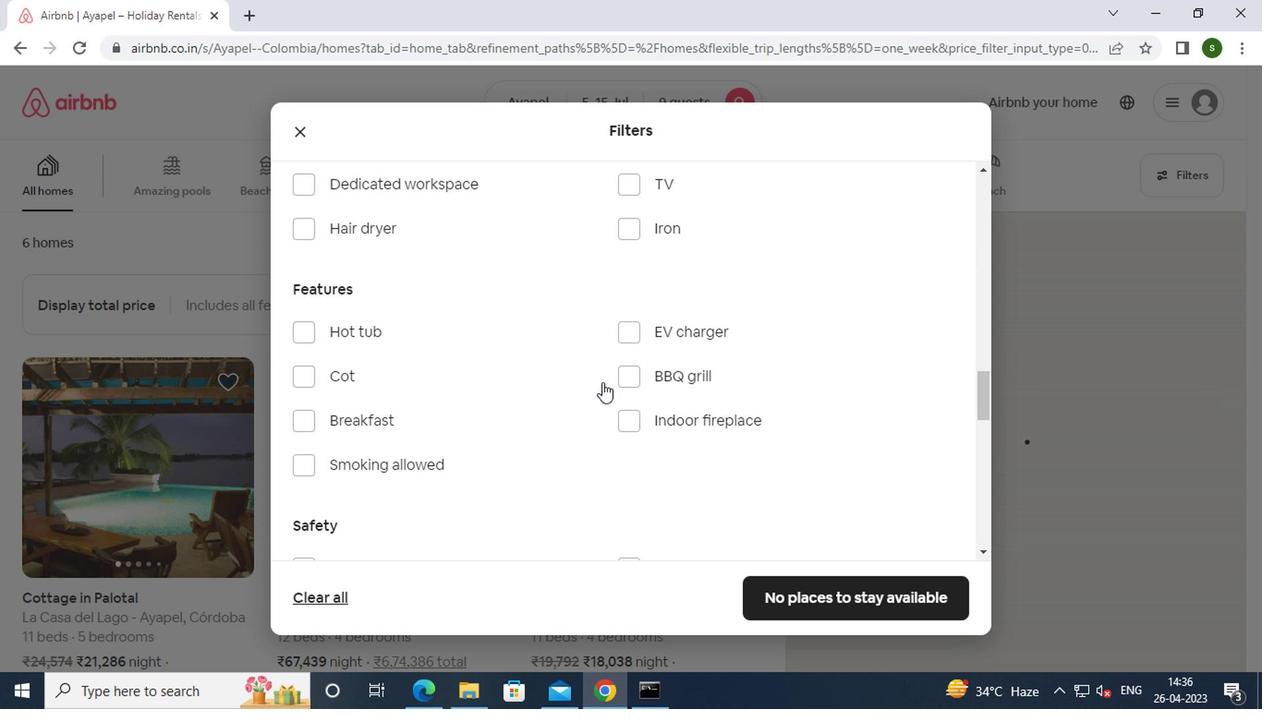 
Action: Mouse scrolled (598, 385) with delta (0, 0)
Screenshot: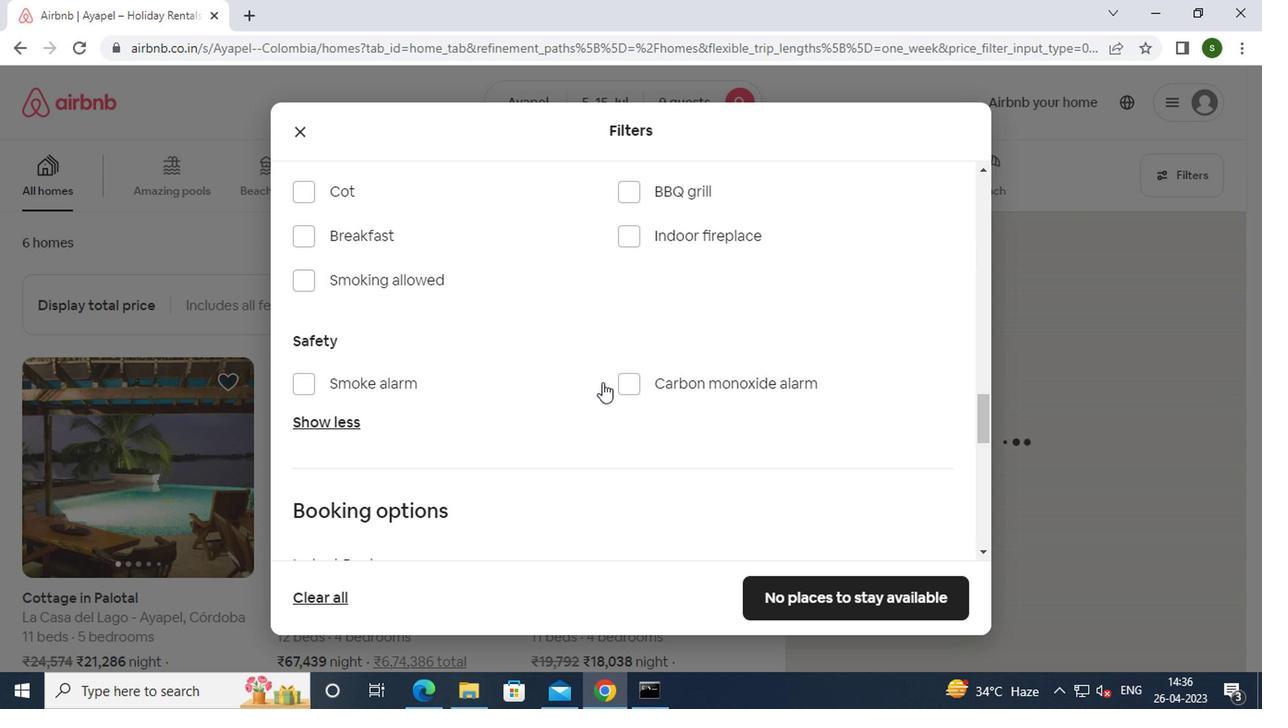 
Action: Mouse scrolled (598, 385) with delta (0, 0)
Screenshot: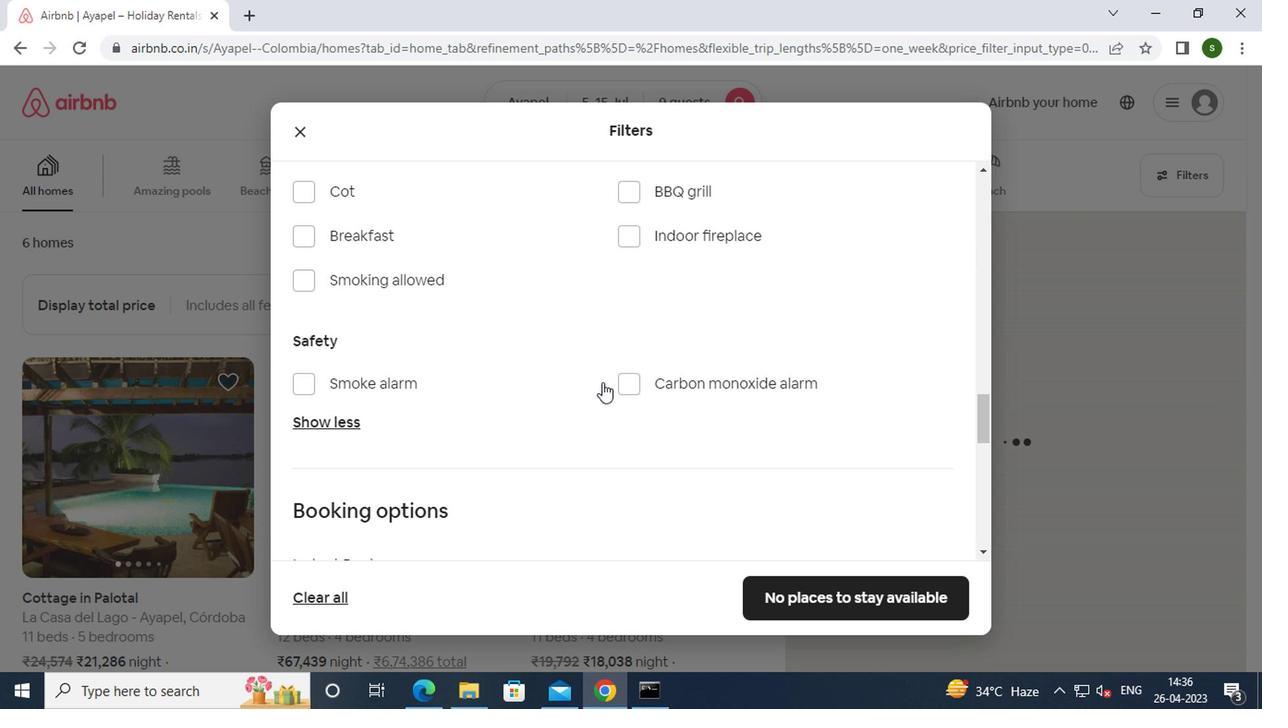 
Action: Mouse moved to (903, 452)
Screenshot: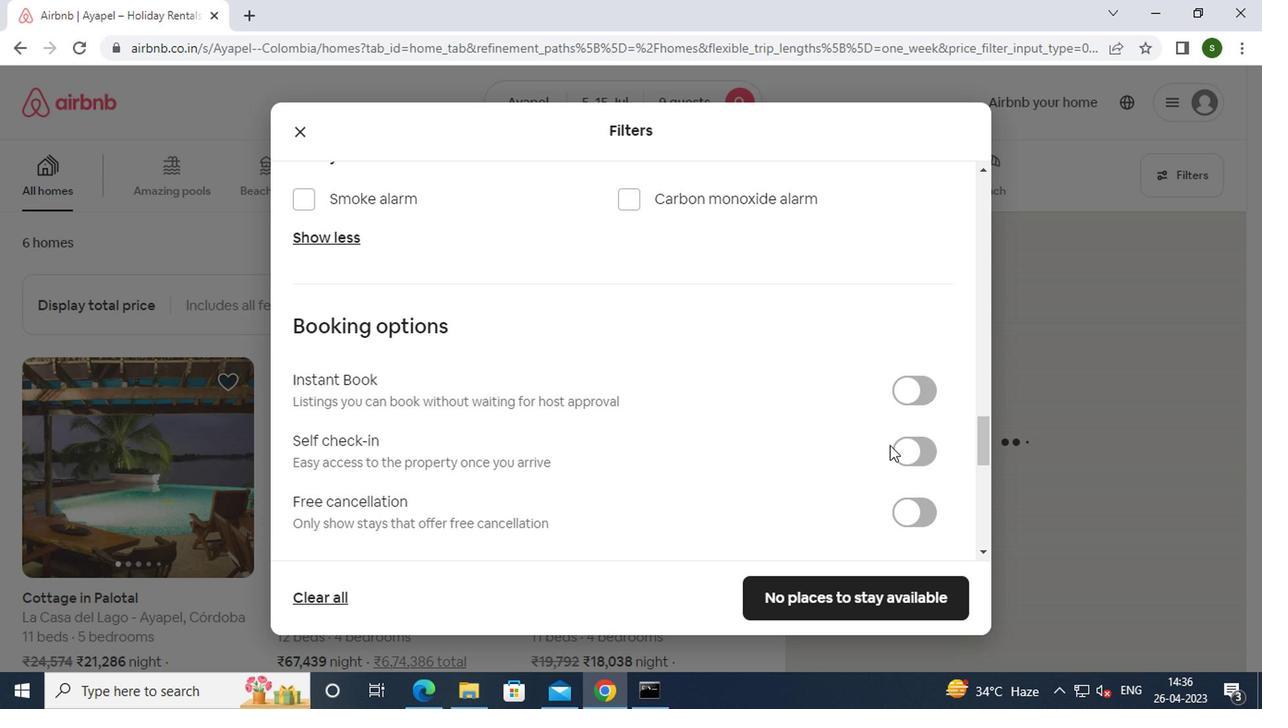 
Action: Mouse pressed left at (903, 452)
Screenshot: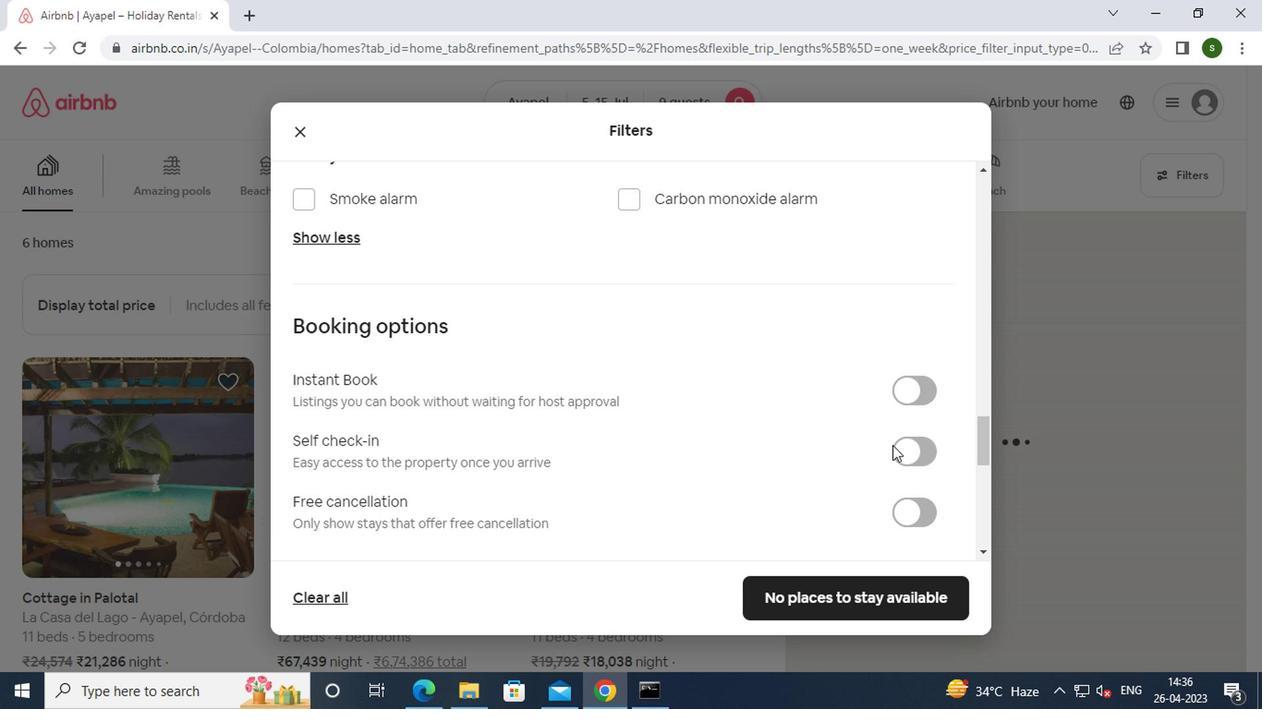 
Action: Mouse moved to (700, 408)
Screenshot: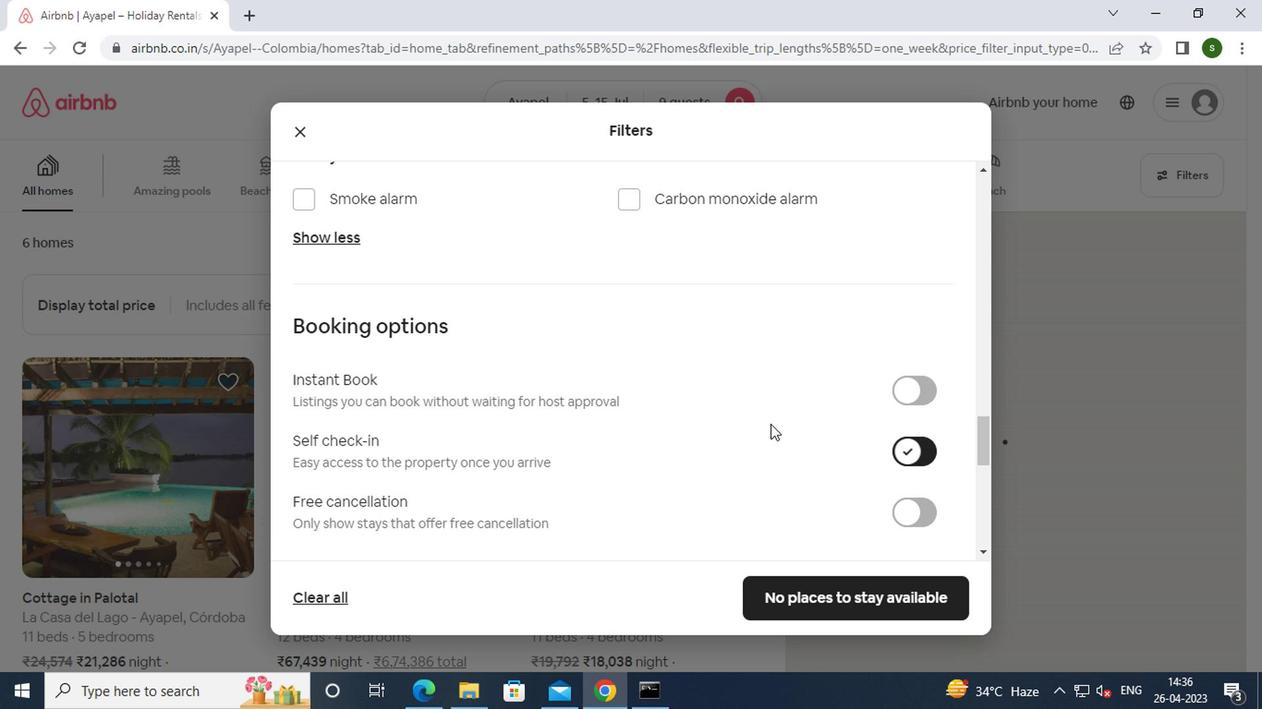 
Action: Mouse scrolled (700, 408) with delta (0, 0)
Screenshot: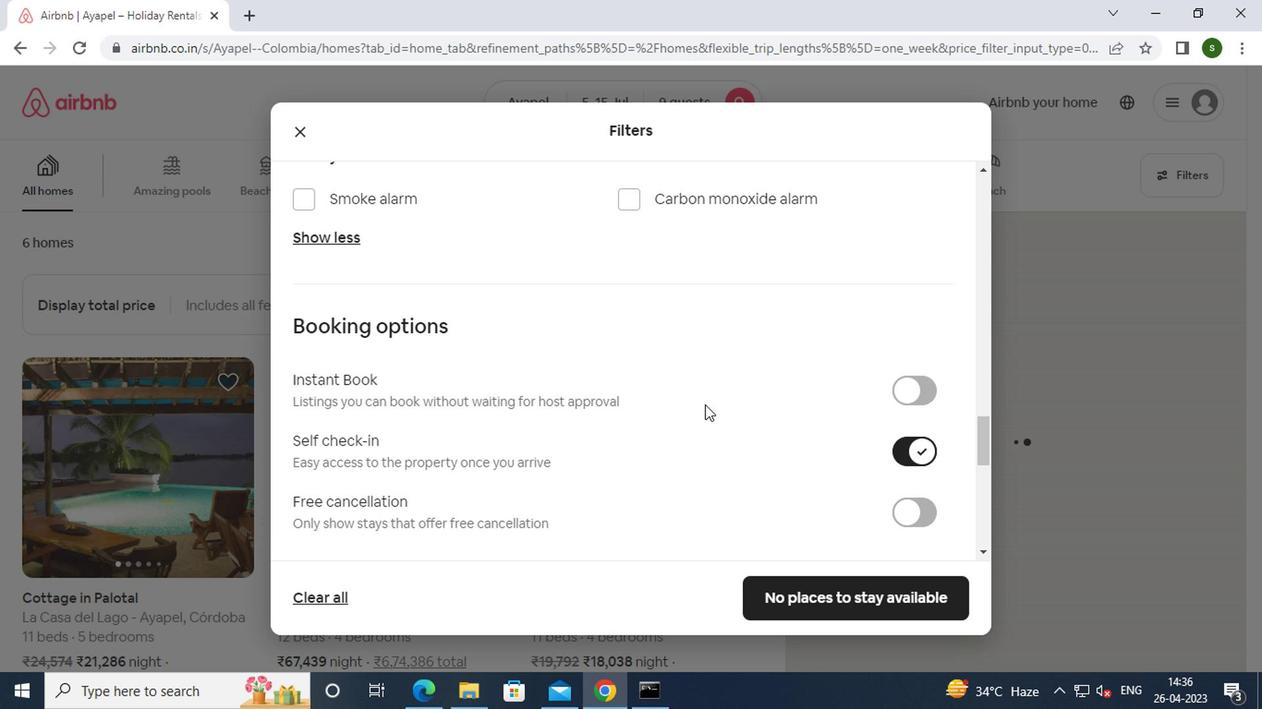 
Action: Mouse scrolled (700, 408) with delta (0, 0)
Screenshot: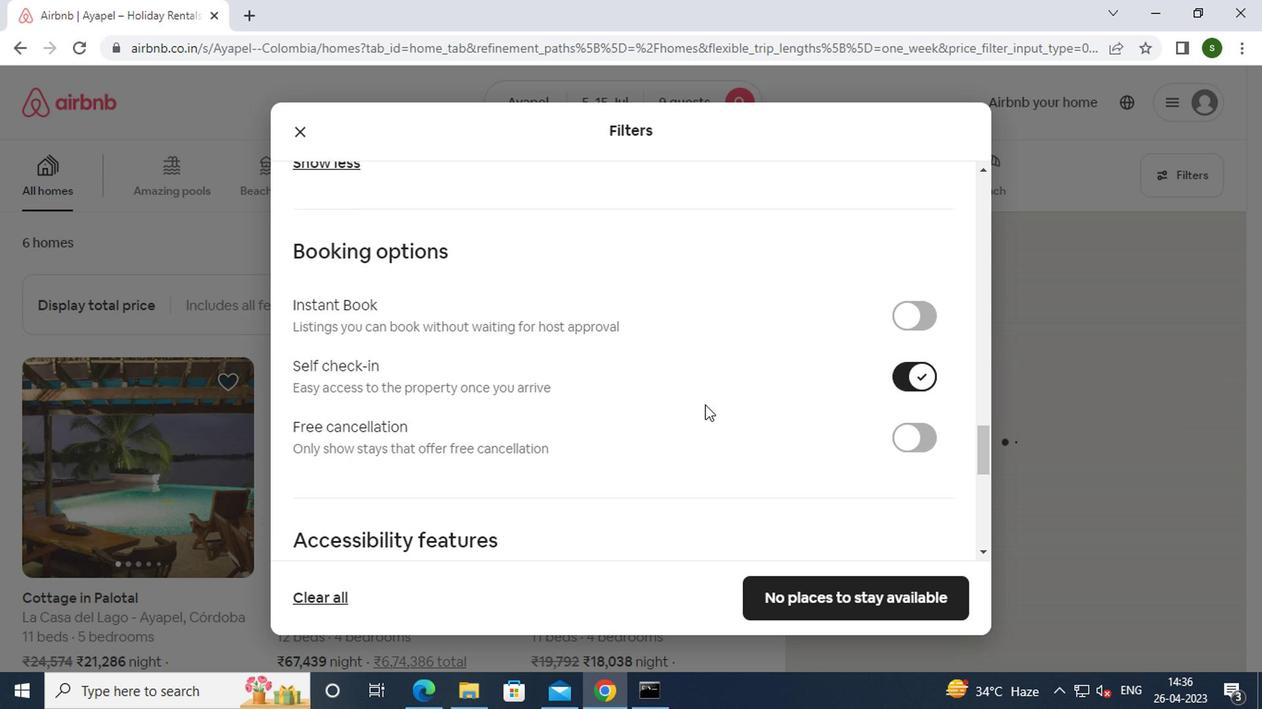 
Action: Mouse scrolled (700, 408) with delta (0, 0)
Screenshot: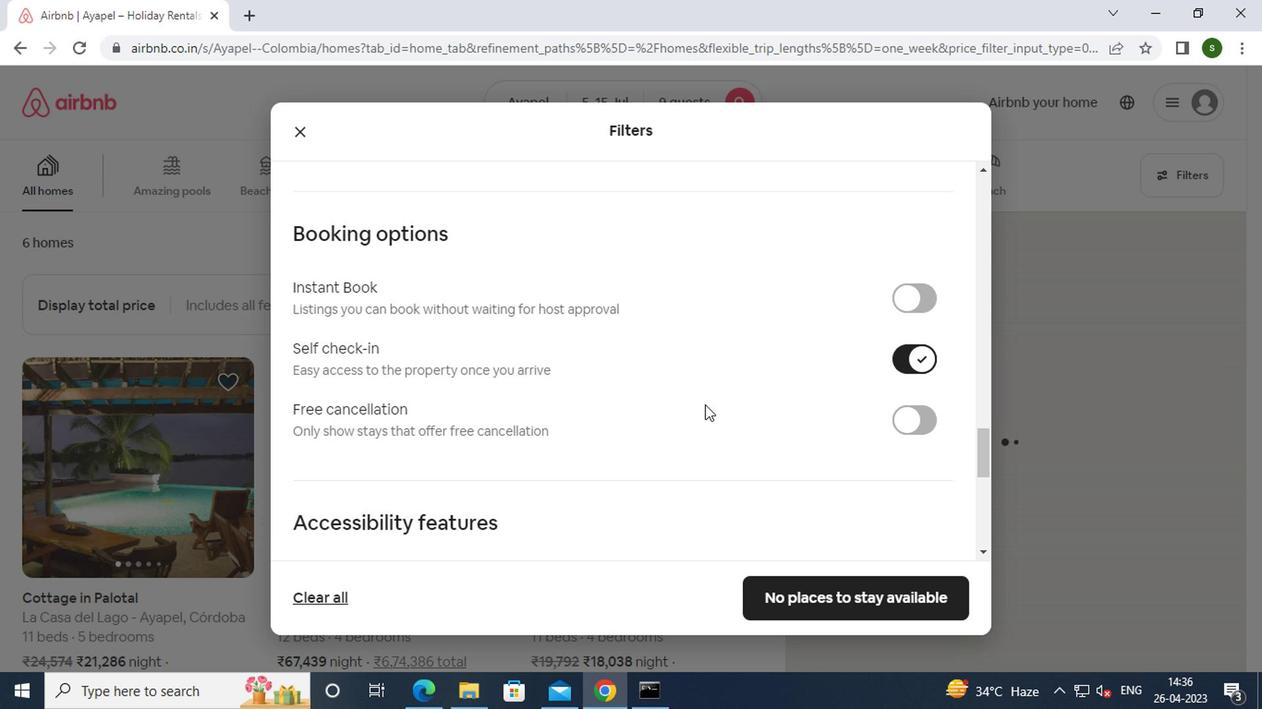 
Action: Mouse scrolled (700, 408) with delta (0, 0)
Screenshot: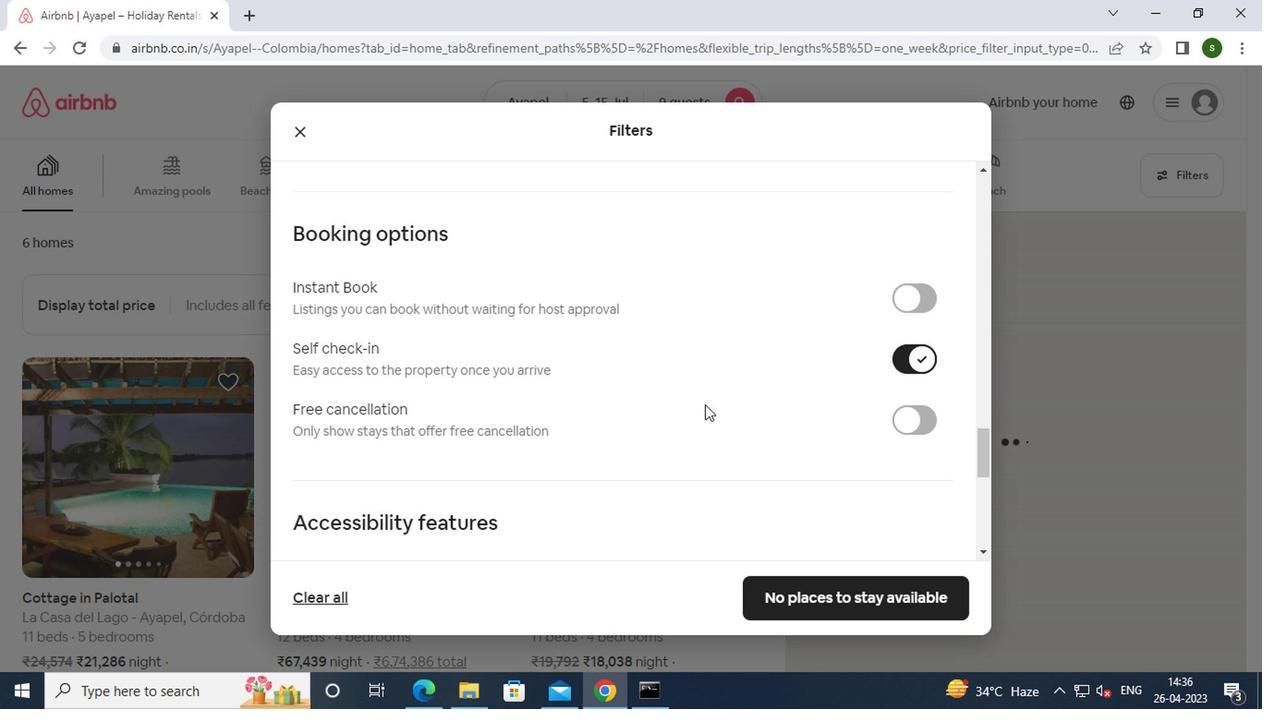 
Action: Mouse scrolled (700, 408) with delta (0, 0)
Screenshot: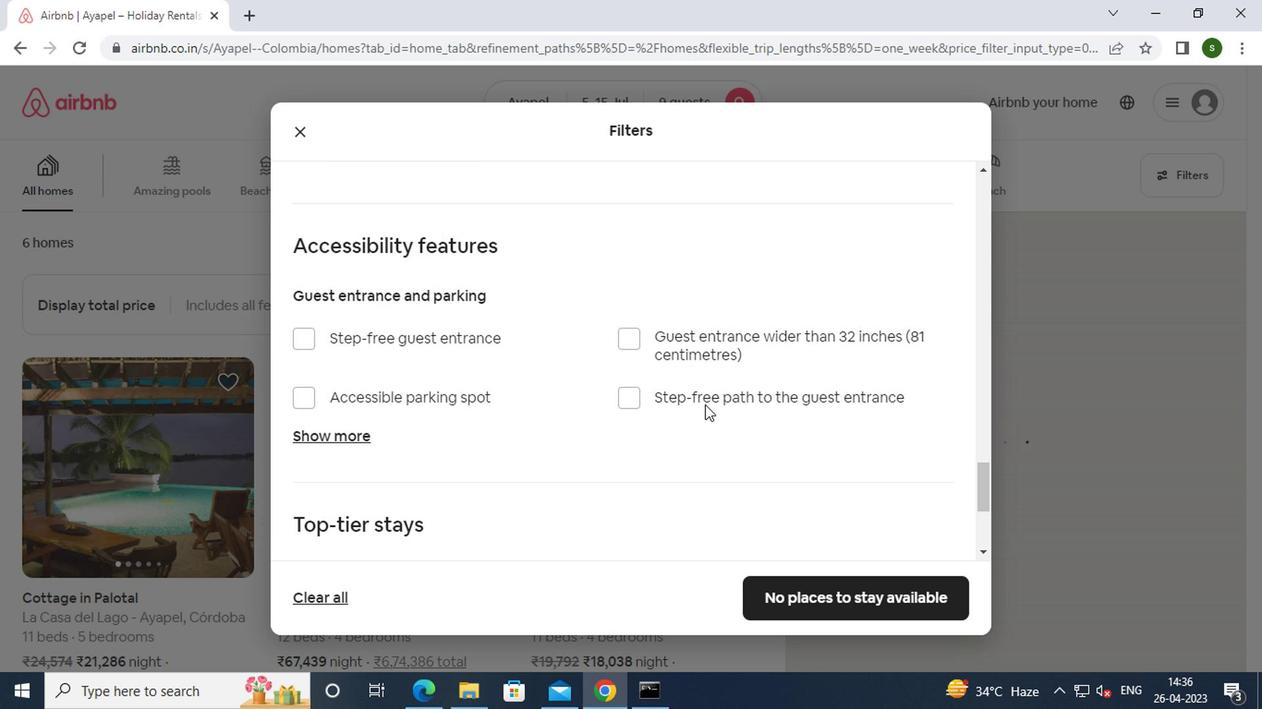 
Action: Mouse scrolled (700, 408) with delta (0, 0)
Screenshot: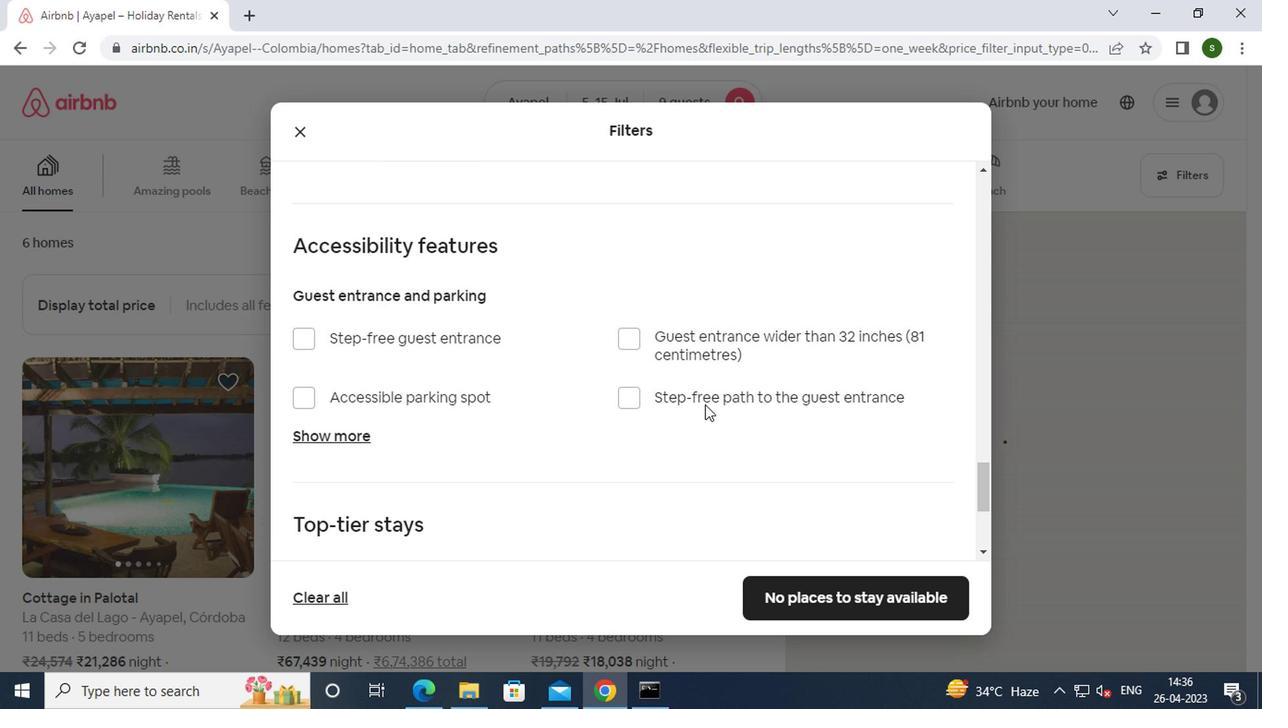 
Action: Mouse scrolled (700, 408) with delta (0, 0)
Screenshot: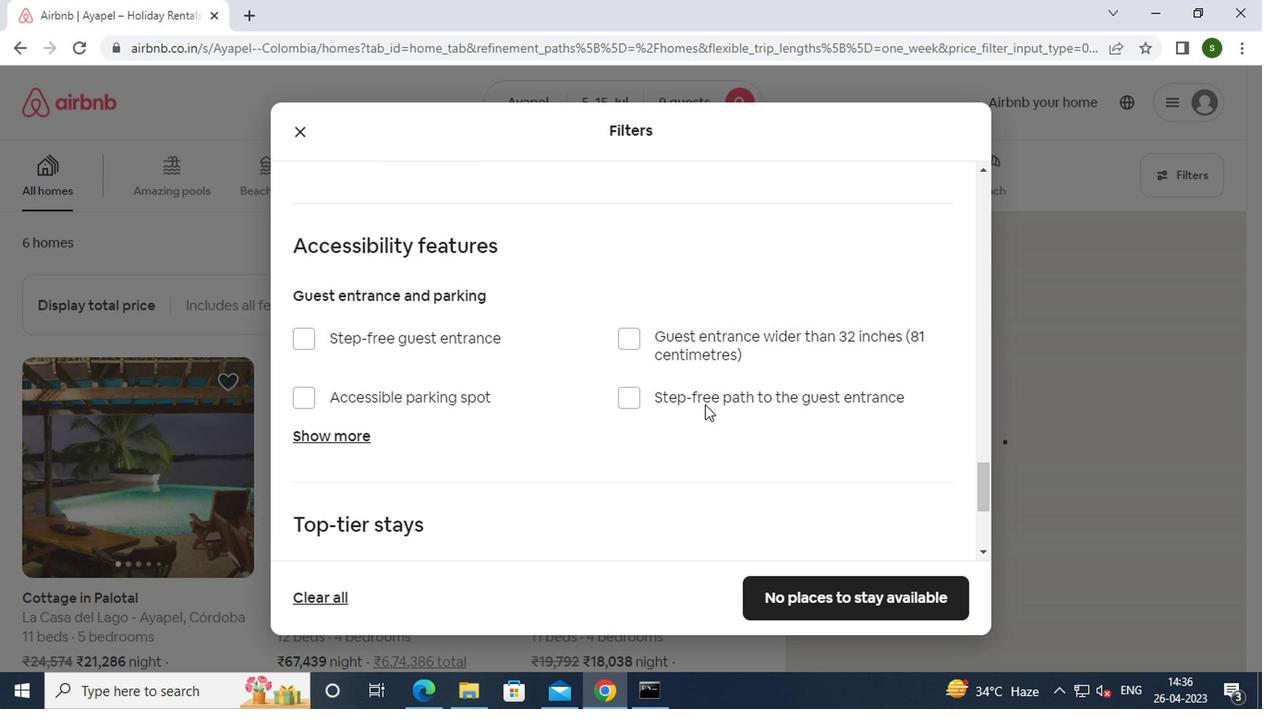 
Action: Mouse scrolled (700, 408) with delta (0, 0)
Screenshot: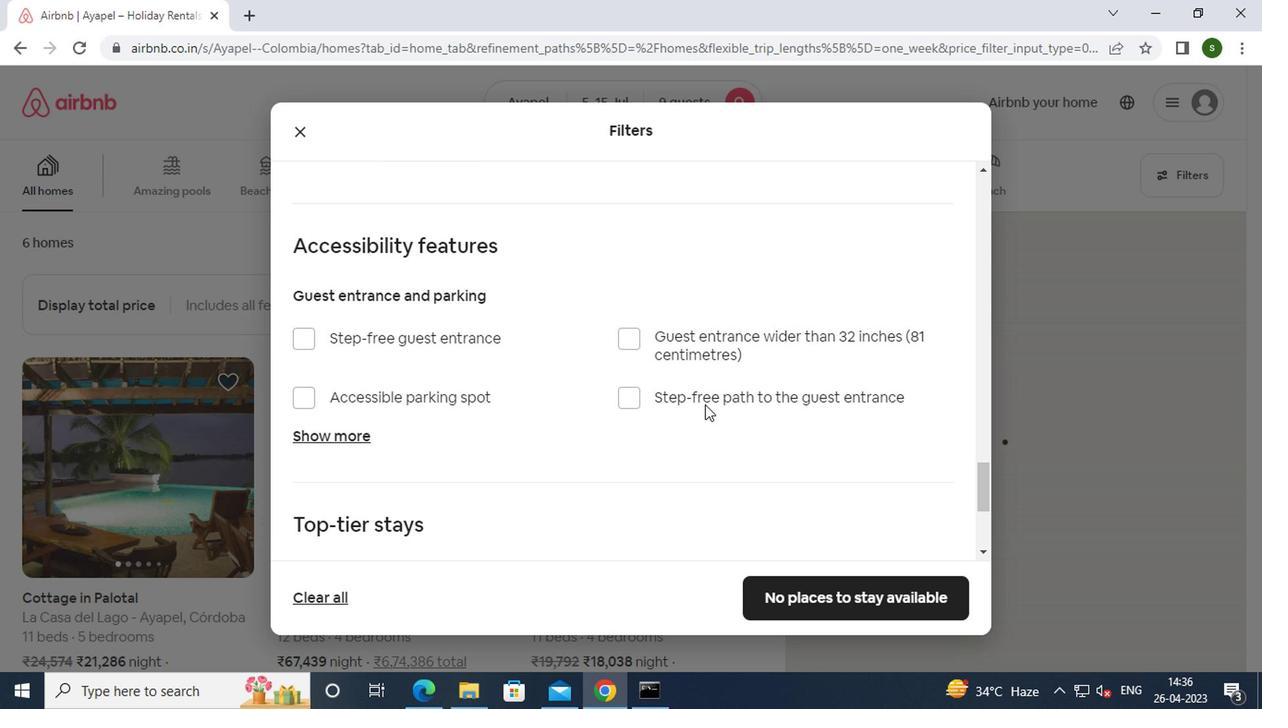 
Action: Mouse scrolled (700, 408) with delta (0, 0)
Screenshot: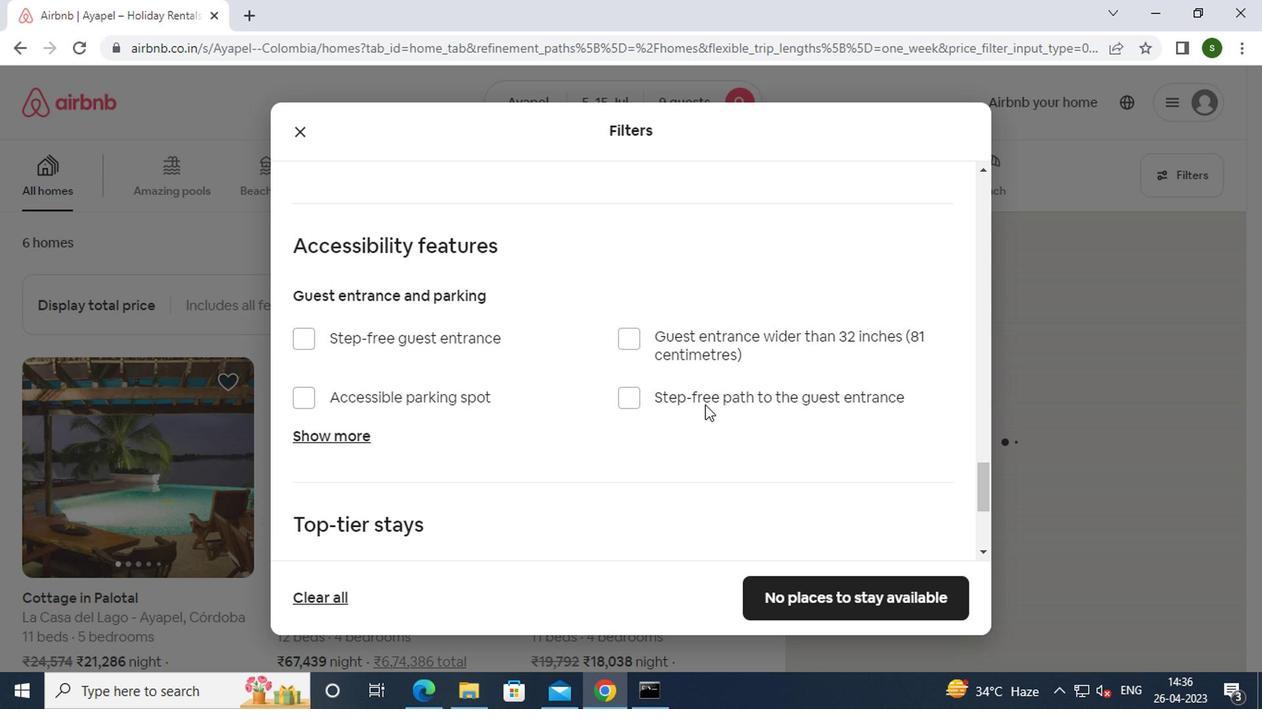 
Action: Mouse scrolled (700, 408) with delta (0, 0)
Screenshot: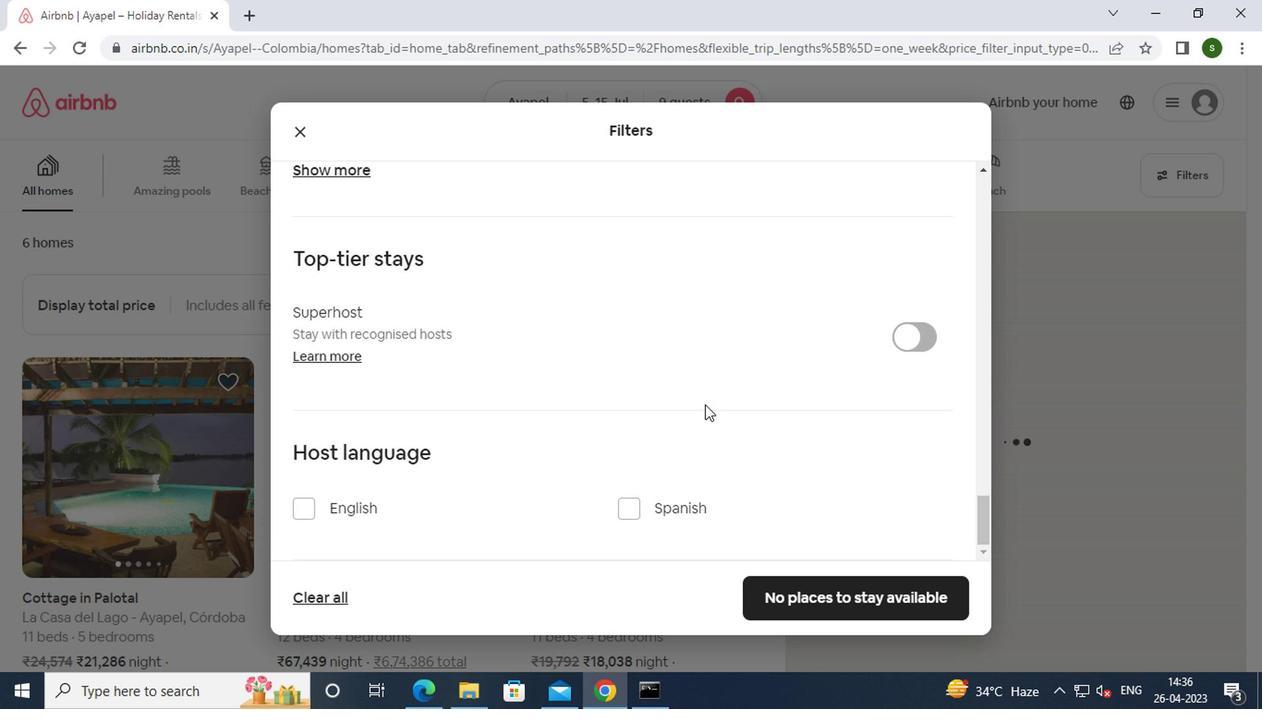 
Action: Mouse scrolled (700, 408) with delta (0, 0)
Screenshot: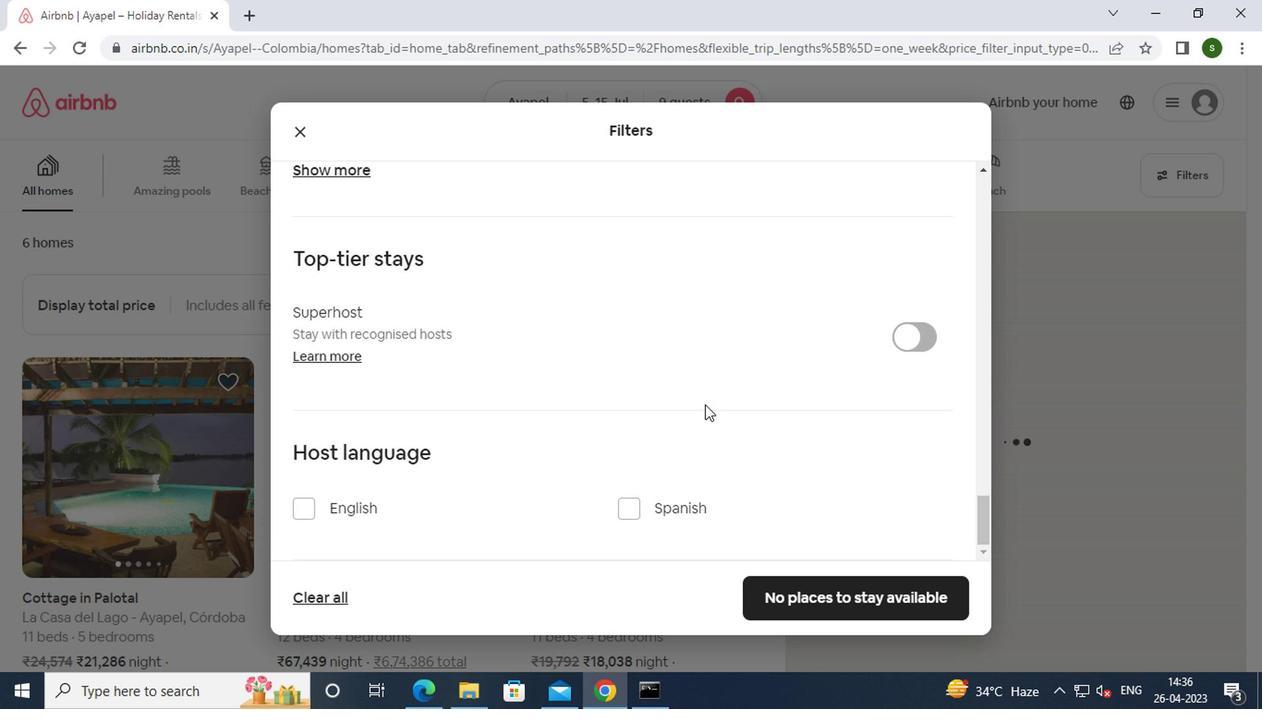 
Action: Mouse moved to (339, 513)
Screenshot: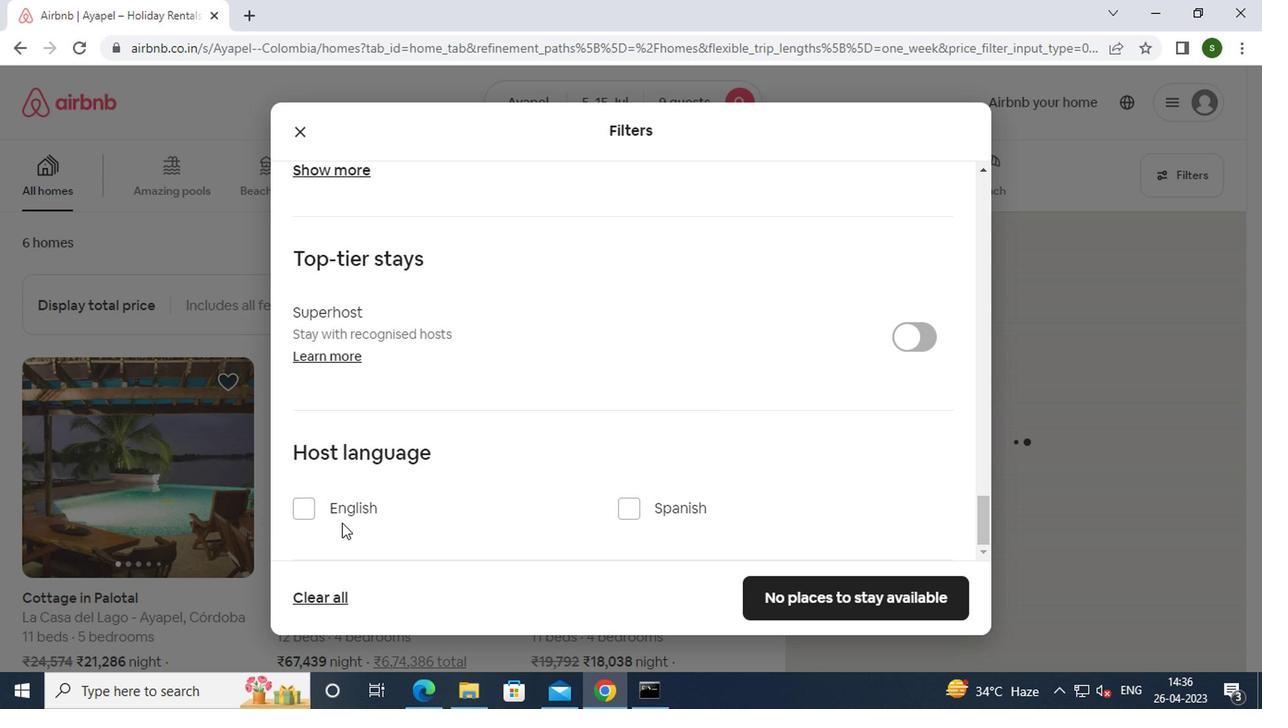 
Action: Mouse pressed left at (339, 513)
Screenshot: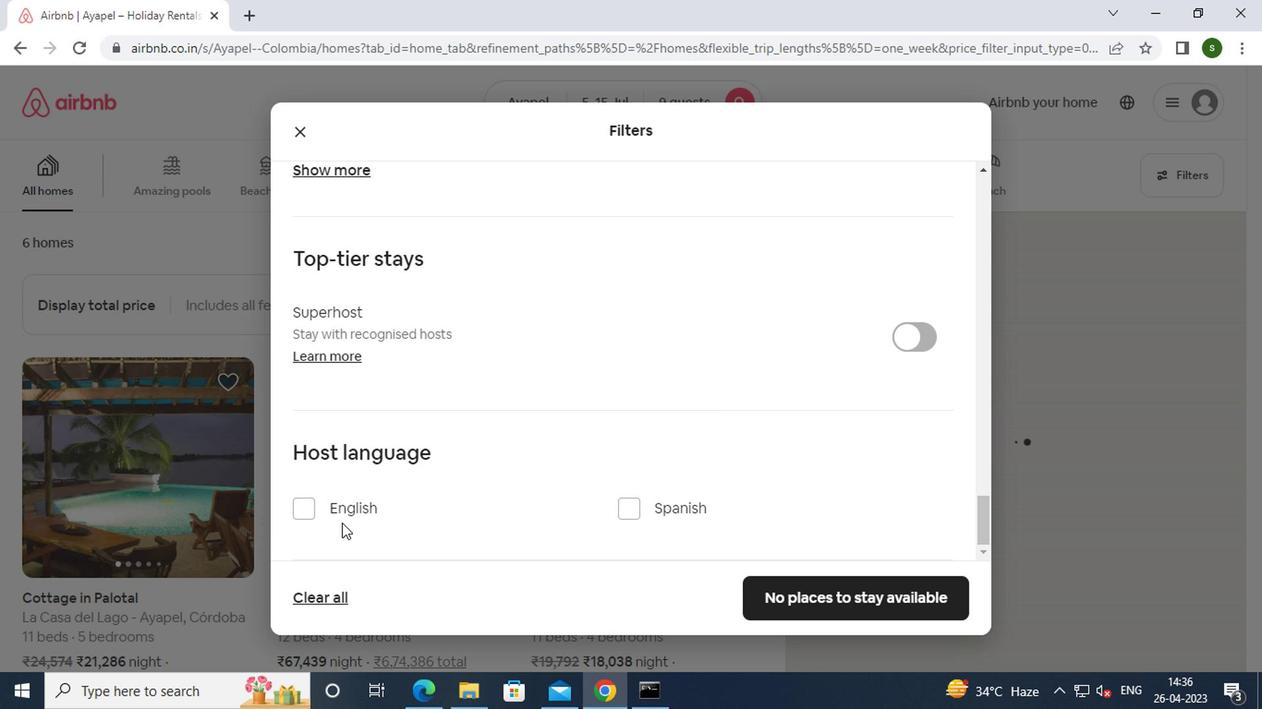 
Action: Mouse moved to (797, 613)
Screenshot: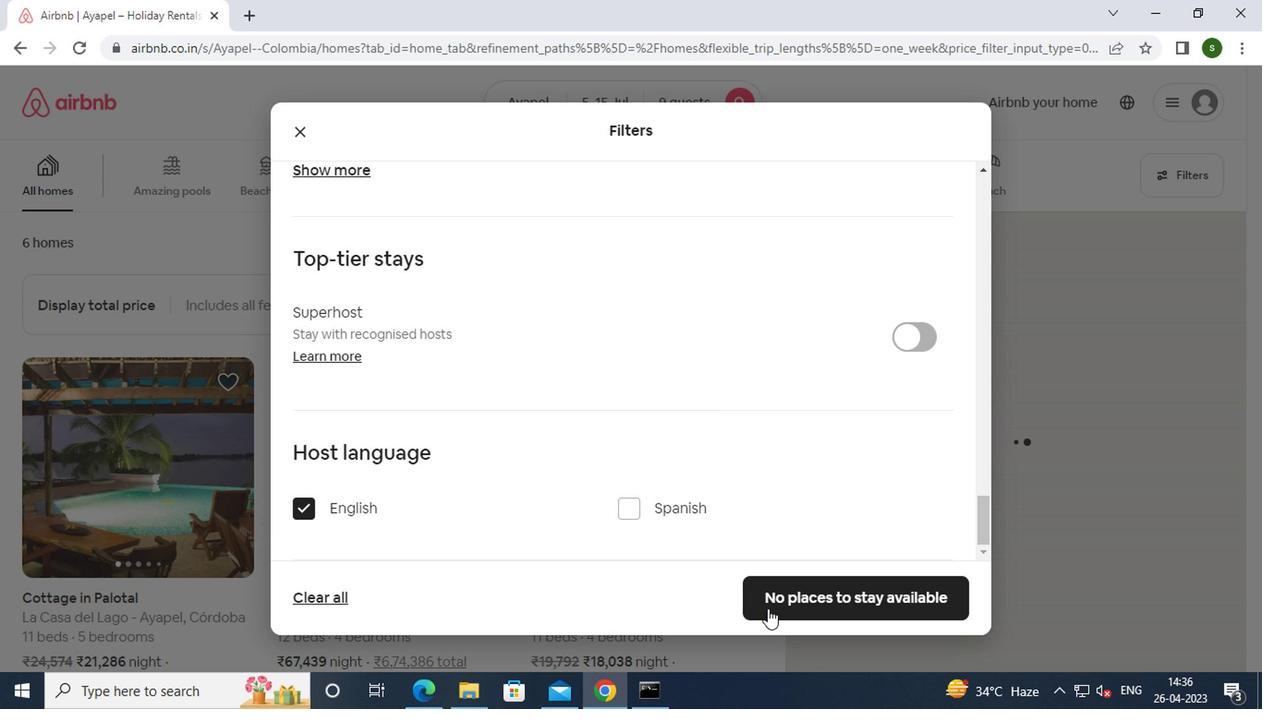 
Action: Mouse pressed left at (797, 613)
Screenshot: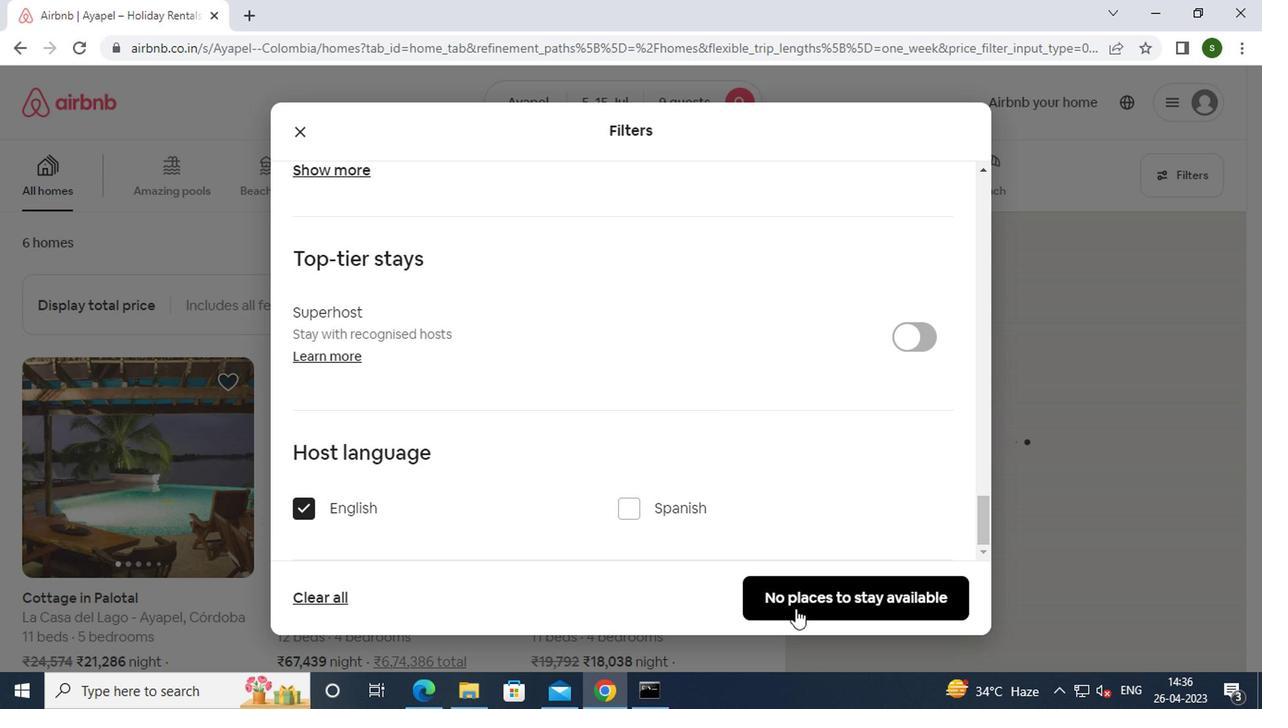 
Action: Mouse moved to (788, 527)
Screenshot: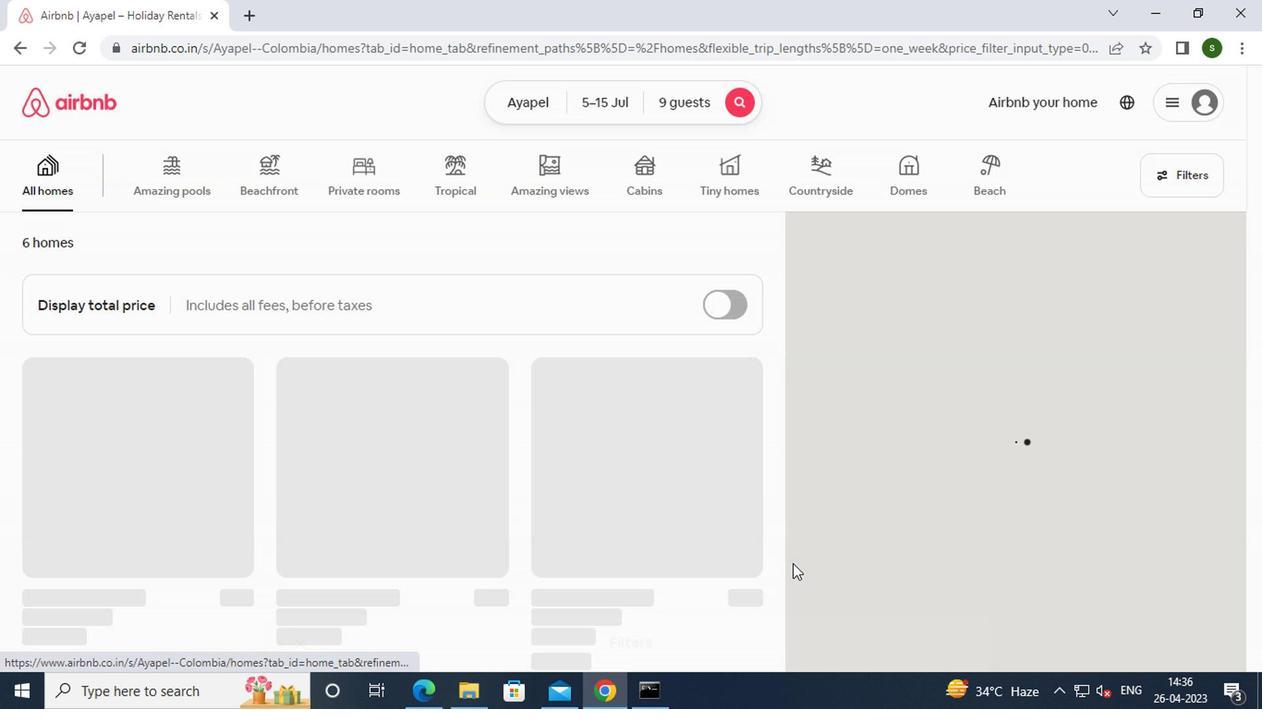 
